 Task: Look for space in Magomeni, Tanzania from 10th July, 2023 to 15th July, 2023 for 7 adults in price range Rs.10000 to Rs.15000. Place can be entire place or shared room with 4 bedrooms having 7 beds and 4 bathrooms. Property type can be house, flat, guest house. Amenities needed are: wifi, TV, free parkinig on premises, gym, breakfast. Booking option can be shelf check-in. Required host language is English.
Action: Mouse moved to (277, 97)
Screenshot: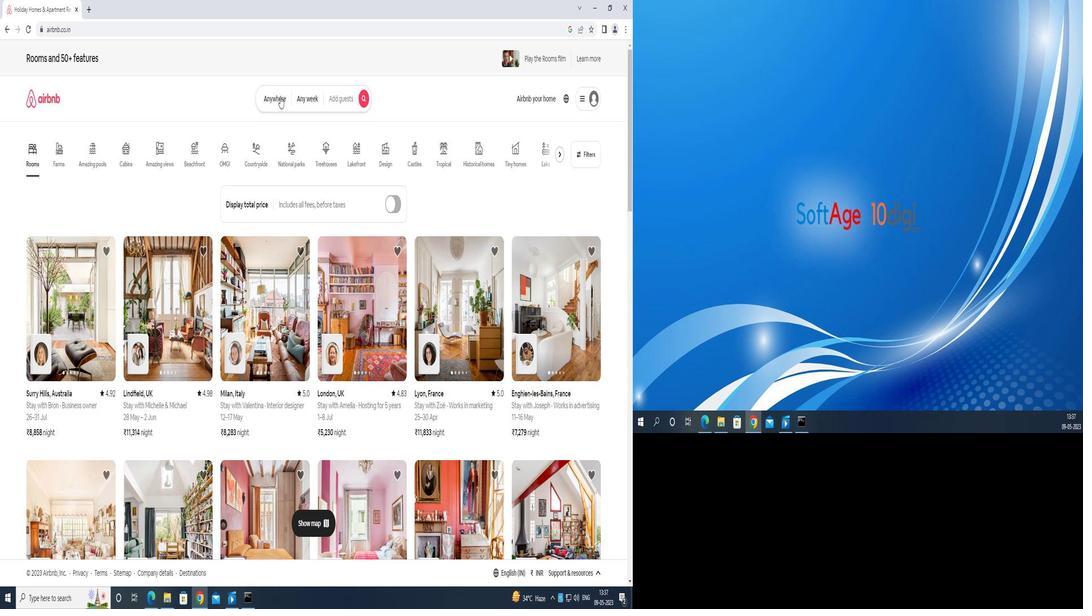 
Action: Mouse pressed left at (277, 97)
Screenshot: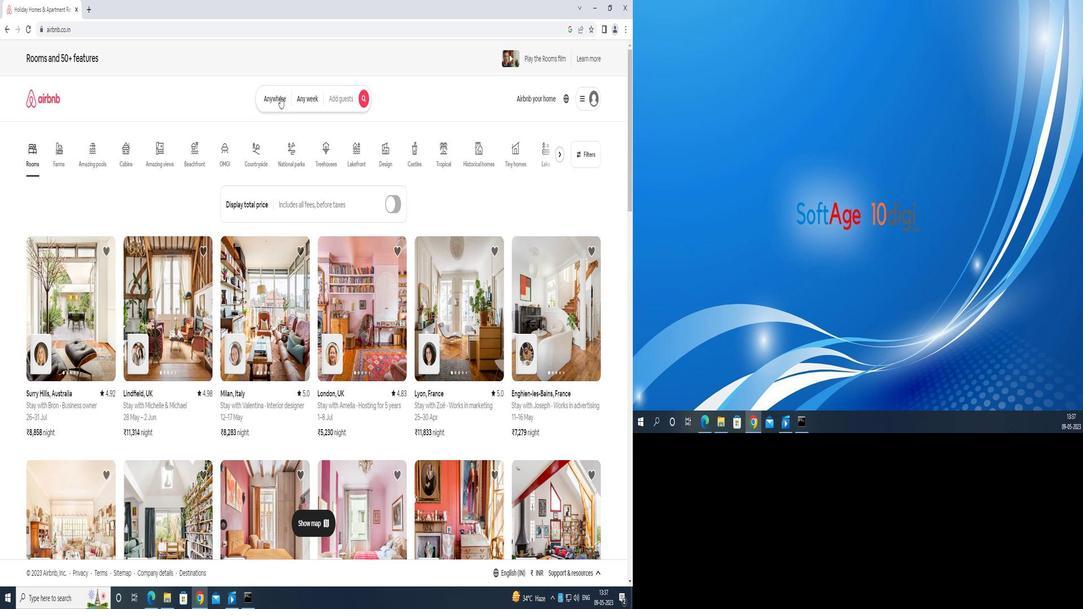 
Action: Mouse moved to (248, 147)
Screenshot: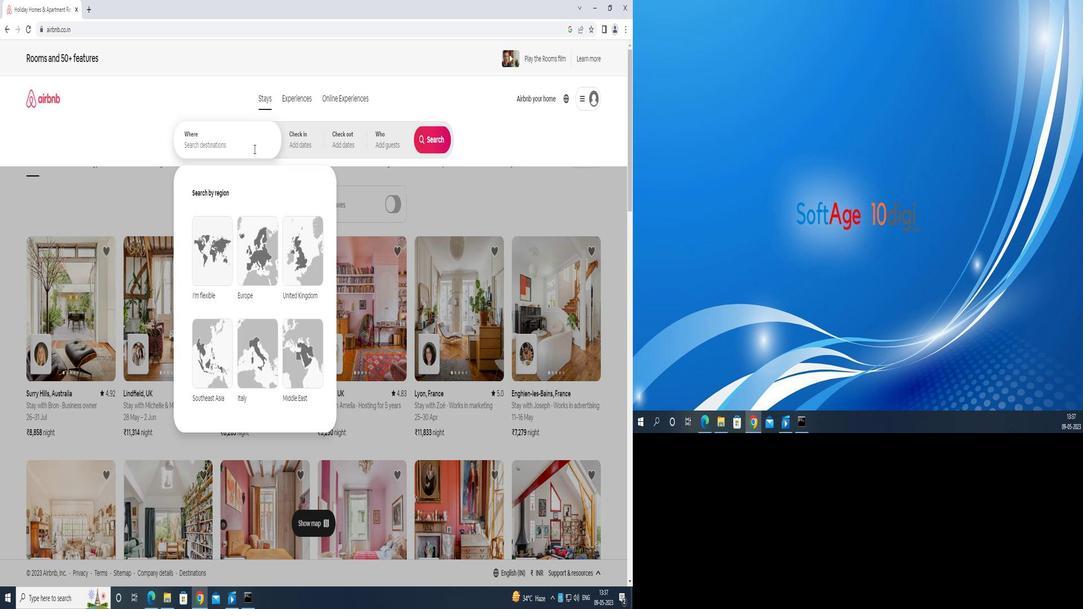 
Action: Mouse pressed left at (248, 147)
Screenshot: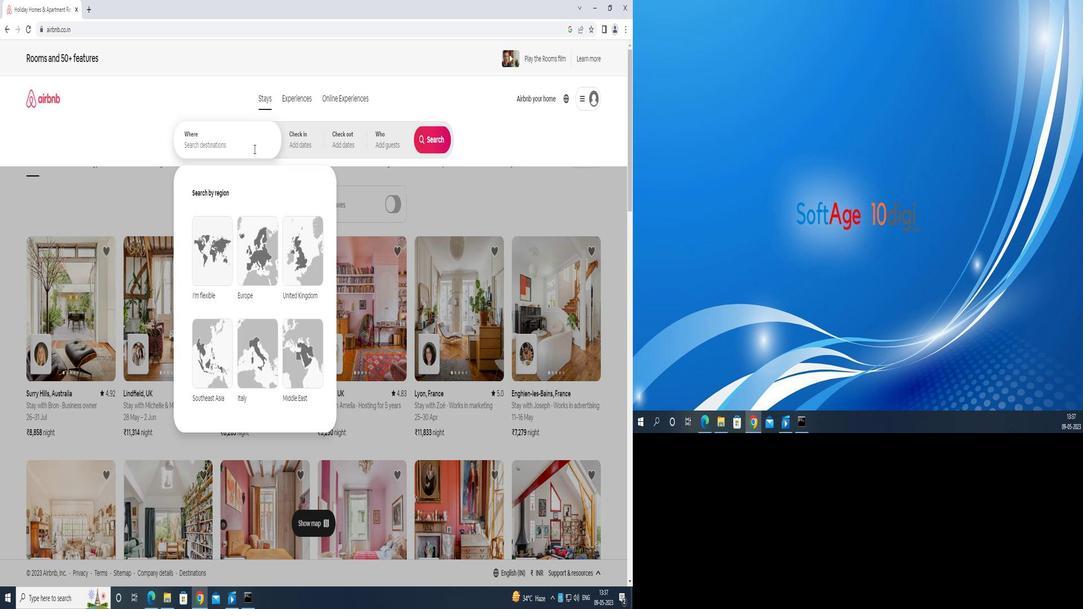 
Action: Mouse moved to (248, 147)
Screenshot: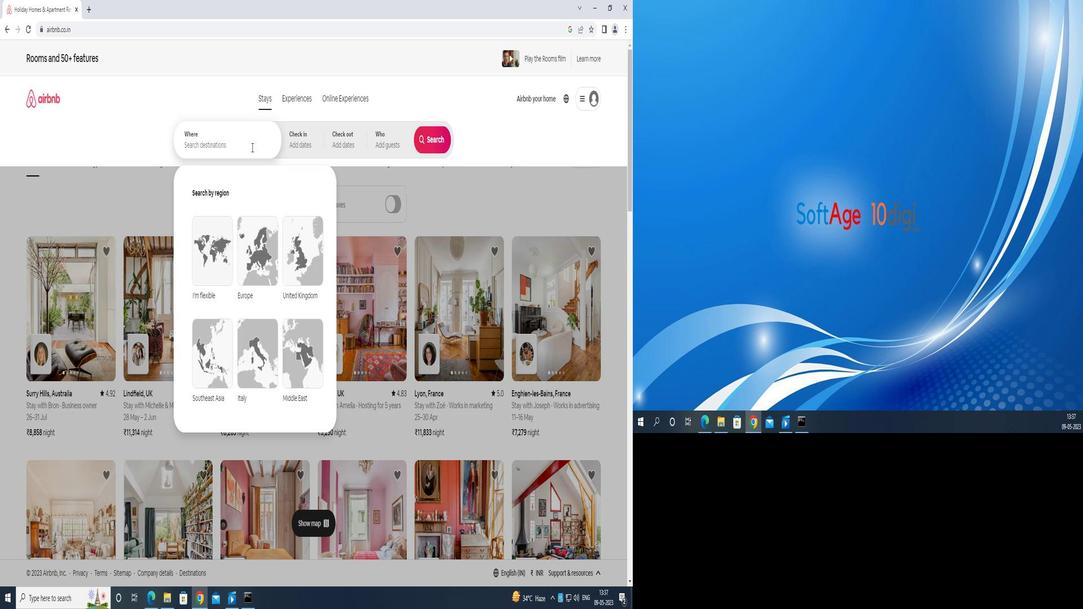 
Action: Key pressed <Key.shift>MAGOMENI<Key.space>TANZANIA<Key.enter>
Screenshot: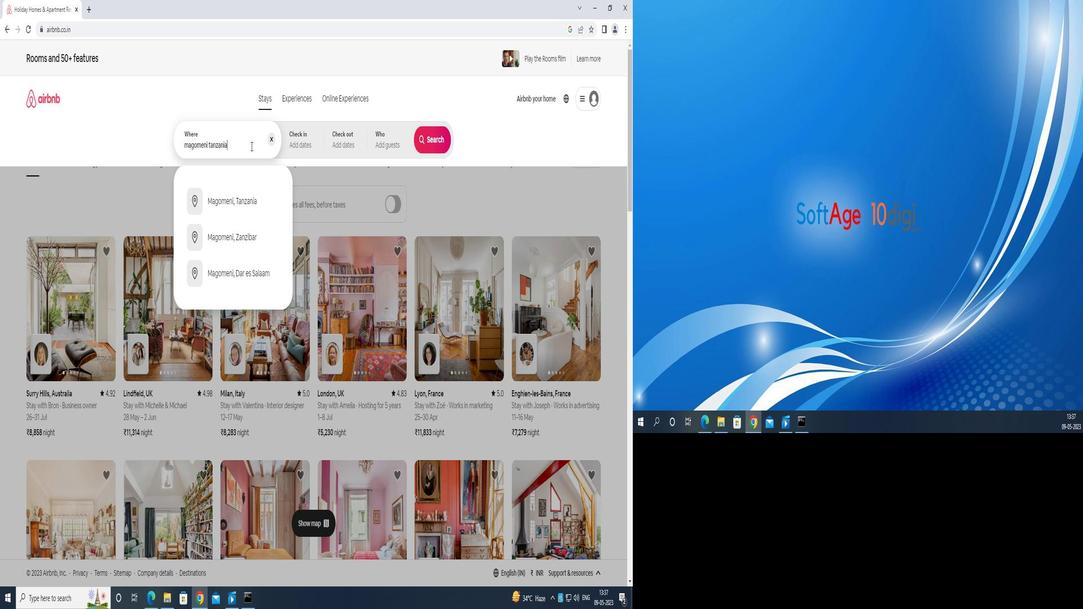 
Action: Mouse moved to (423, 233)
Screenshot: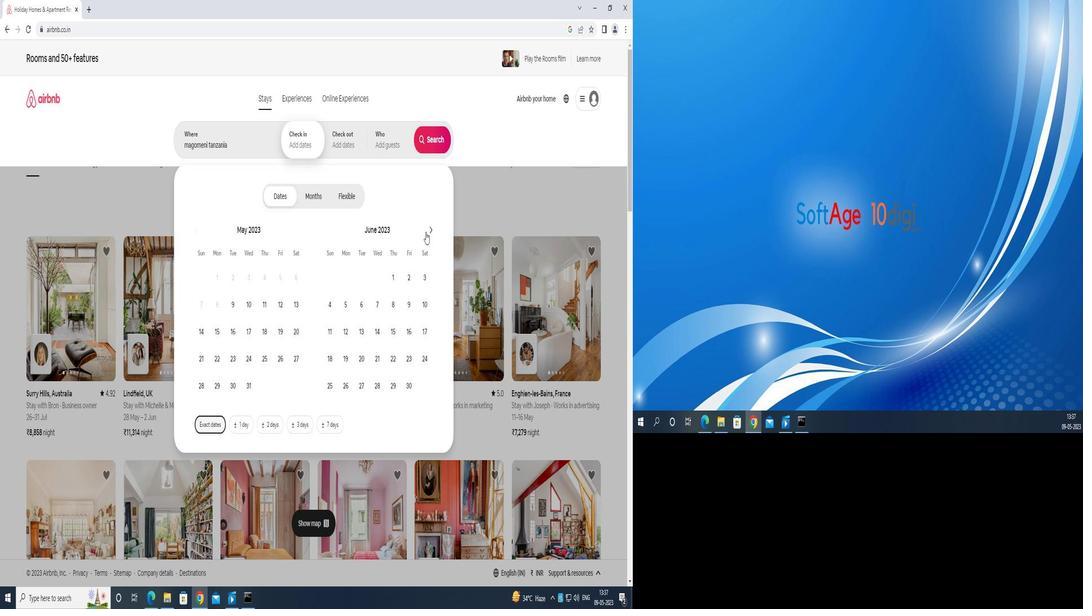 
Action: Mouse pressed left at (423, 233)
Screenshot: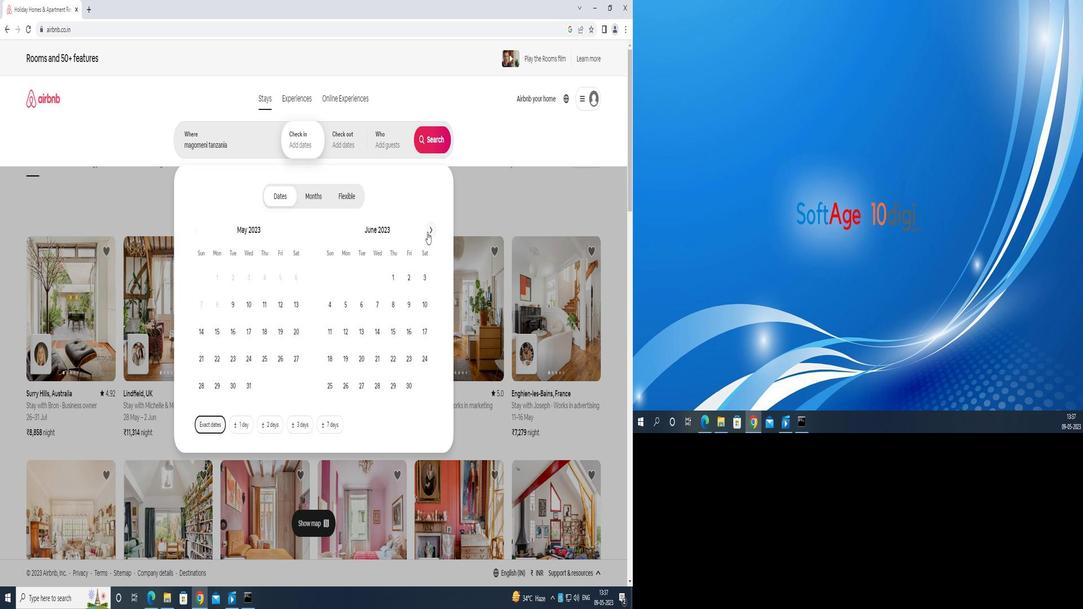 
Action: Mouse moved to (338, 331)
Screenshot: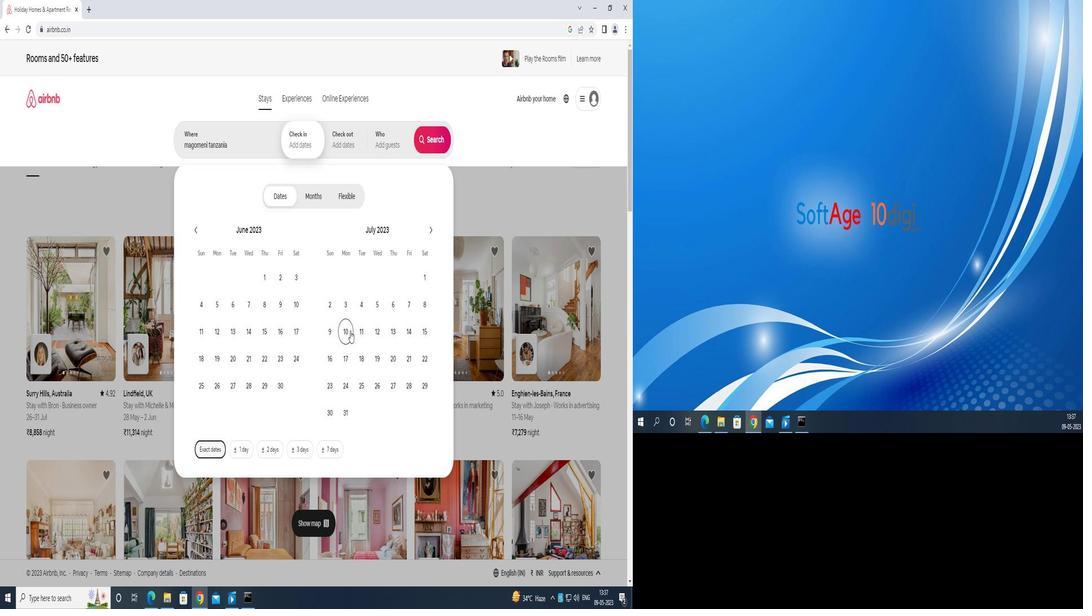 
Action: Mouse pressed left at (338, 331)
Screenshot: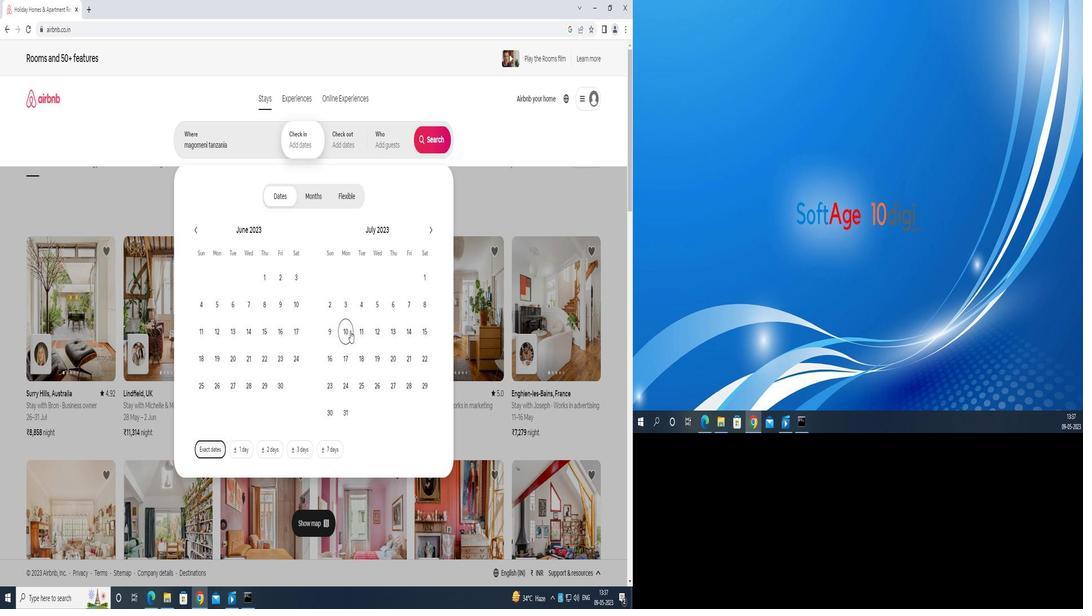 
Action: Mouse moved to (423, 334)
Screenshot: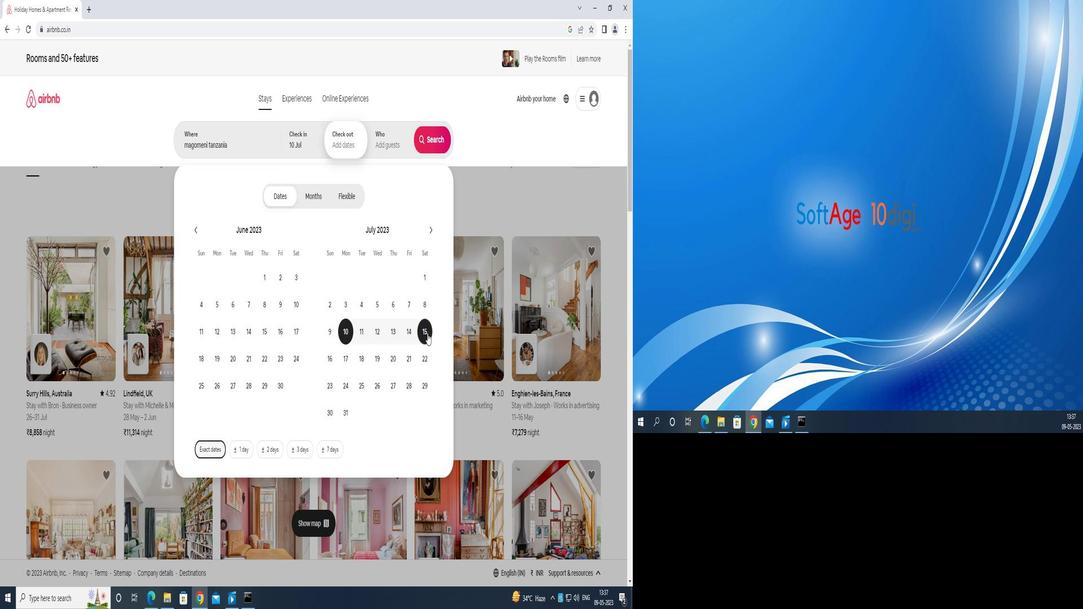 
Action: Mouse pressed left at (423, 334)
Screenshot: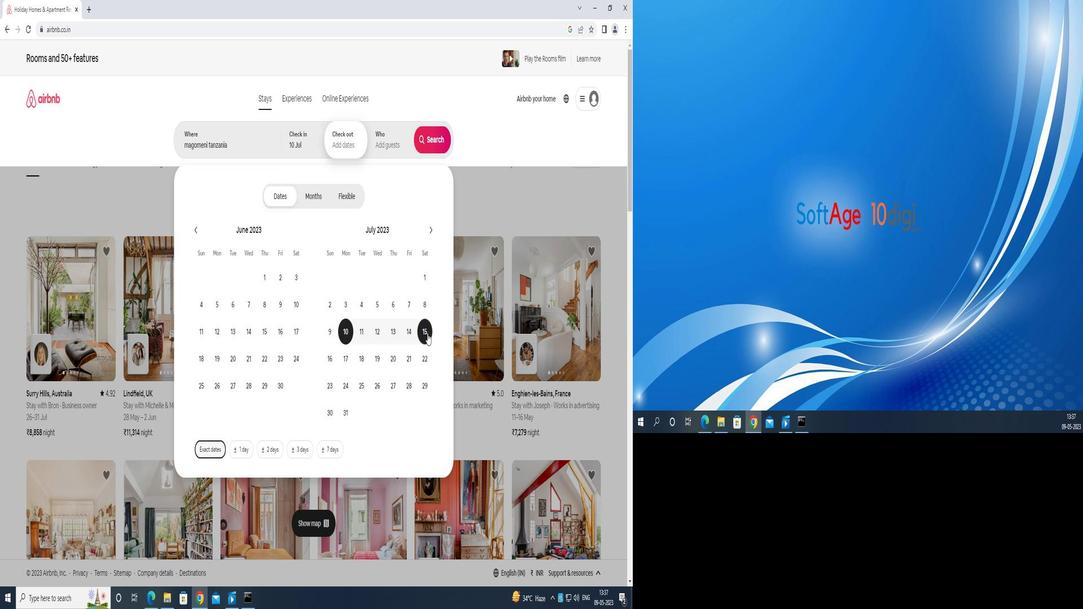 
Action: Mouse moved to (383, 147)
Screenshot: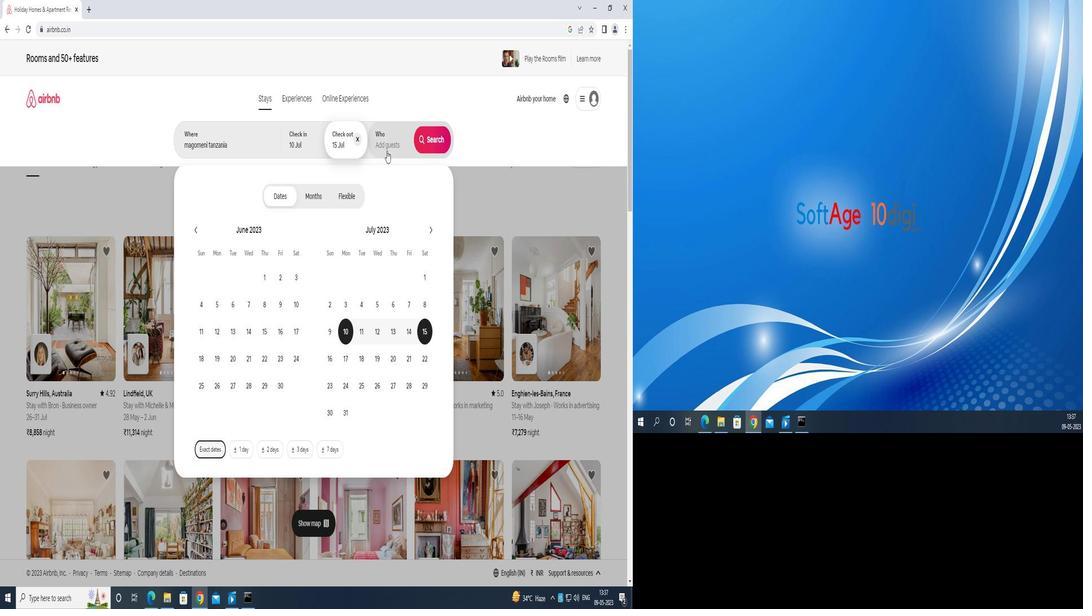 
Action: Mouse pressed left at (383, 147)
Screenshot: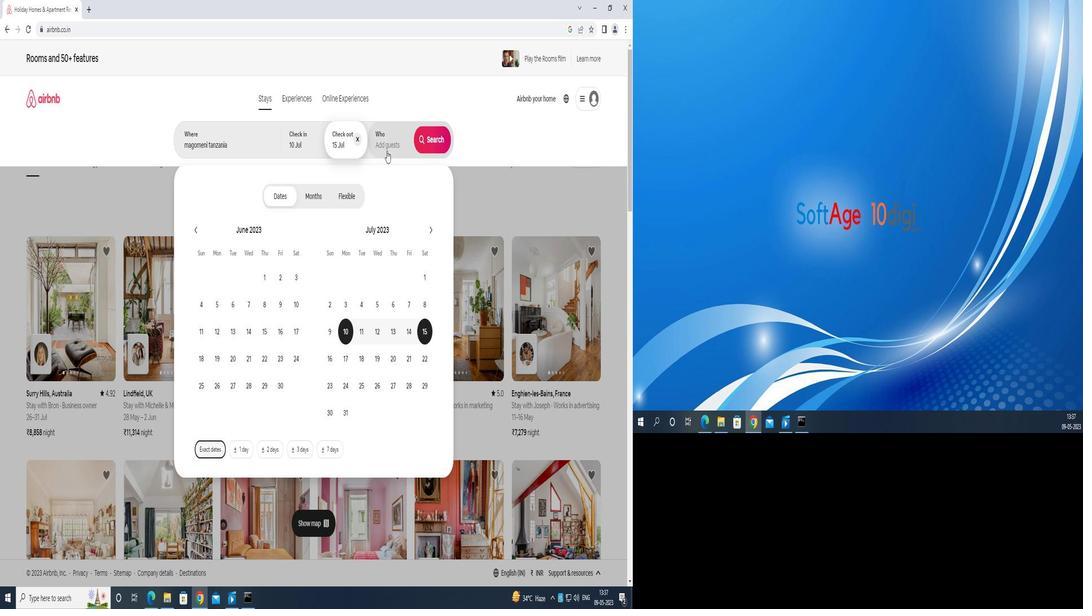 
Action: Mouse moved to (433, 199)
Screenshot: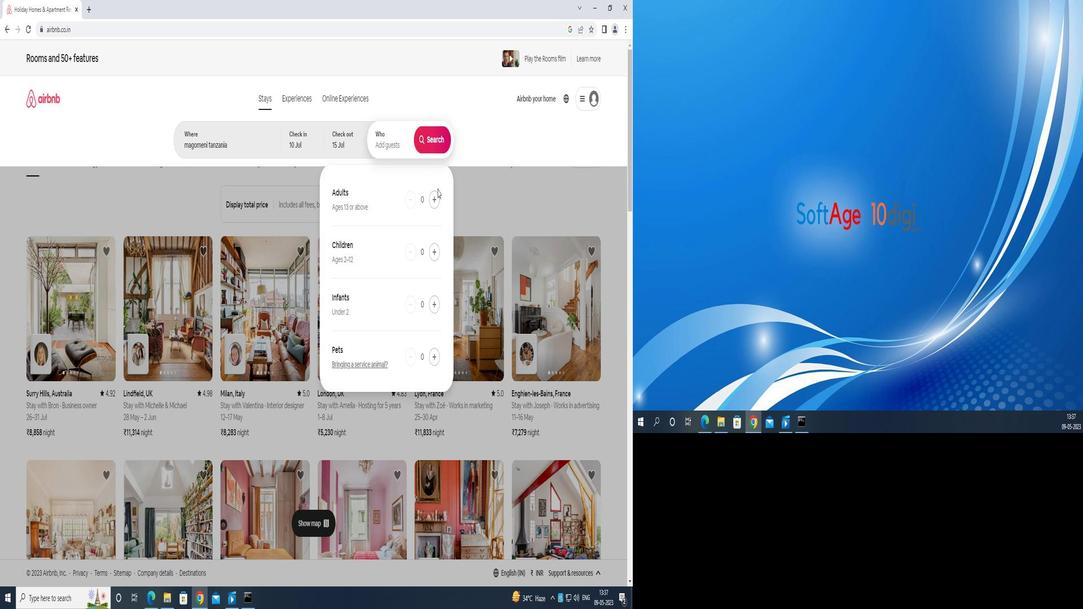 
Action: Mouse pressed left at (433, 199)
Screenshot: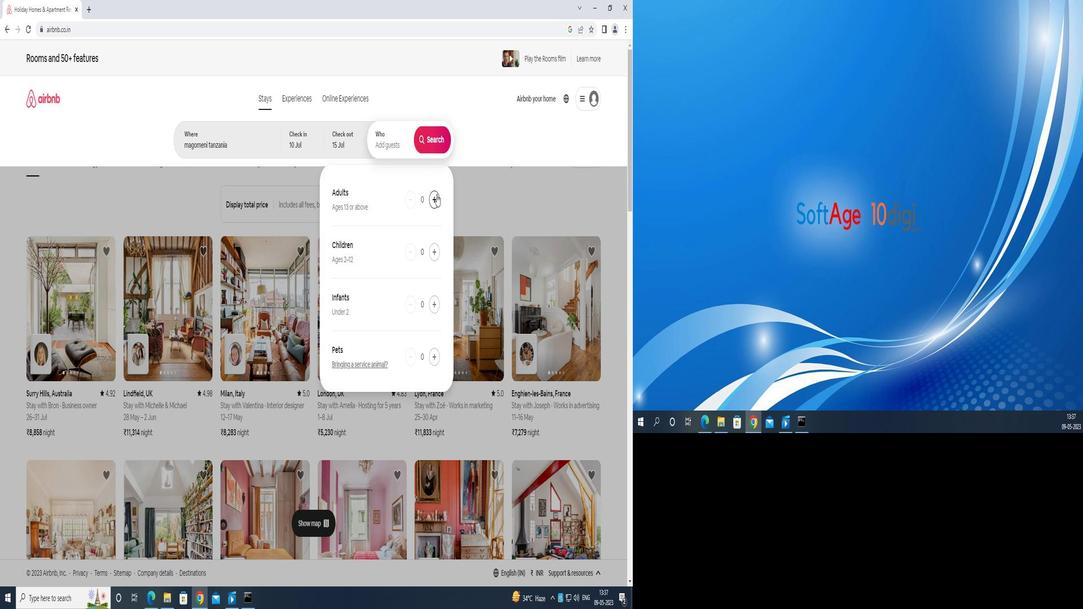 
Action: Mouse moved to (430, 199)
Screenshot: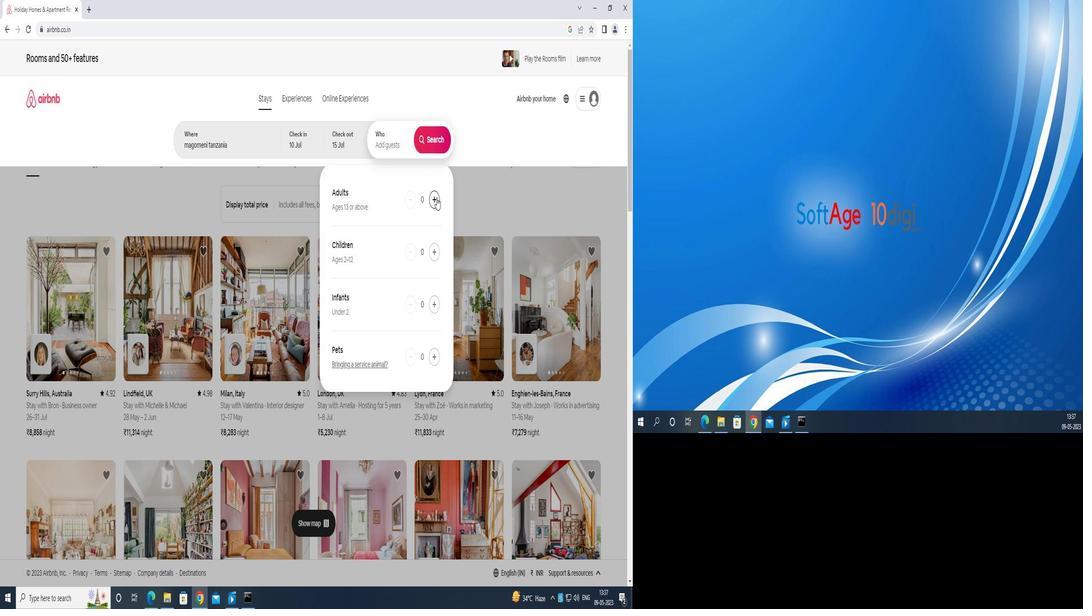 
Action: Mouse pressed left at (430, 199)
Screenshot: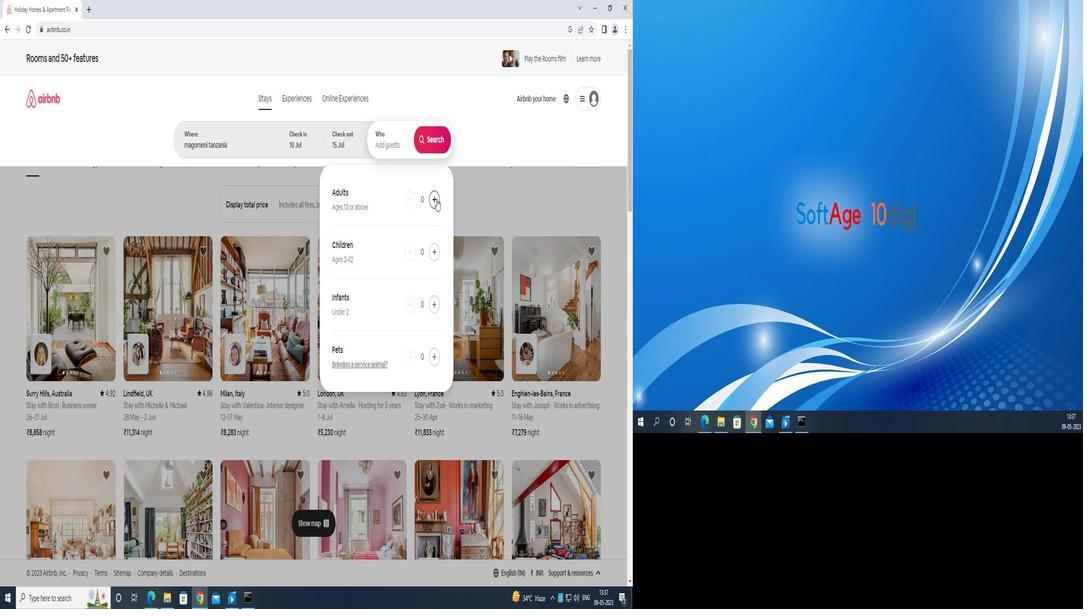 
Action: Mouse pressed left at (430, 199)
Screenshot: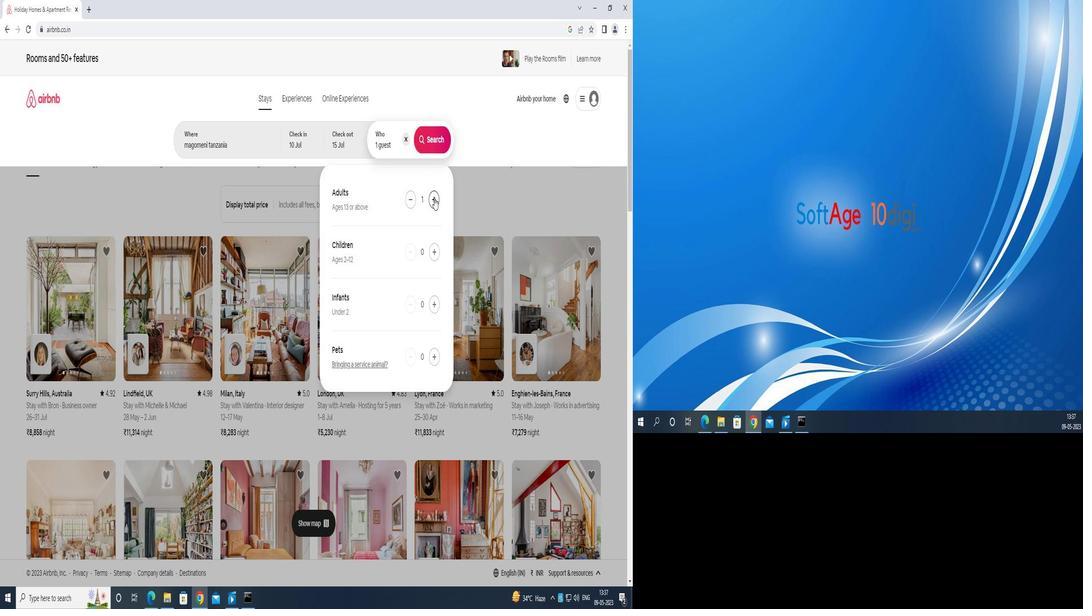 
Action: Mouse moved to (430, 199)
Screenshot: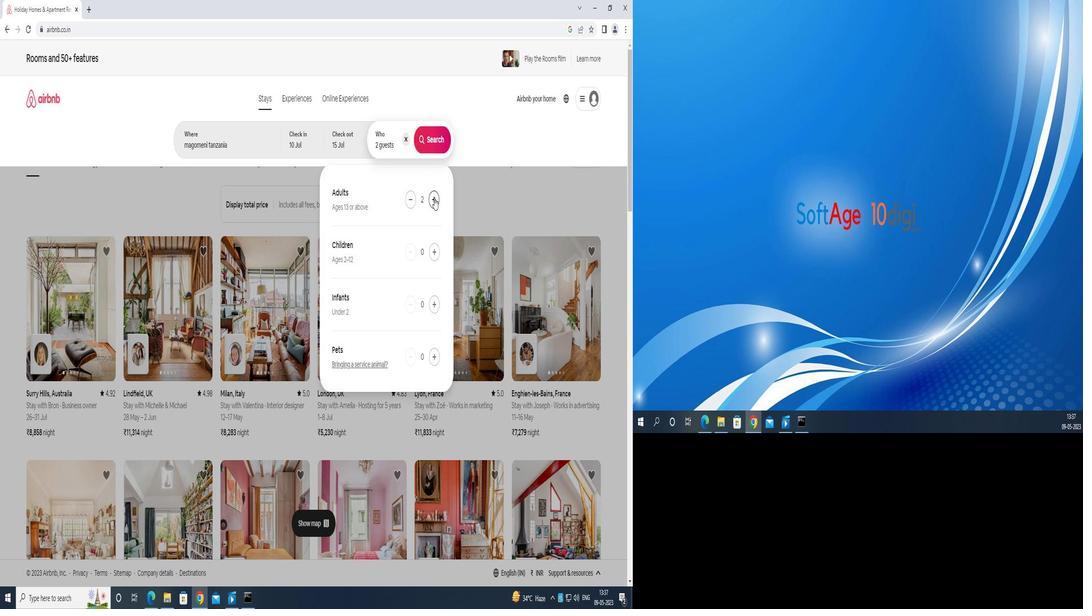 
Action: Mouse pressed left at (430, 199)
Screenshot: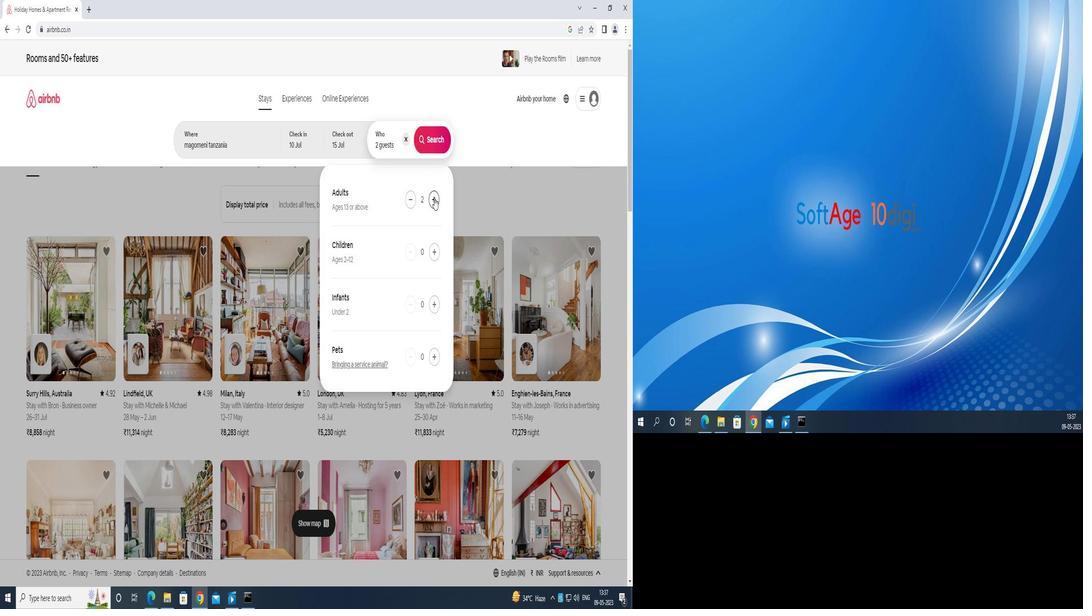 
Action: Mouse pressed left at (430, 199)
Screenshot: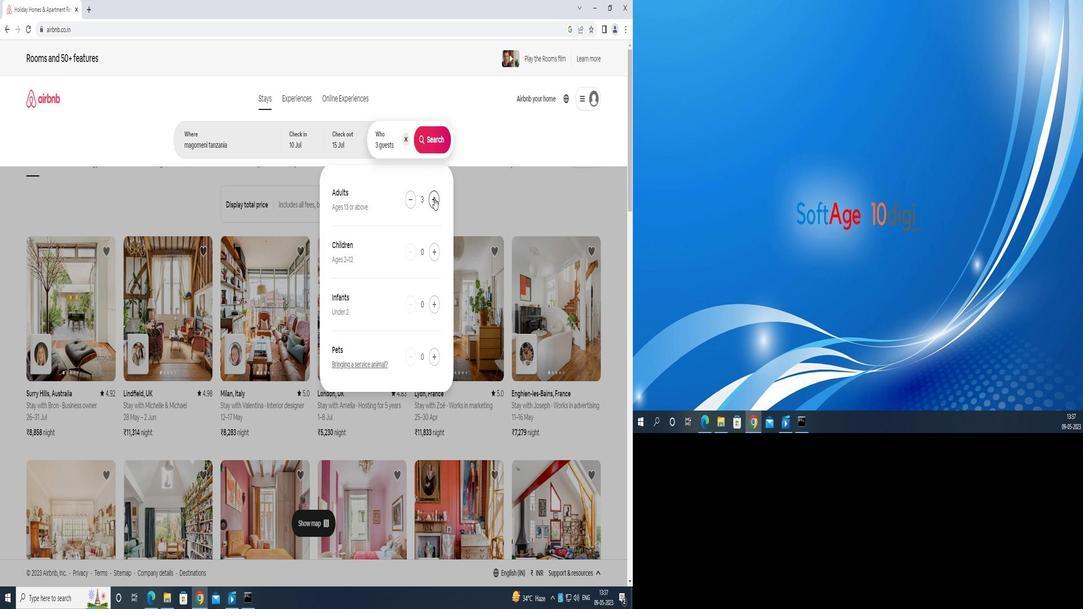 
Action: Mouse moved to (430, 198)
Screenshot: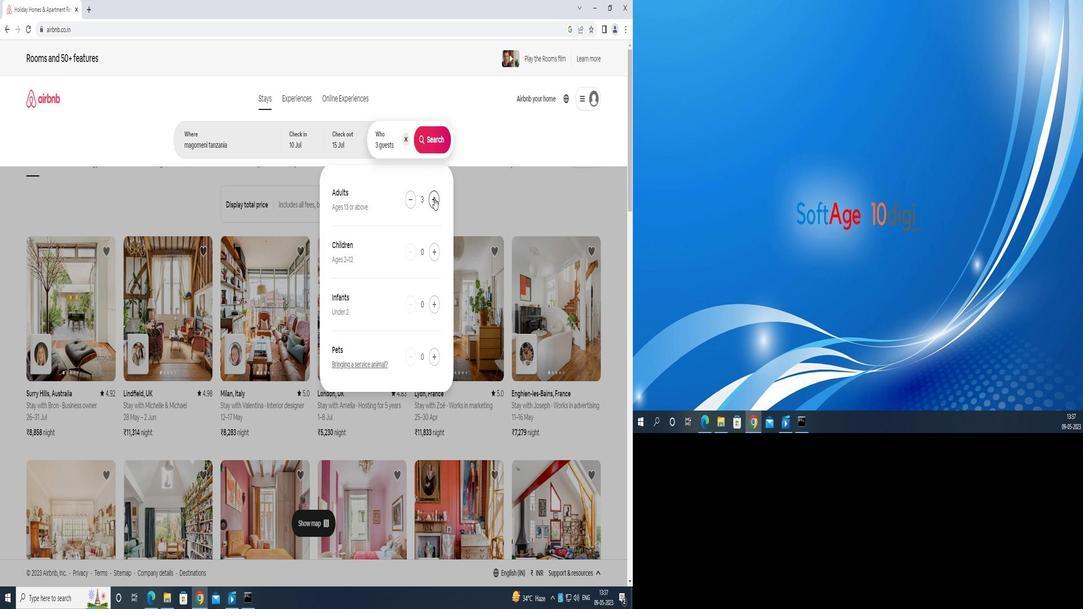 
Action: Mouse pressed left at (430, 198)
Screenshot: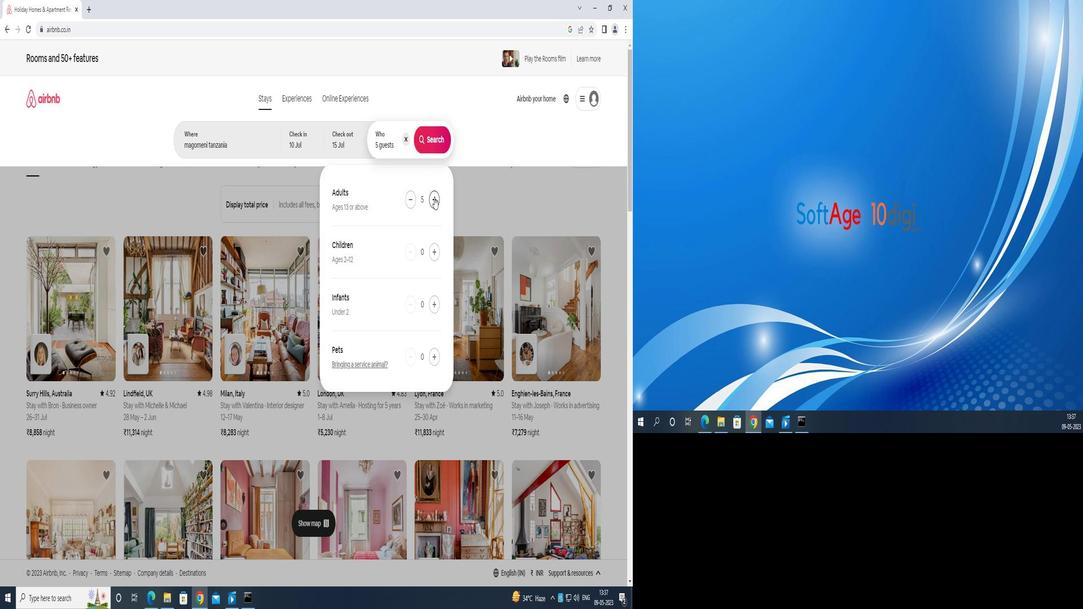 
Action: Mouse pressed left at (430, 198)
Screenshot: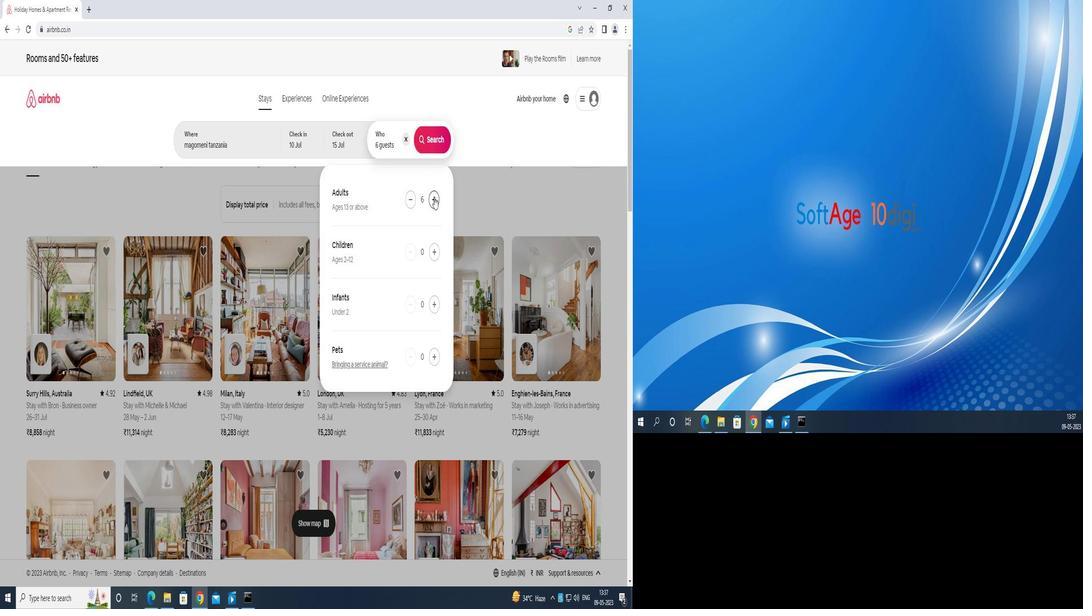 
Action: Mouse moved to (428, 142)
Screenshot: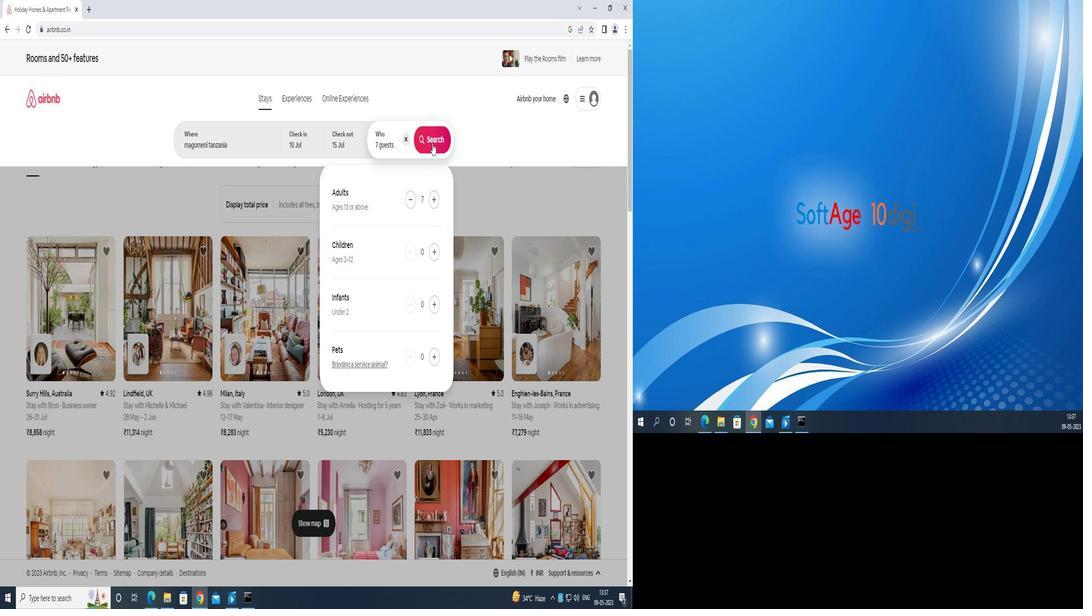 
Action: Mouse pressed left at (428, 142)
Screenshot: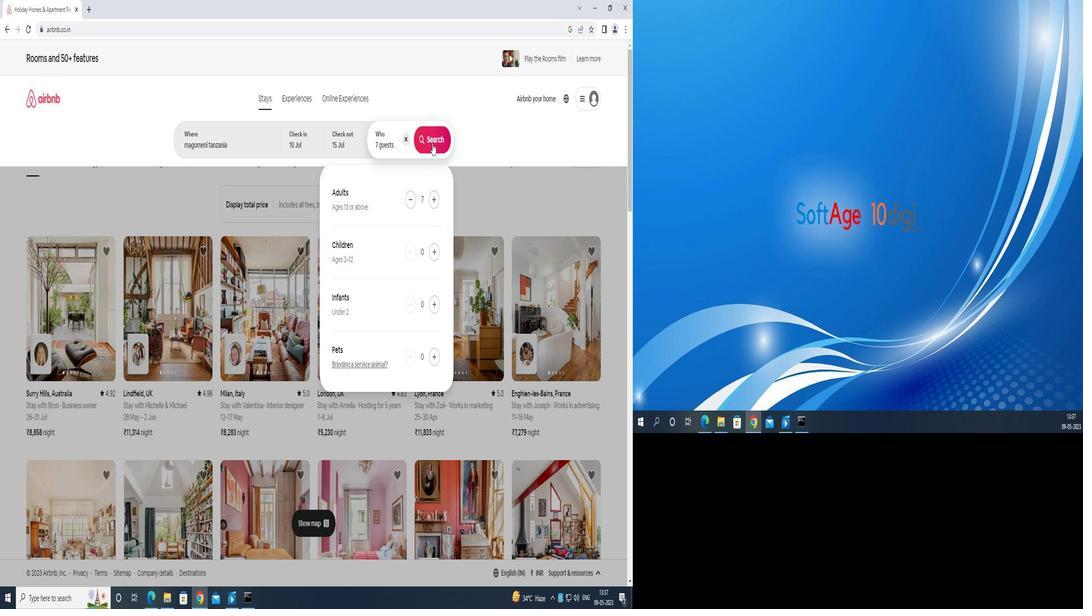 
Action: Mouse moved to (605, 106)
Screenshot: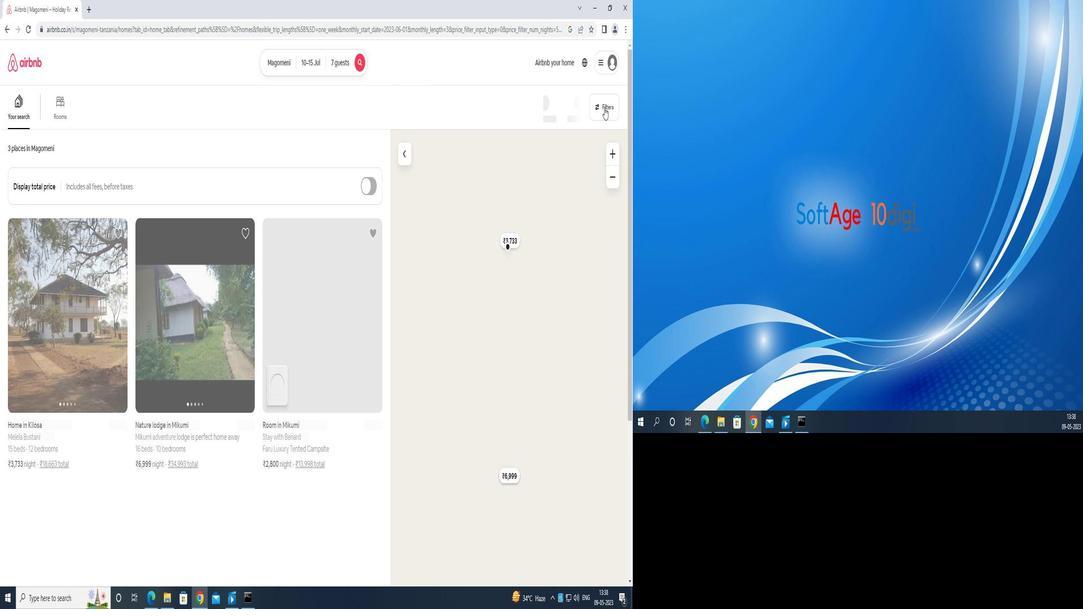 
Action: Mouse pressed left at (605, 106)
Screenshot: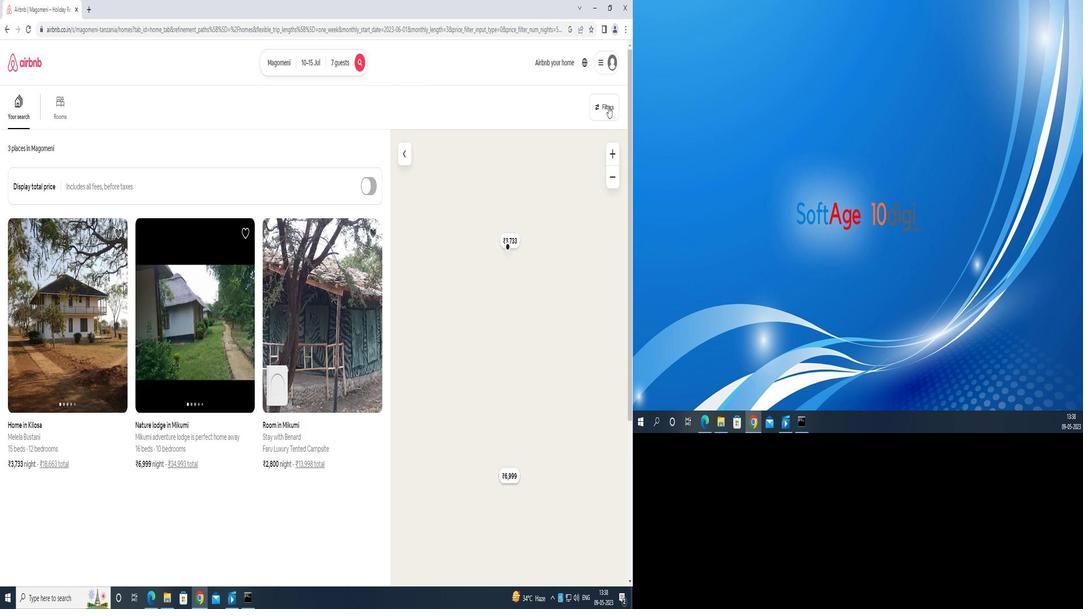 
Action: Mouse moved to (266, 382)
Screenshot: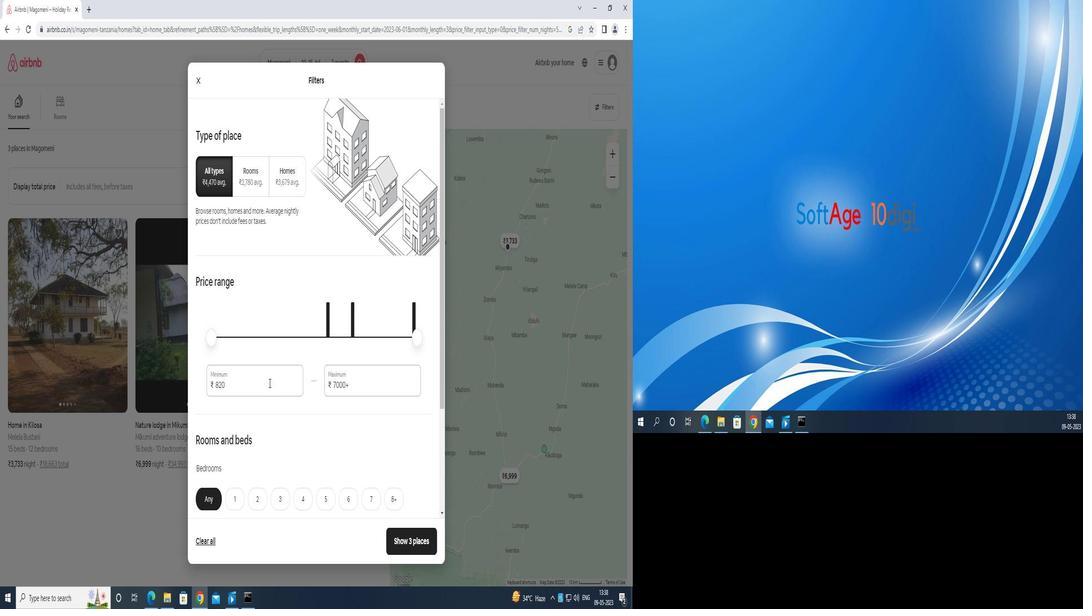 
Action: Mouse pressed left at (266, 382)
Screenshot: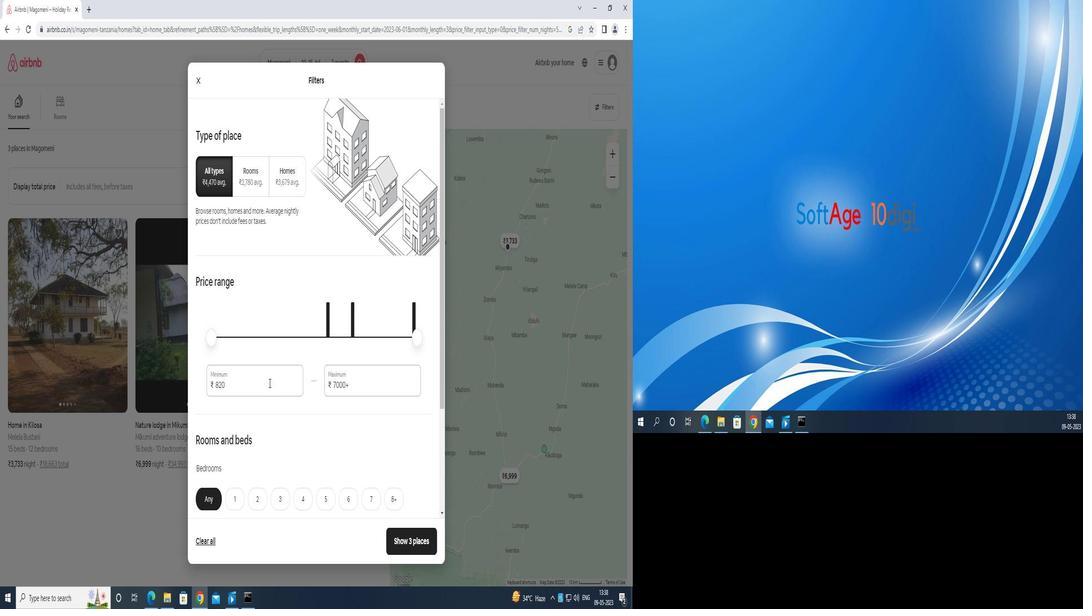 
Action: Mouse moved to (267, 381)
Screenshot: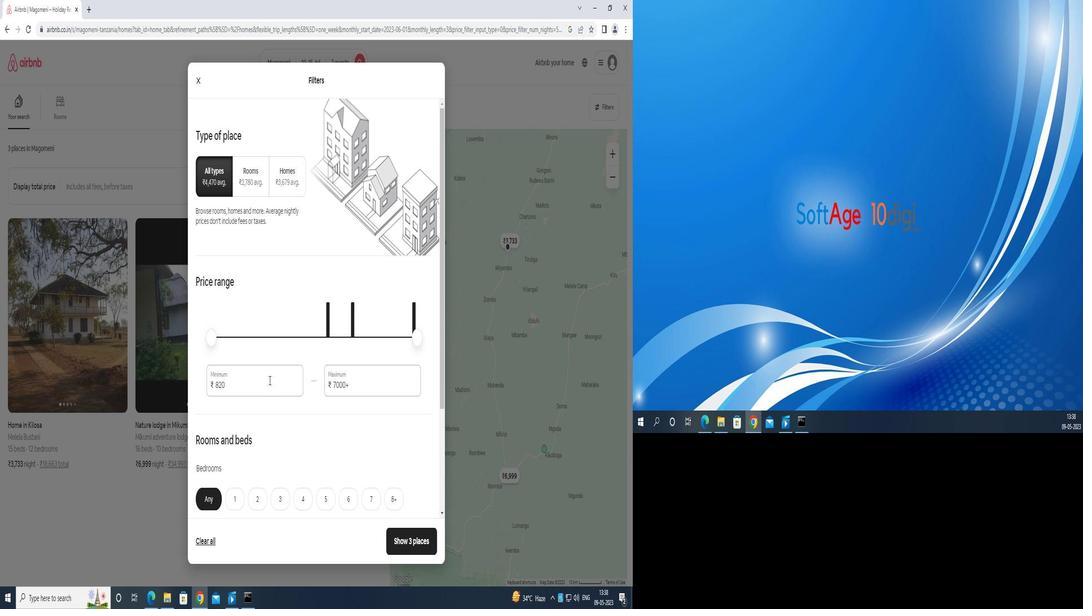 
Action: Key pressed <Key.backspace><Key.backspace><Key.backspace><Key.backspace><Key.backspace><Key.backspace><Key.backspace><Key.backspace><Key.backspace>1
Screenshot: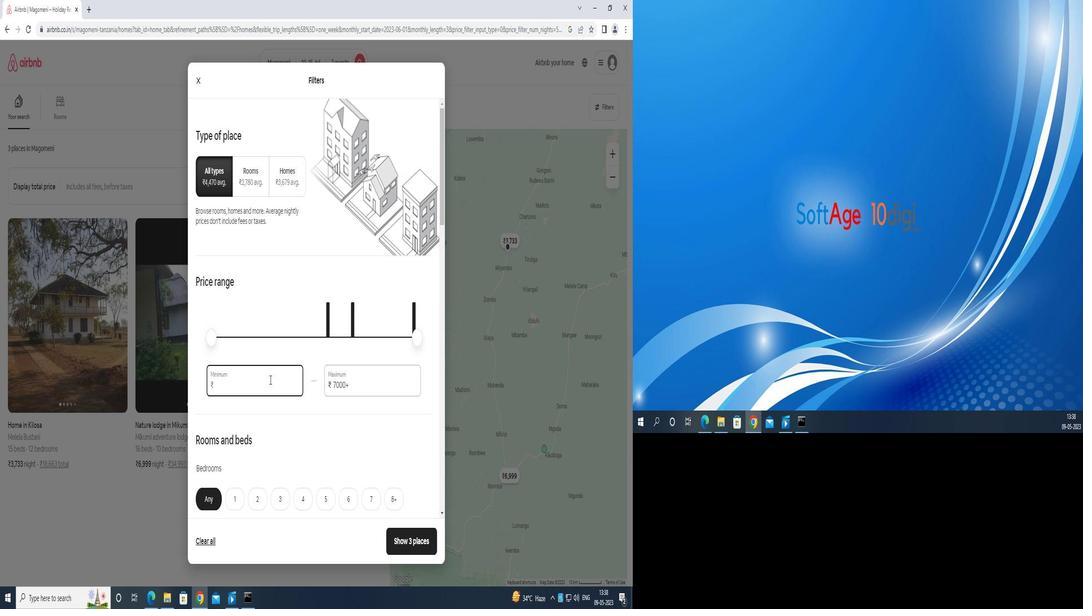
Action: Mouse moved to (267, 381)
Screenshot: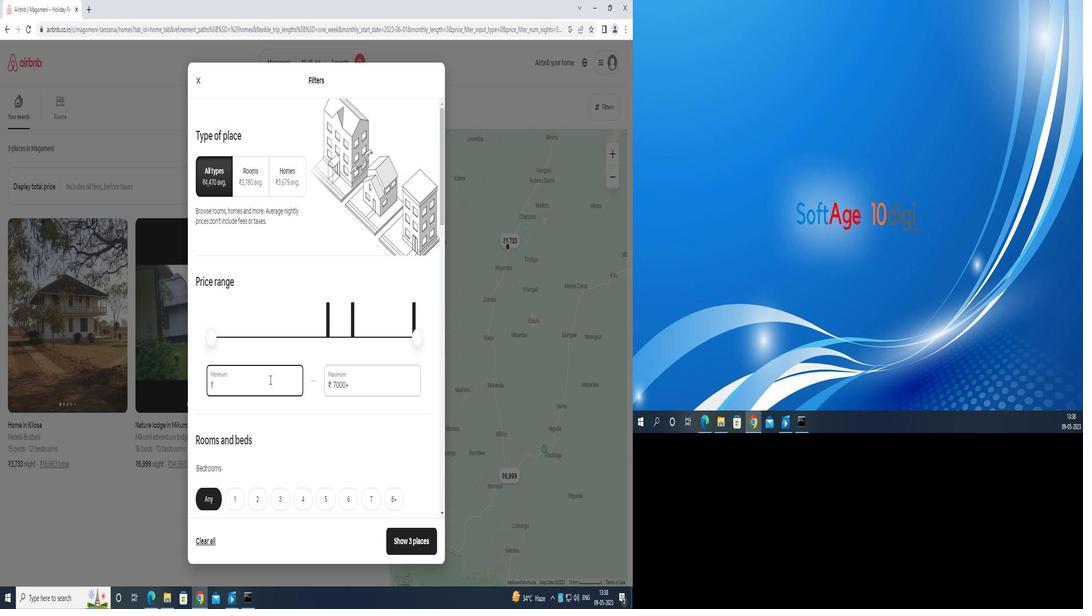 
Action: Key pressed 0000
Screenshot: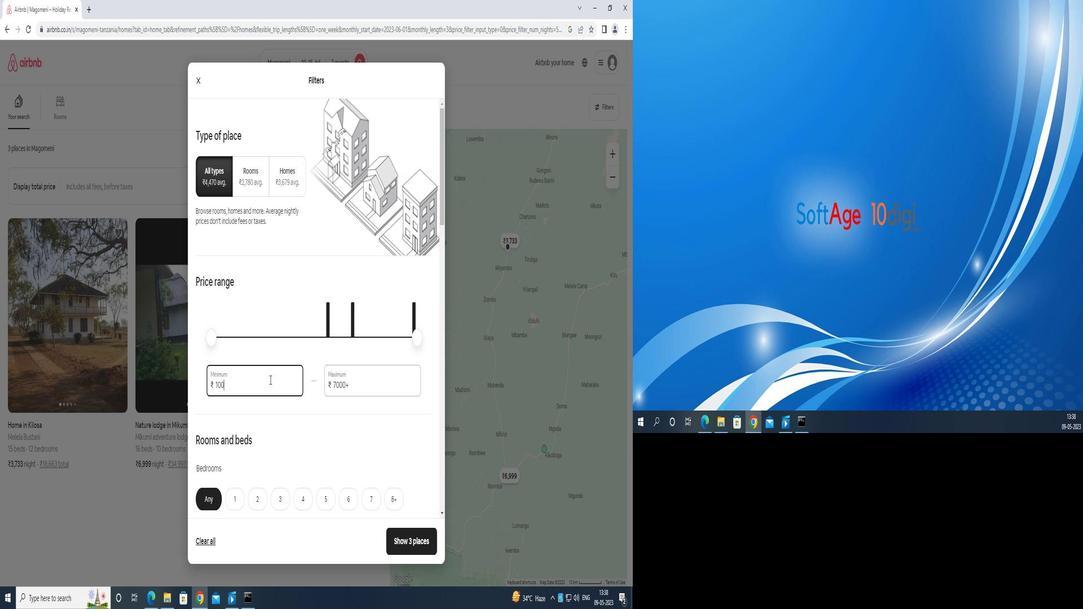 
Action: Mouse moved to (361, 380)
Screenshot: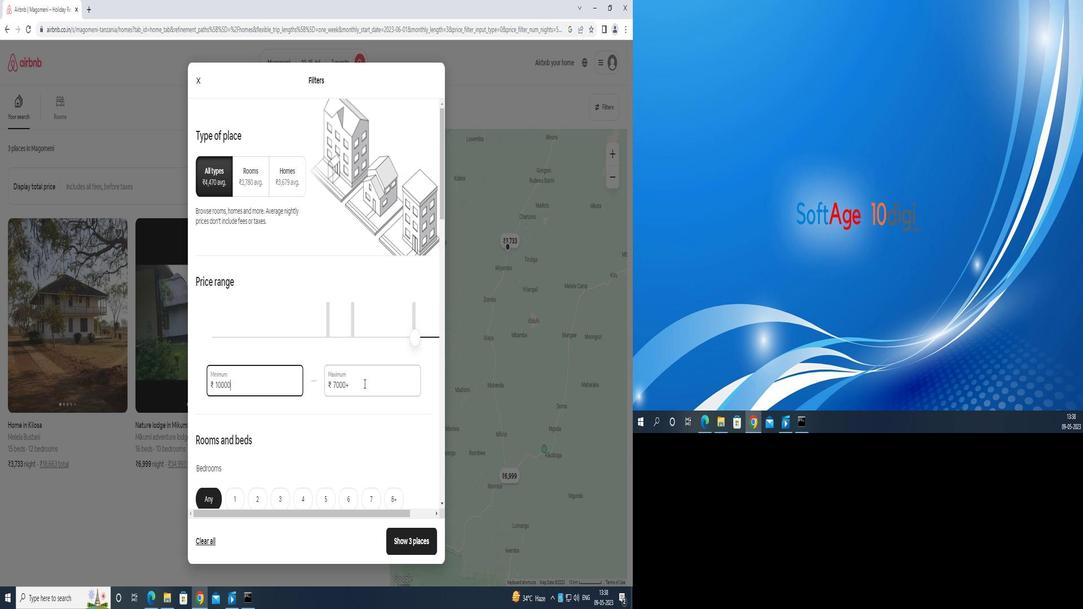 
Action: Mouse pressed left at (361, 380)
Screenshot: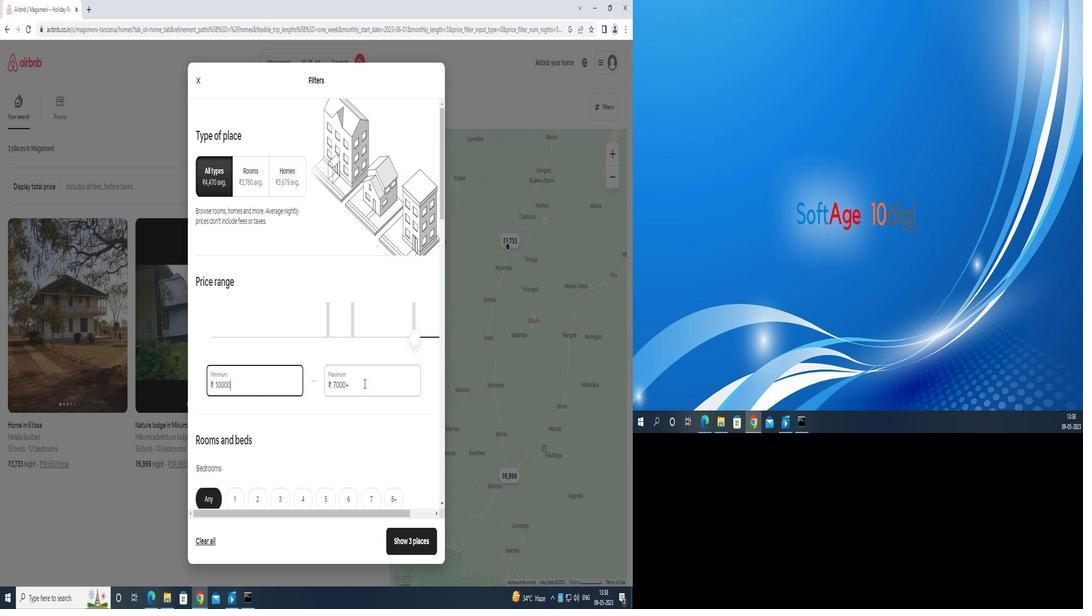 
Action: Mouse moved to (365, 380)
Screenshot: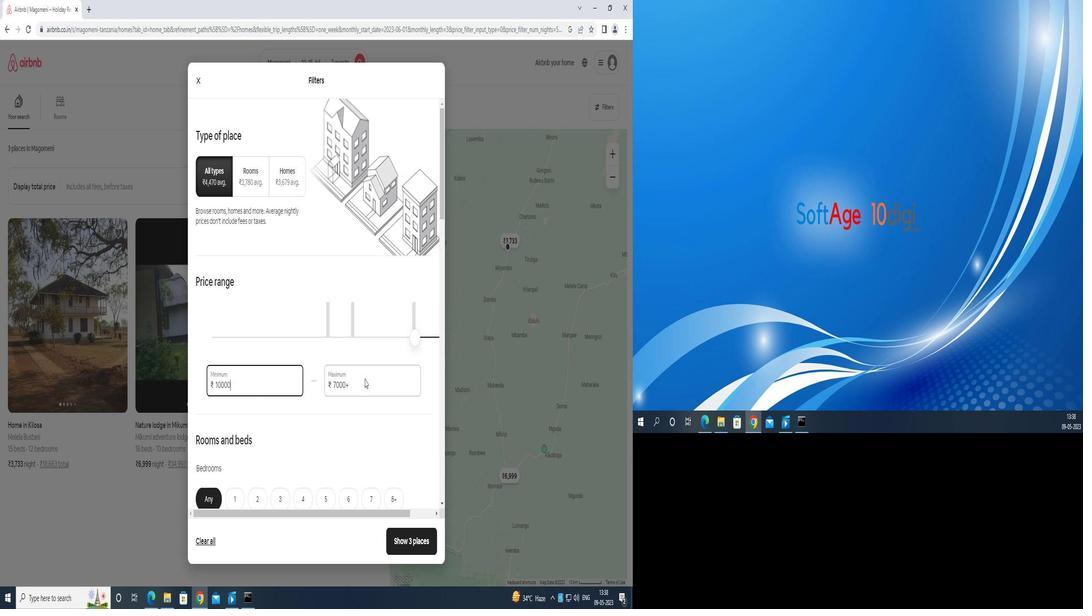 
Action: Key pressed <Key.backspace><Key.backspace><Key.backspace><Key.backspace><Key.backspace><Key.backspace><Key.backspace><Key.backspace>15000
Screenshot: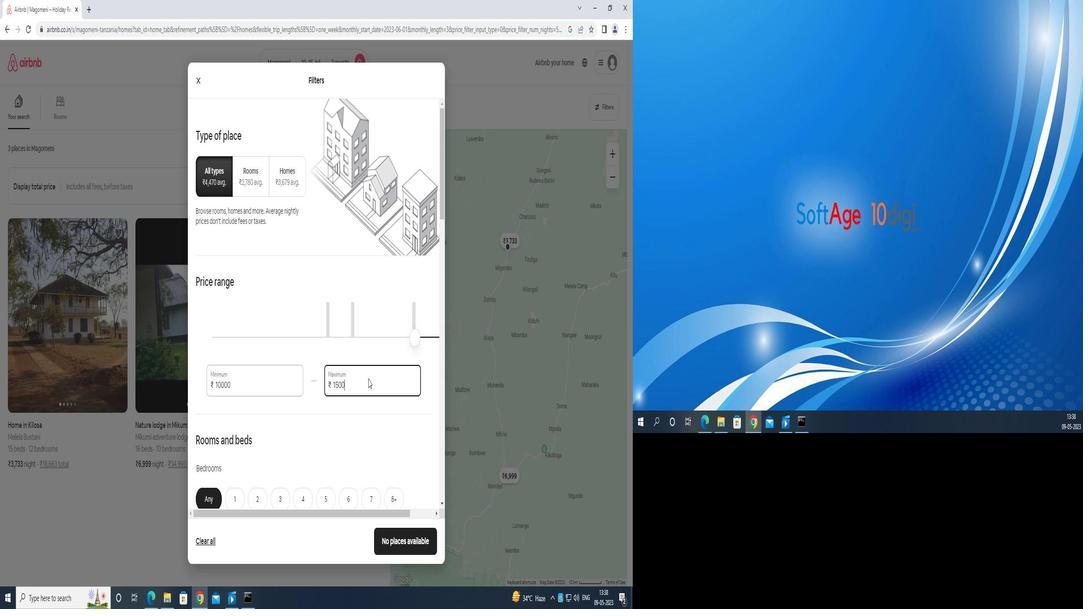 
Action: Mouse moved to (351, 355)
Screenshot: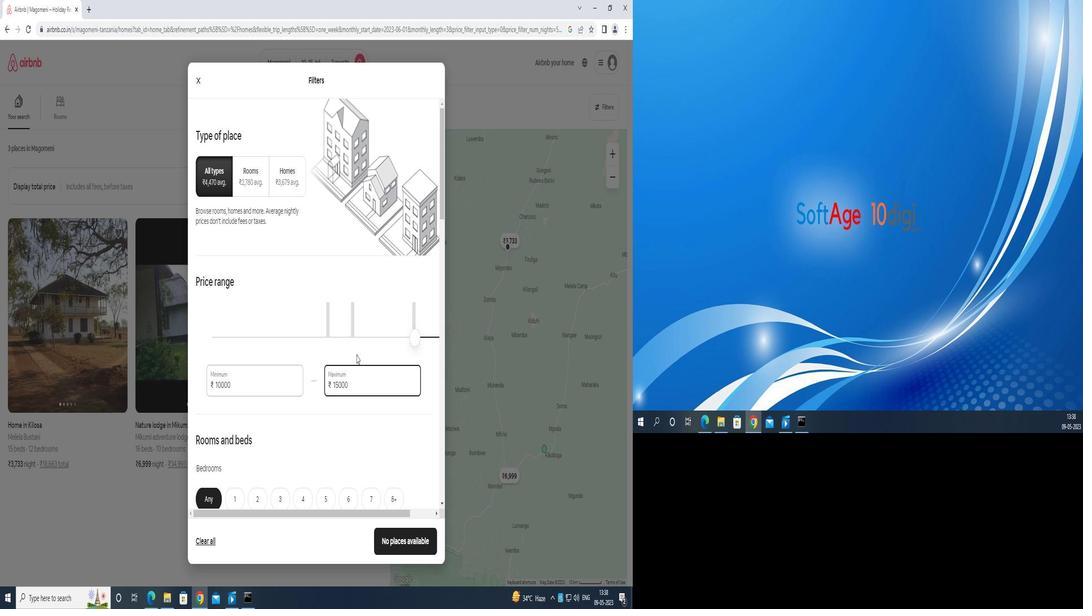 
Action: Mouse scrolled (351, 354) with delta (0, 0)
Screenshot: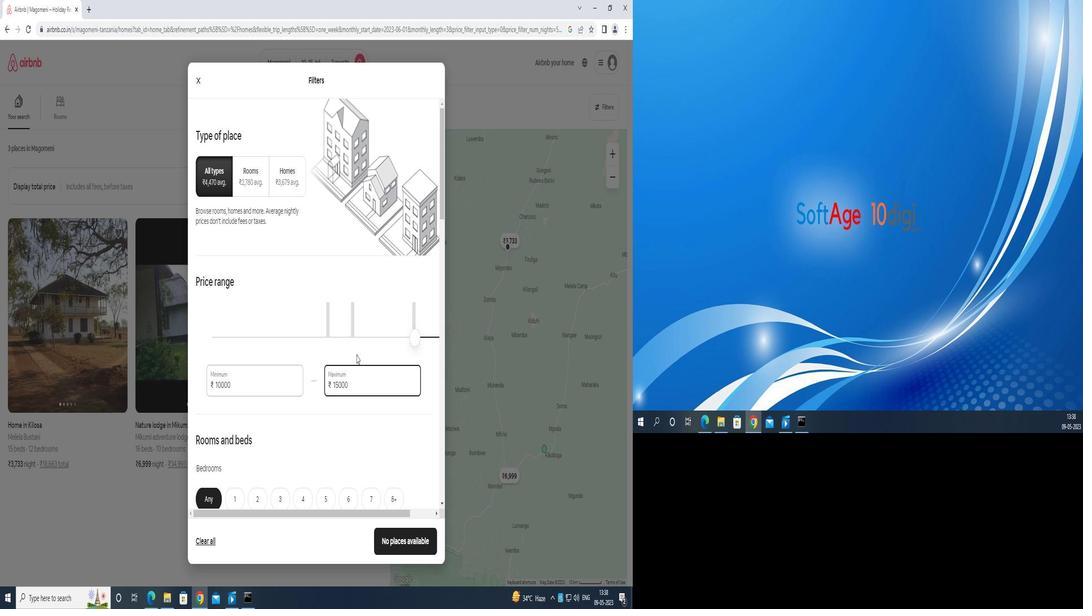 
Action: Mouse moved to (351, 358)
Screenshot: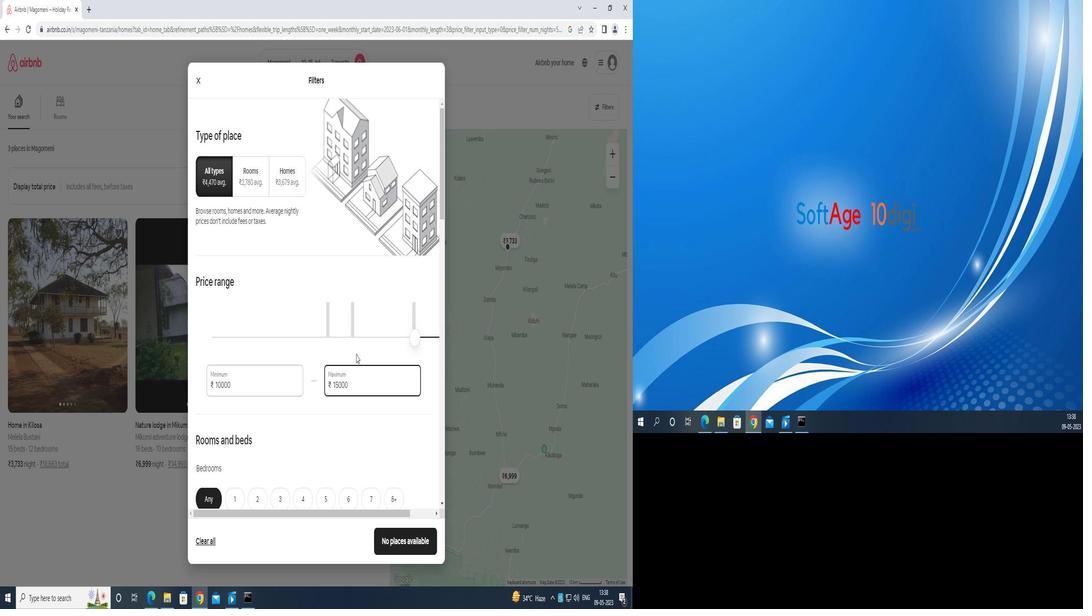 
Action: Mouse scrolled (351, 357) with delta (0, 0)
Screenshot: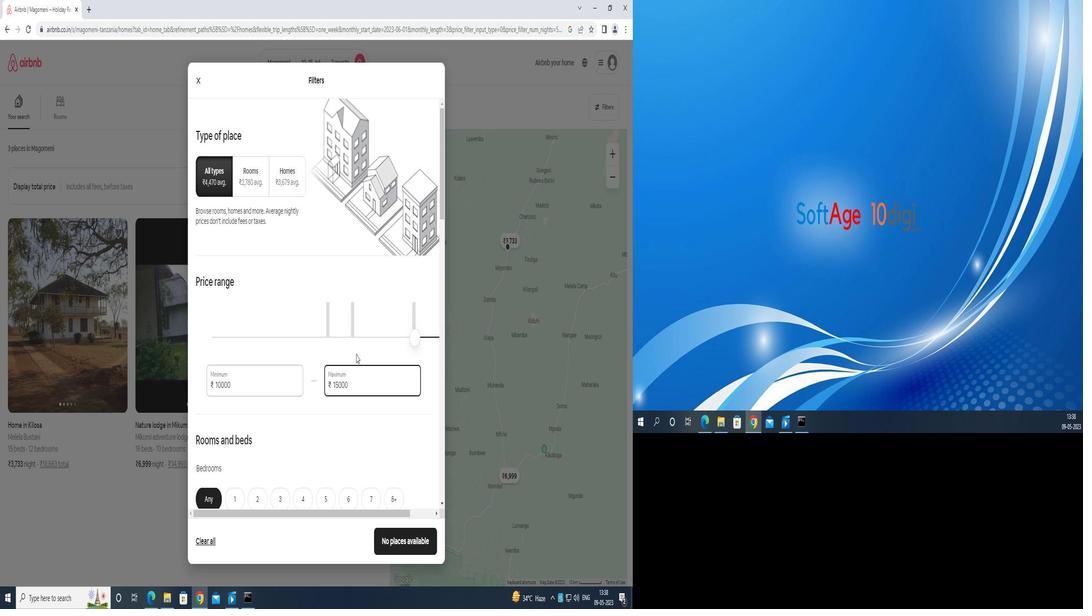
Action: Mouse moved to (351, 360)
Screenshot: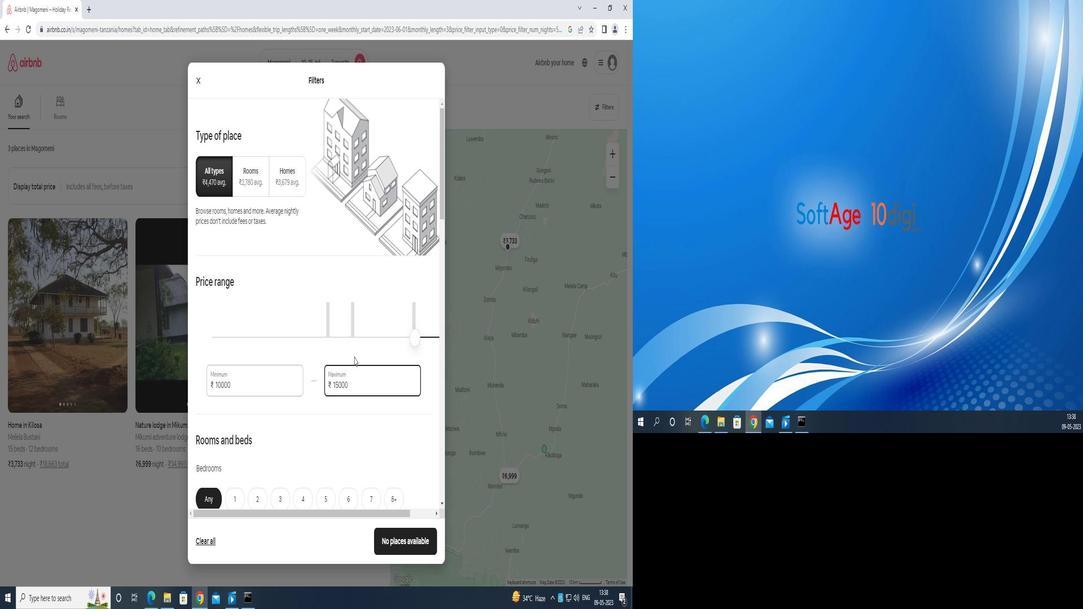 
Action: Mouse scrolled (351, 359) with delta (0, 0)
Screenshot: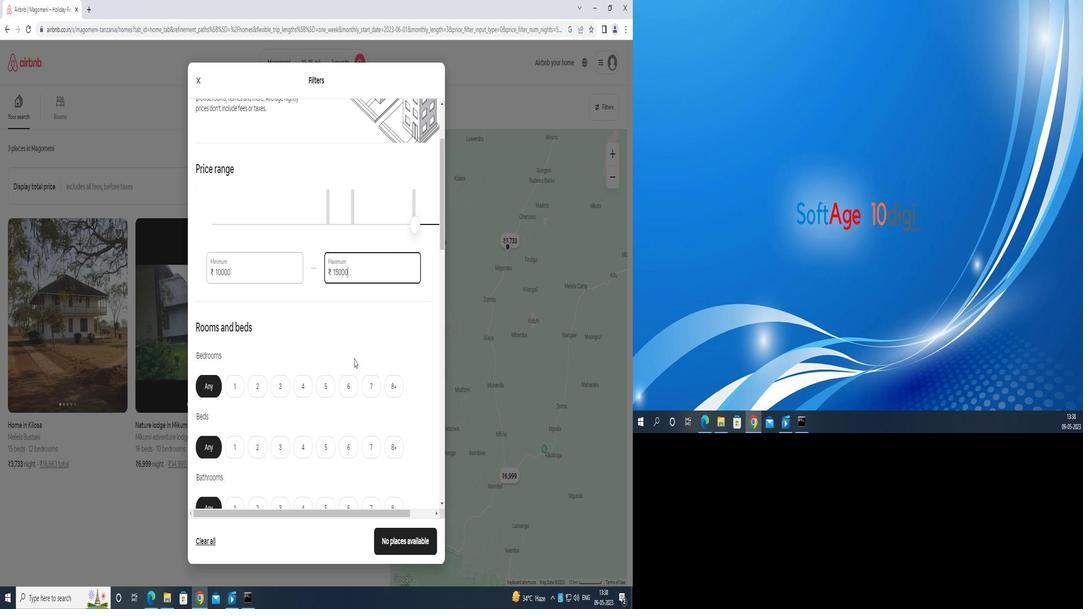 
Action: Mouse moved to (300, 335)
Screenshot: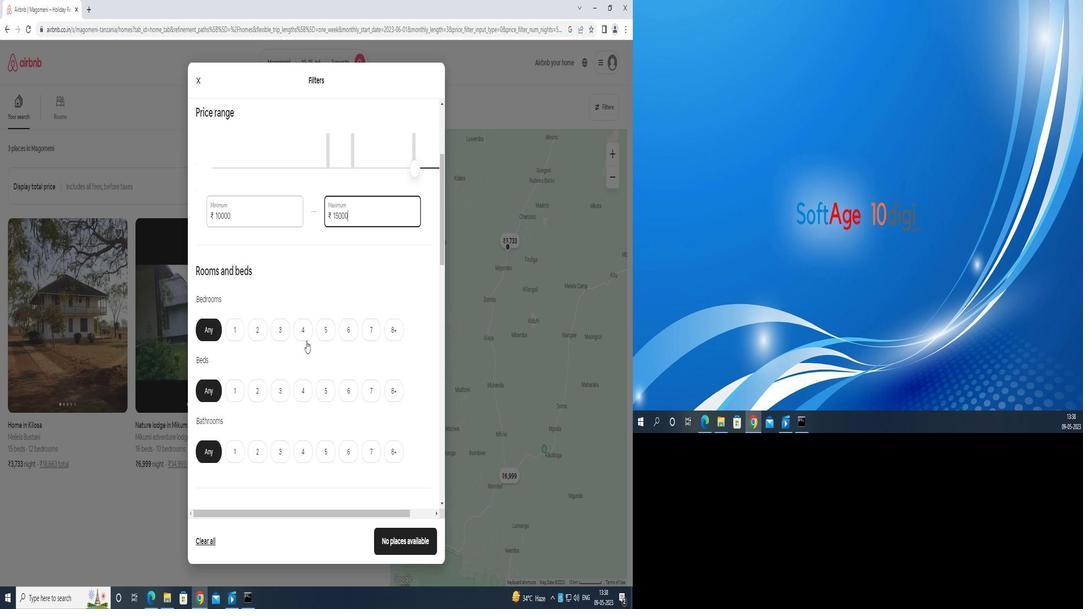 
Action: Mouse pressed left at (300, 335)
Screenshot: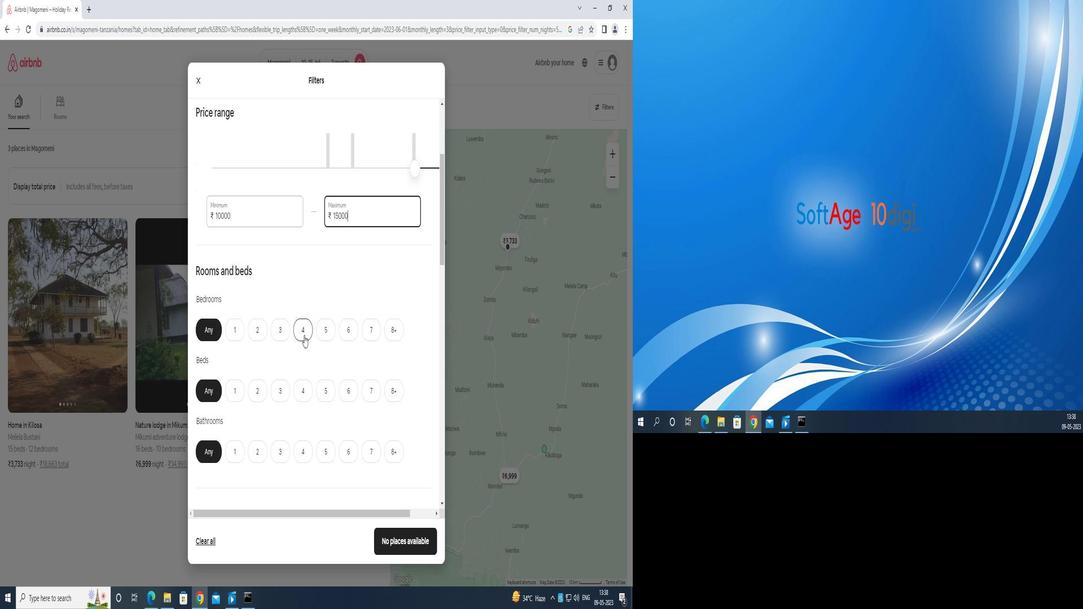 
Action: Mouse moved to (370, 391)
Screenshot: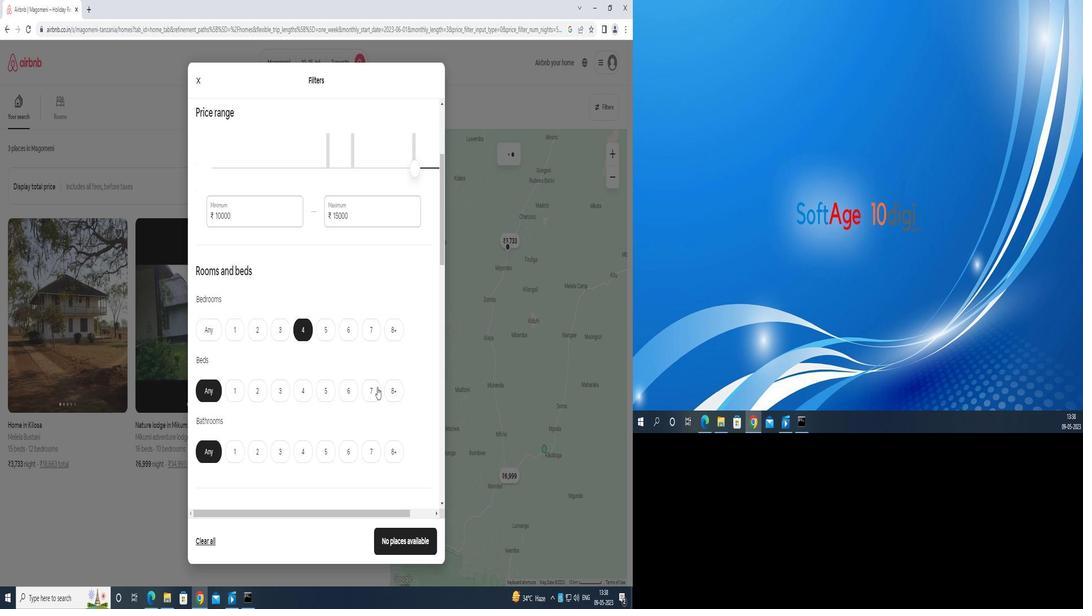 
Action: Mouse pressed left at (370, 391)
Screenshot: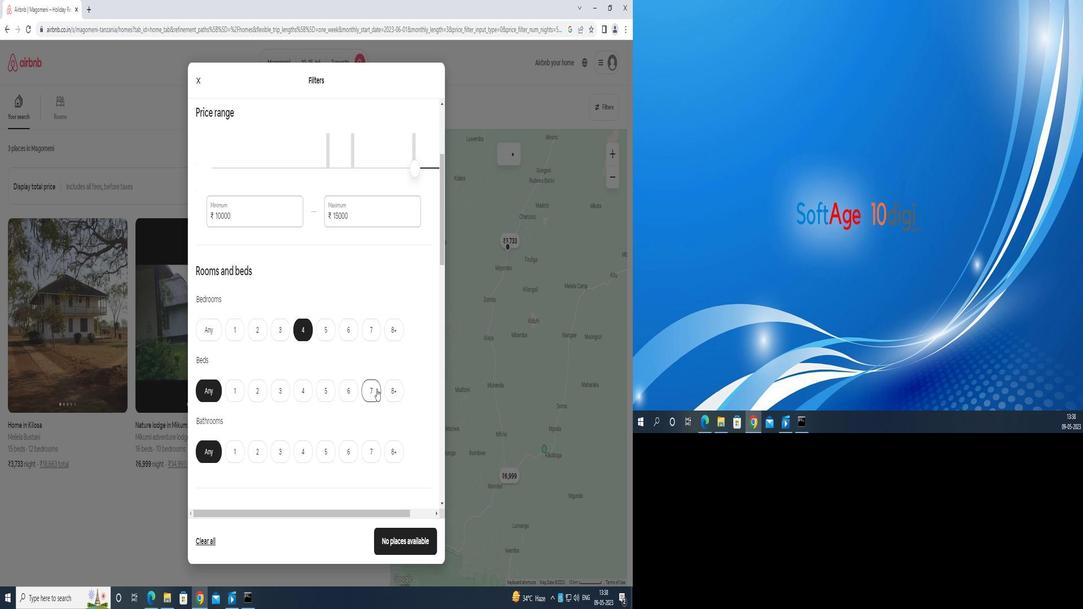 
Action: Mouse moved to (298, 455)
Screenshot: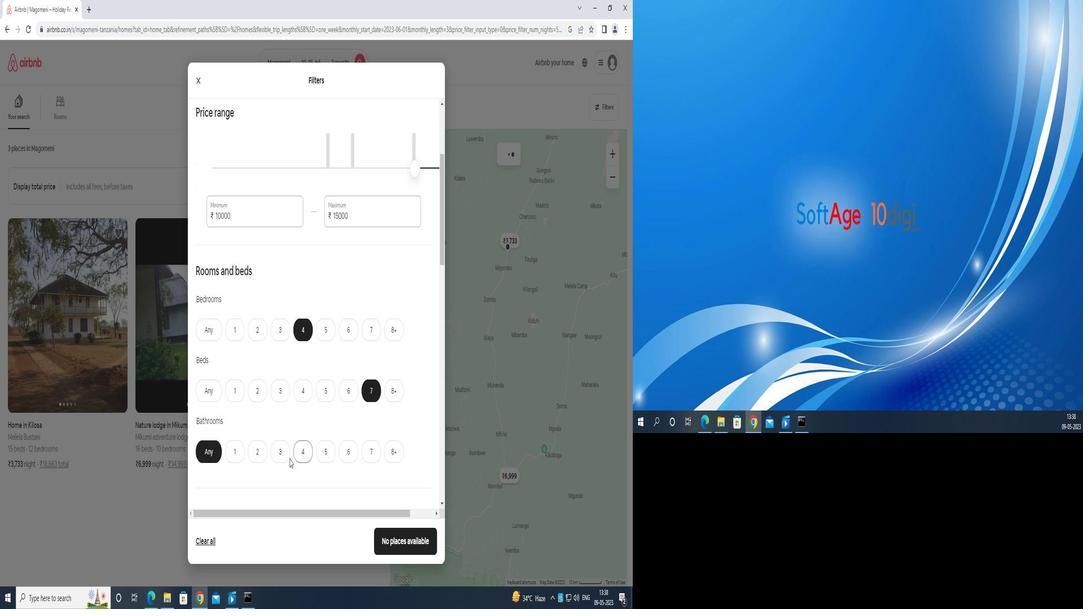 
Action: Mouse pressed left at (298, 455)
Screenshot: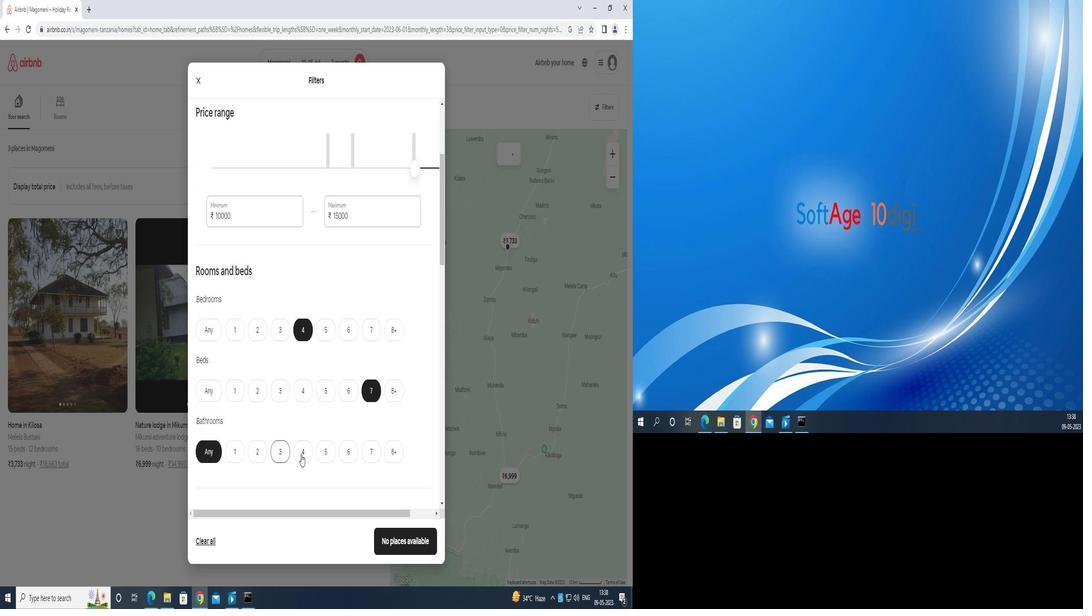 
Action: Mouse moved to (299, 443)
Screenshot: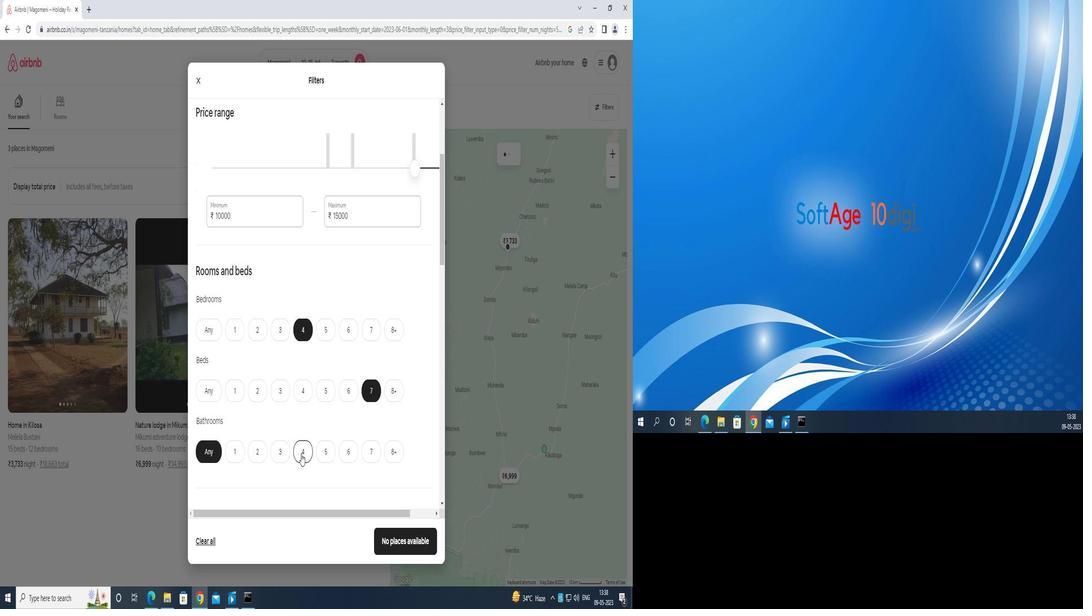 
Action: Mouse scrolled (299, 442) with delta (0, 0)
Screenshot: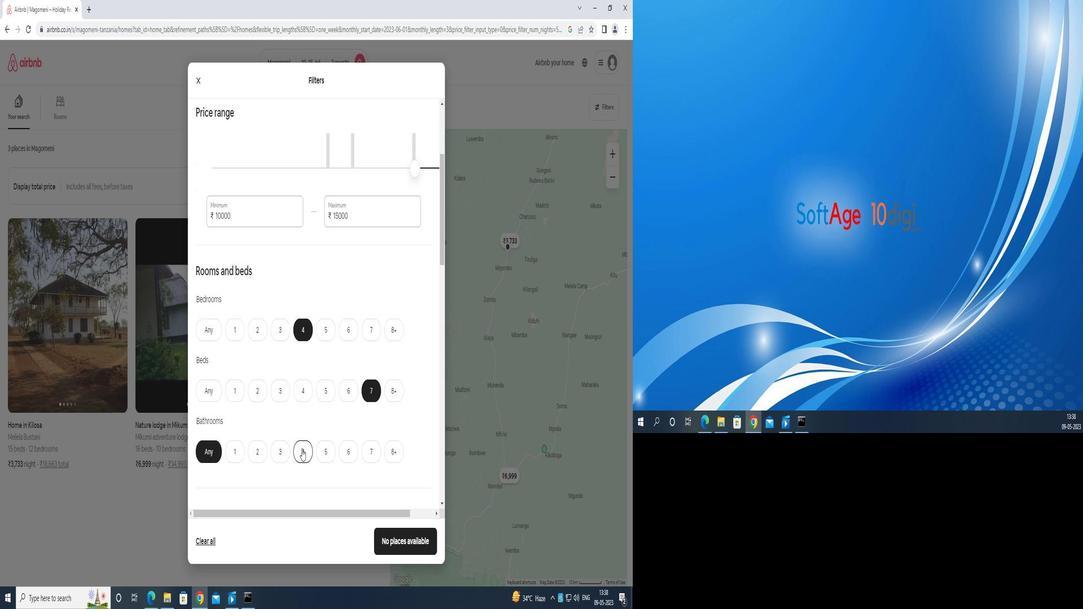 
Action: Mouse scrolled (299, 442) with delta (0, 0)
Screenshot: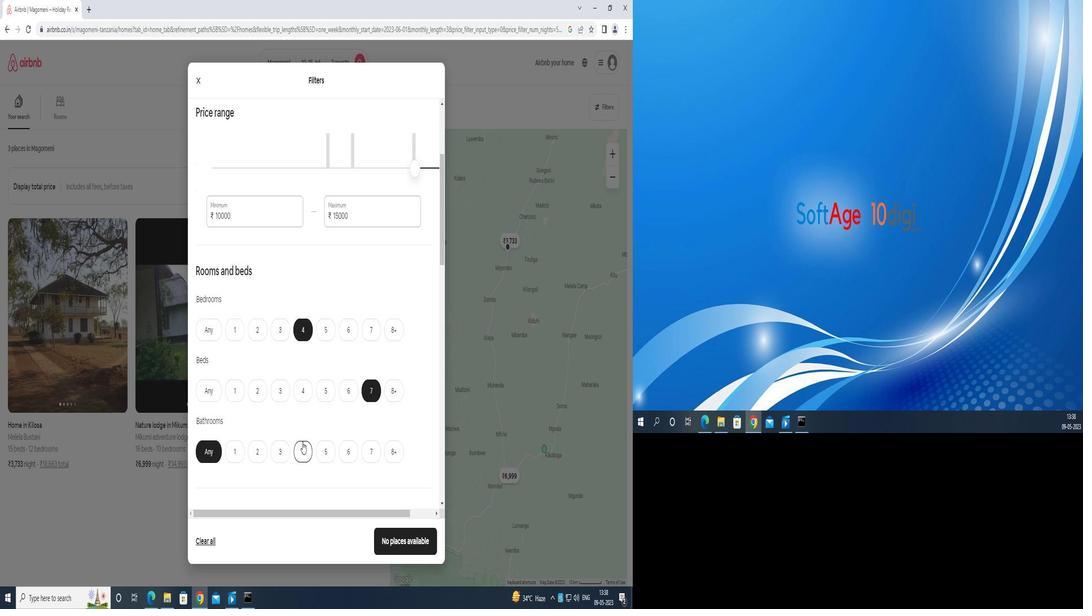 
Action: Mouse scrolled (299, 442) with delta (0, 0)
Screenshot: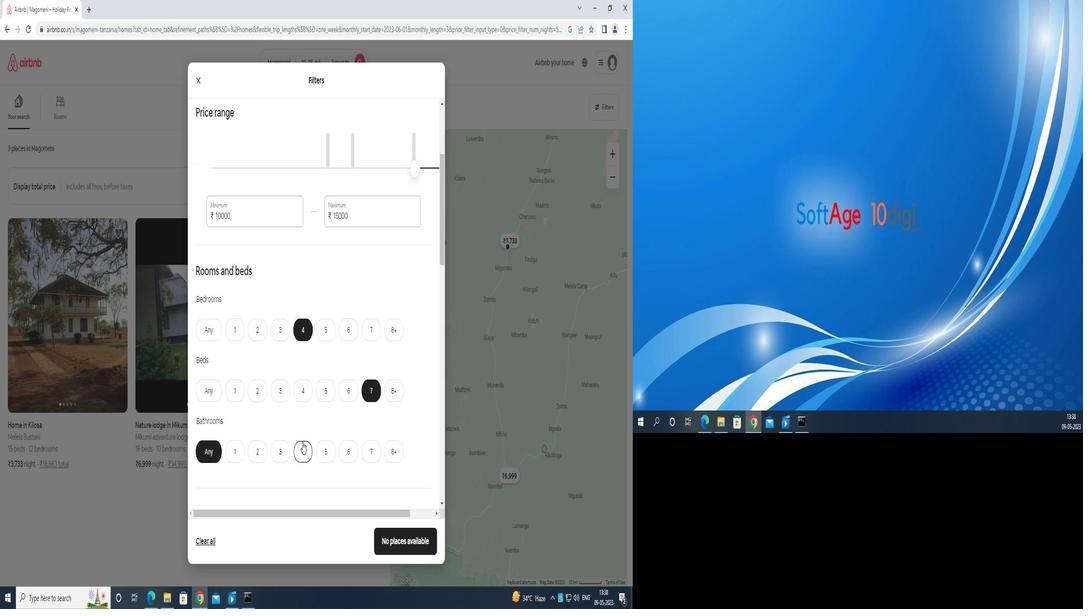 
Action: Mouse scrolled (299, 442) with delta (0, 0)
Screenshot: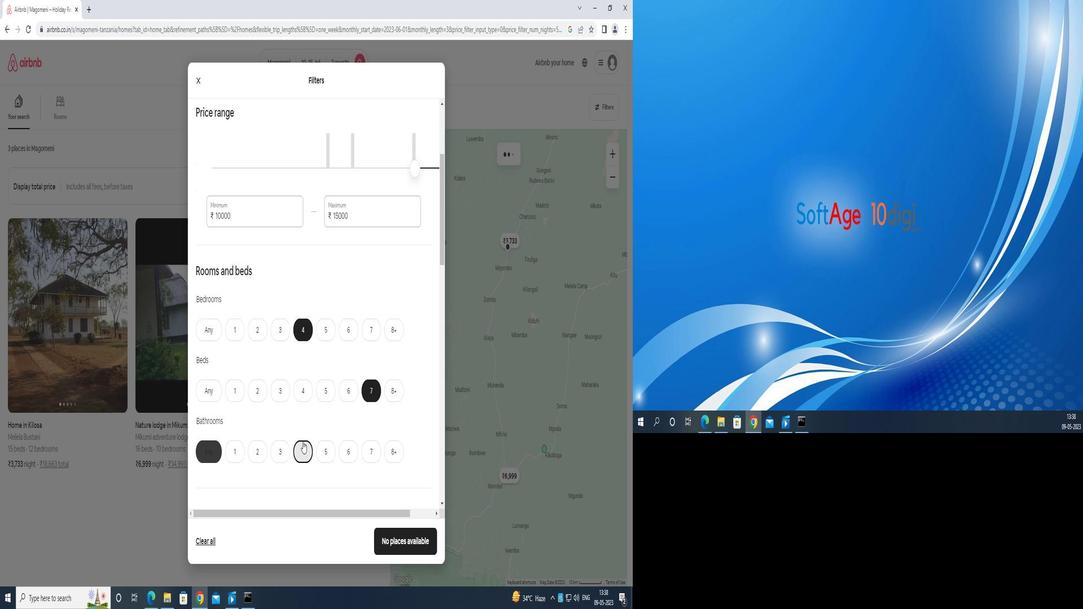 
Action: Mouse moved to (300, 442)
Screenshot: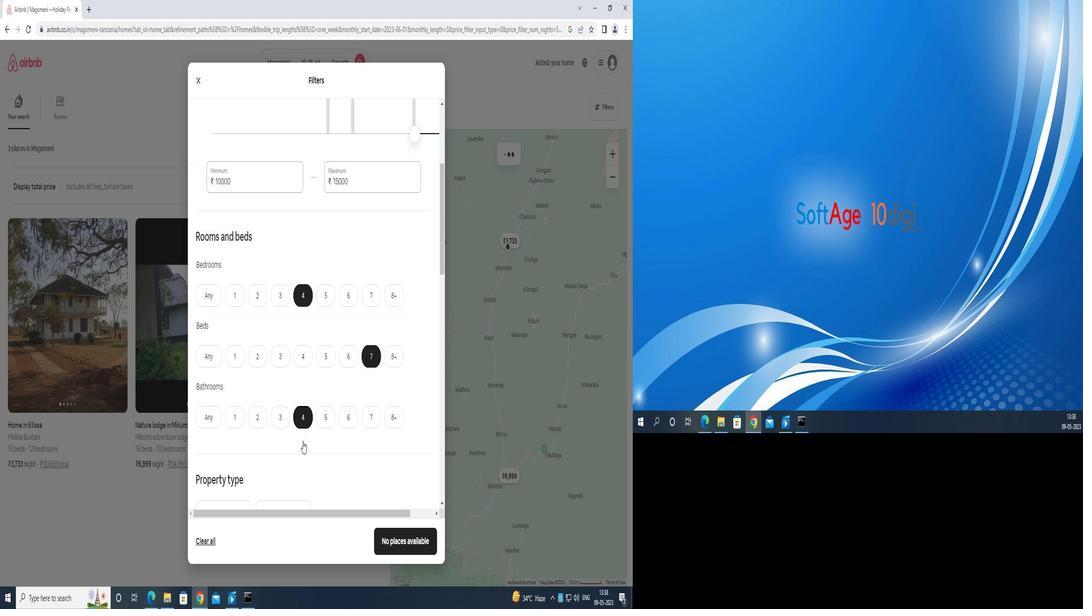 
Action: Mouse scrolled (300, 442) with delta (0, 0)
Screenshot: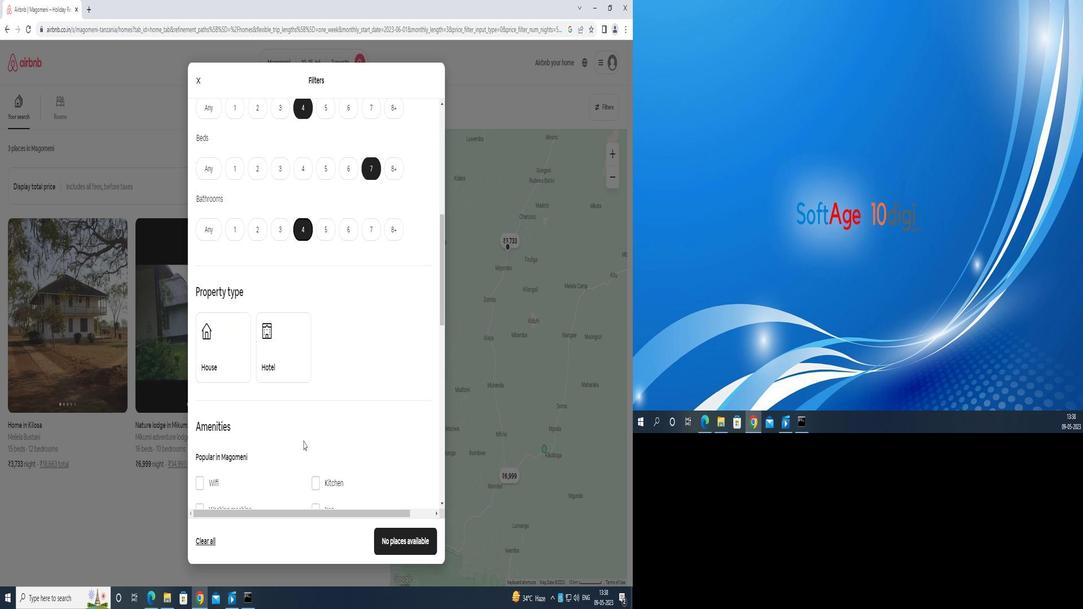 
Action: Mouse moved to (213, 297)
Screenshot: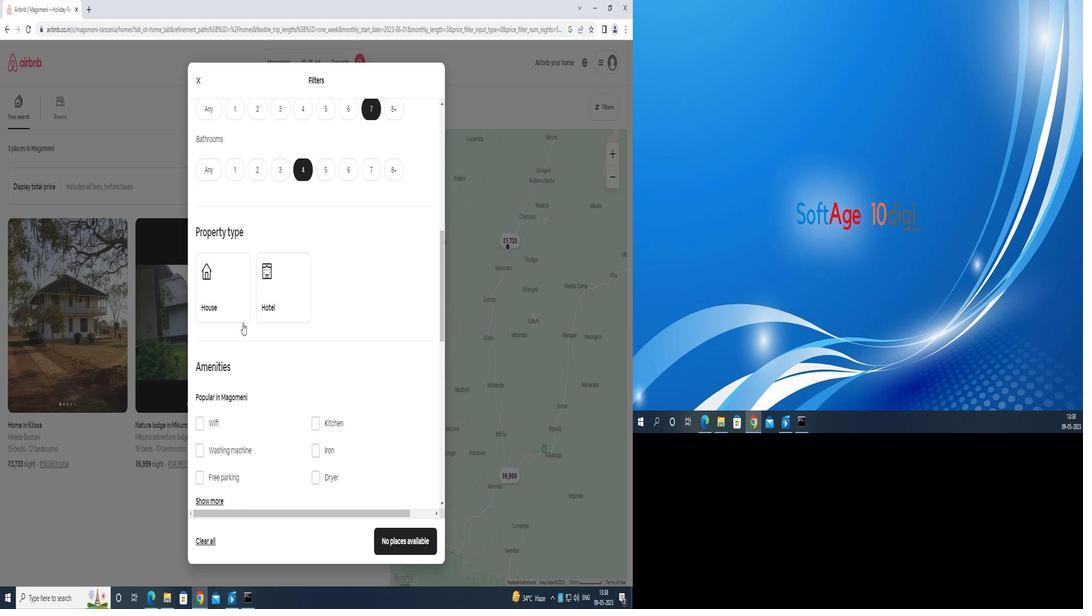 
Action: Mouse pressed left at (213, 297)
Screenshot: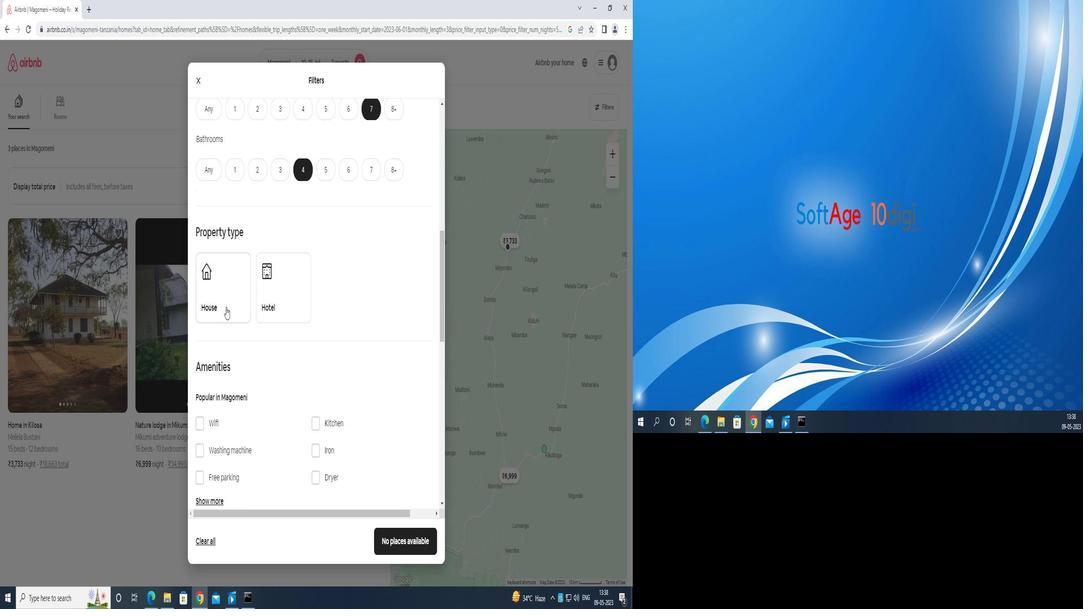 
Action: Mouse moved to (339, 461)
Screenshot: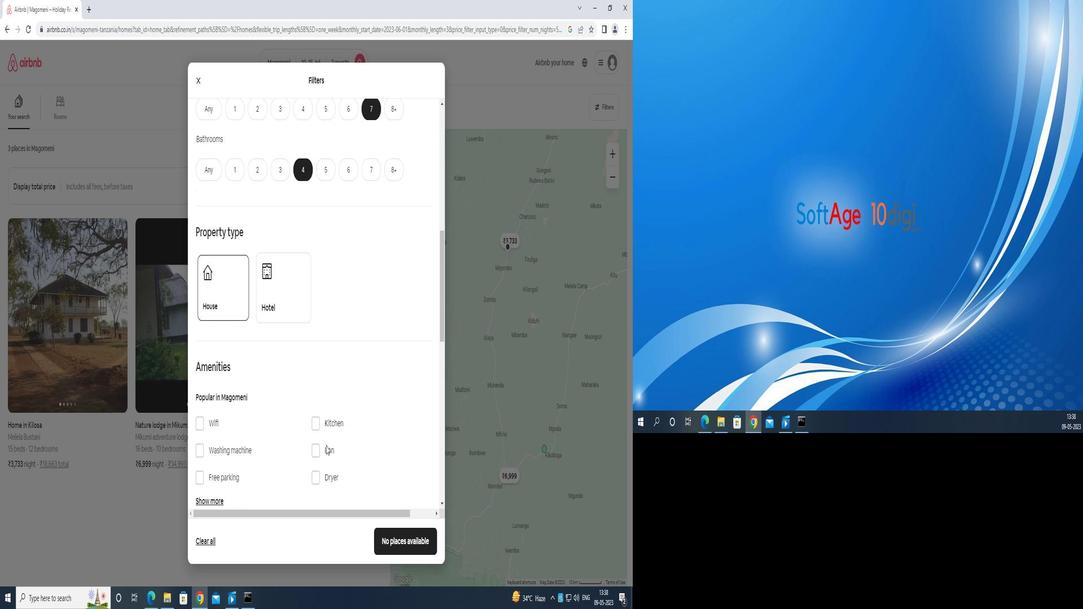 
Action: Mouse scrolled (339, 460) with delta (0, 0)
Screenshot: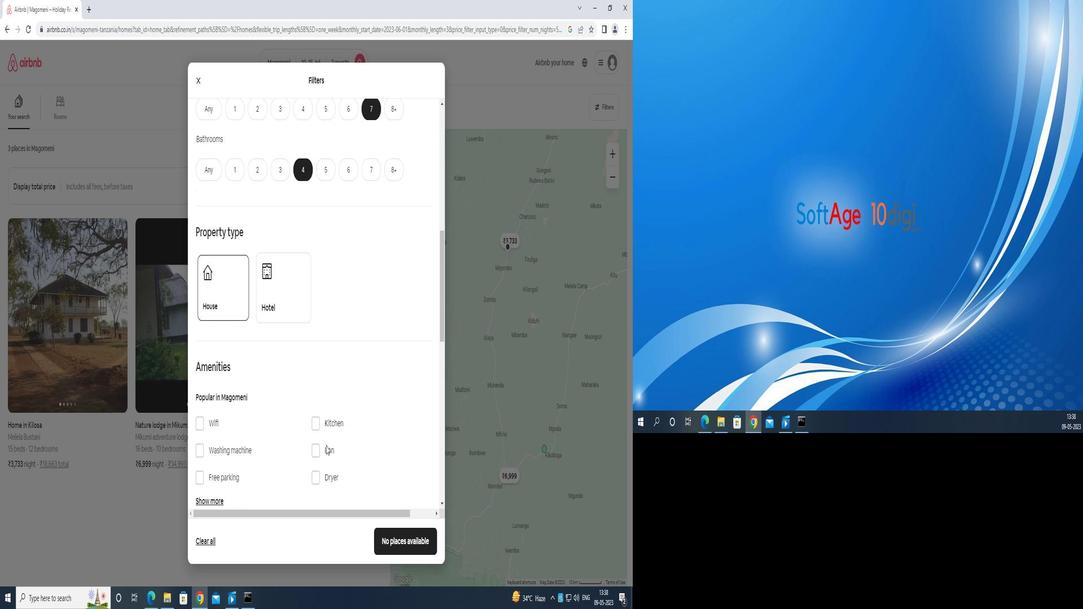 
Action: Mouse scrolled (339, 460) with delta (0, 0)
Screenshot: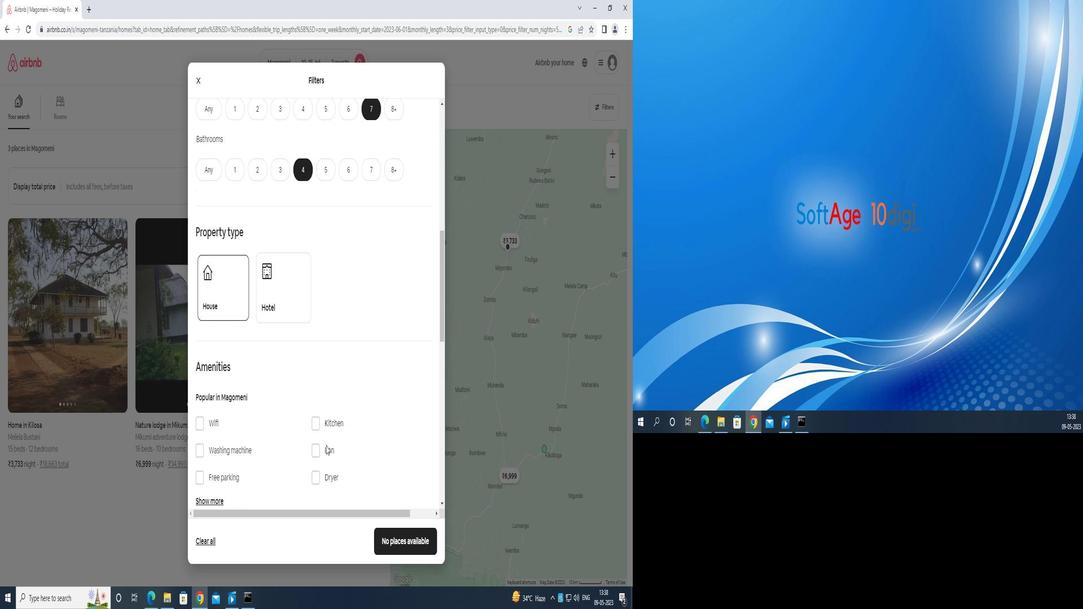 
Action: Mouse moved to (197, 308)
Screenshot: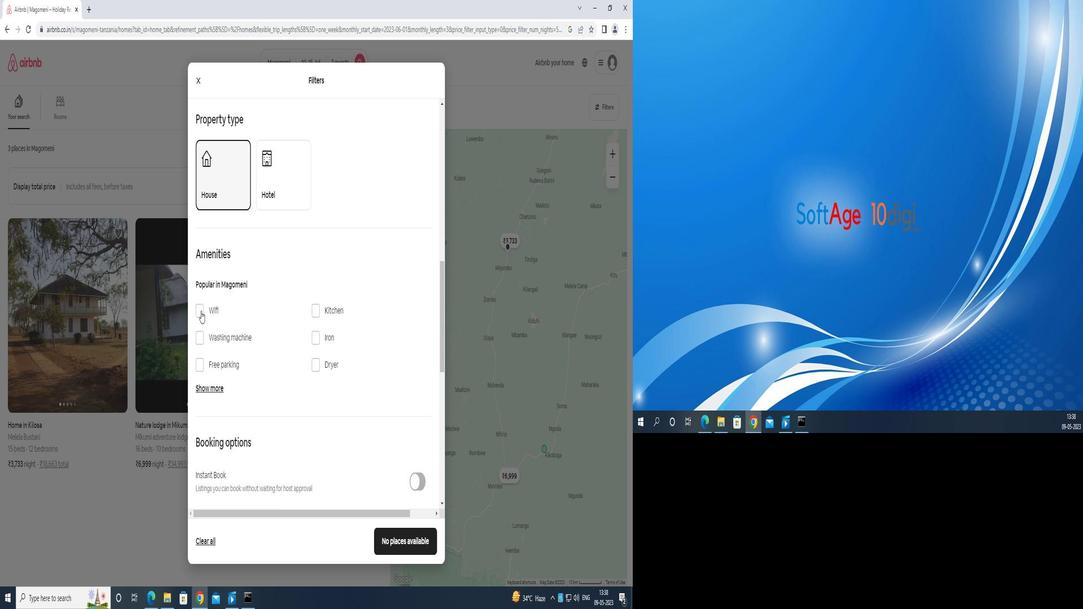 
Action: Mouse pressed left at (197, 308)
Screenshot: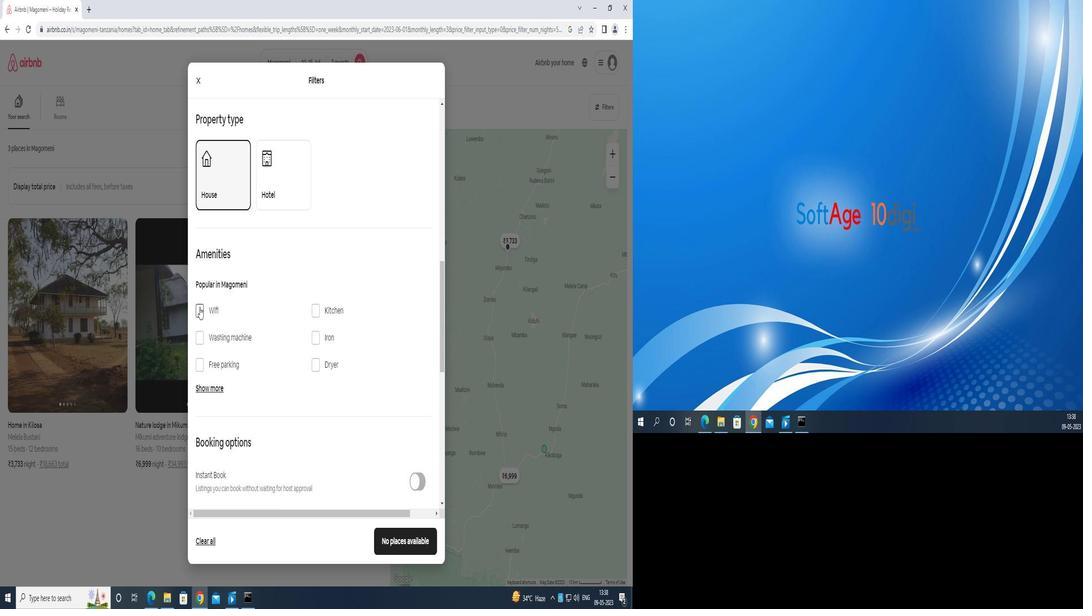 
Action: Mouse moved to (196, 373)
Screenshot: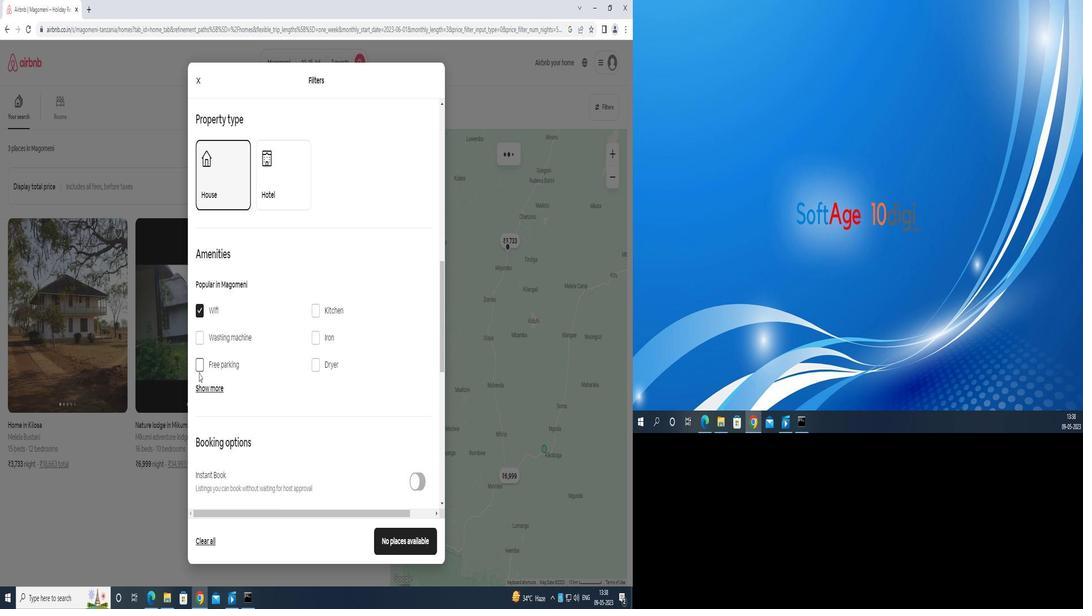 
Action: Mouse pressed left at (196, 373)
Screenshot: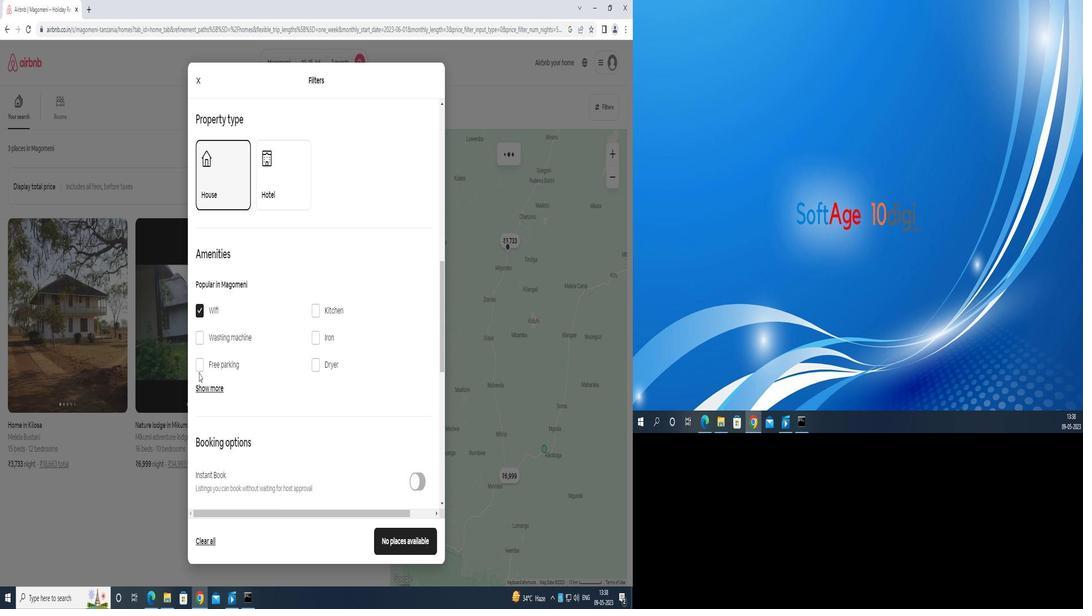 
Action: Mouse moved to (200, 385)
Screenshot: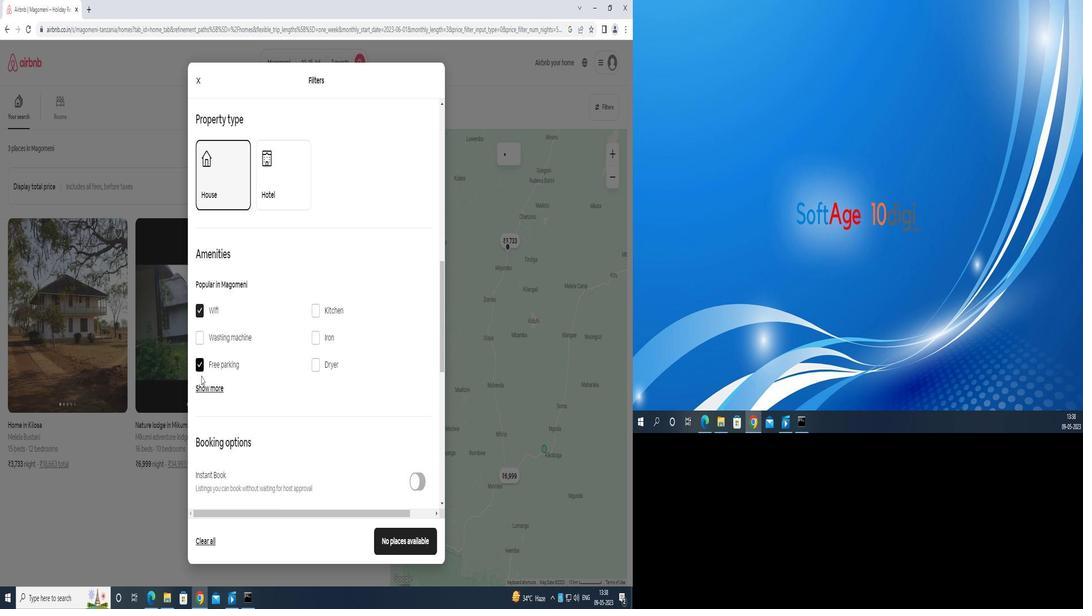 
Action: Mouse pressed left at (200, 385)
Screenshot: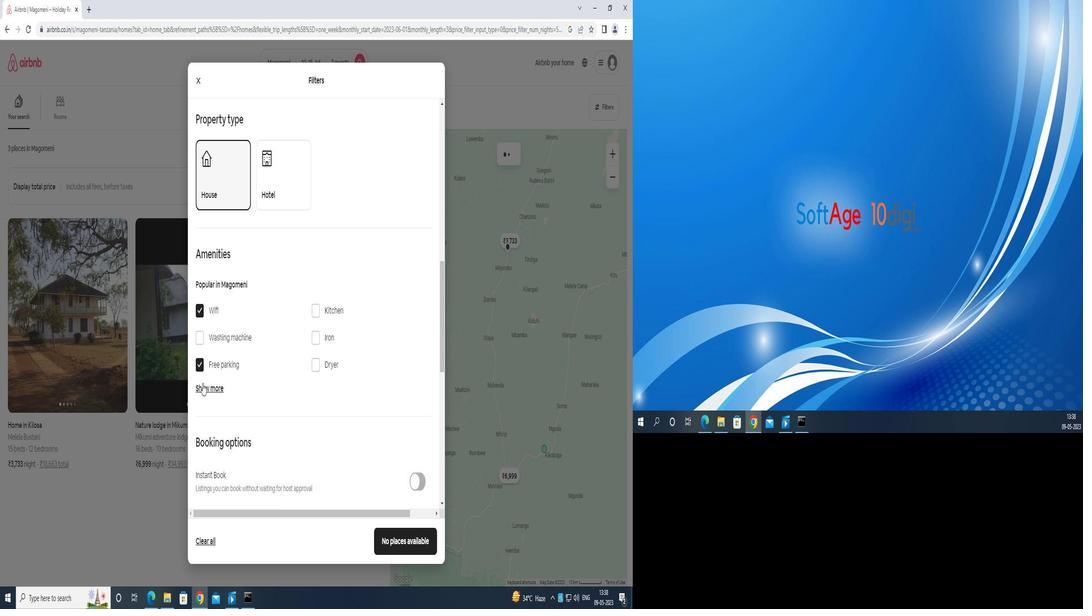 
Action: Mouse moved to (205, 408)
Screenshot: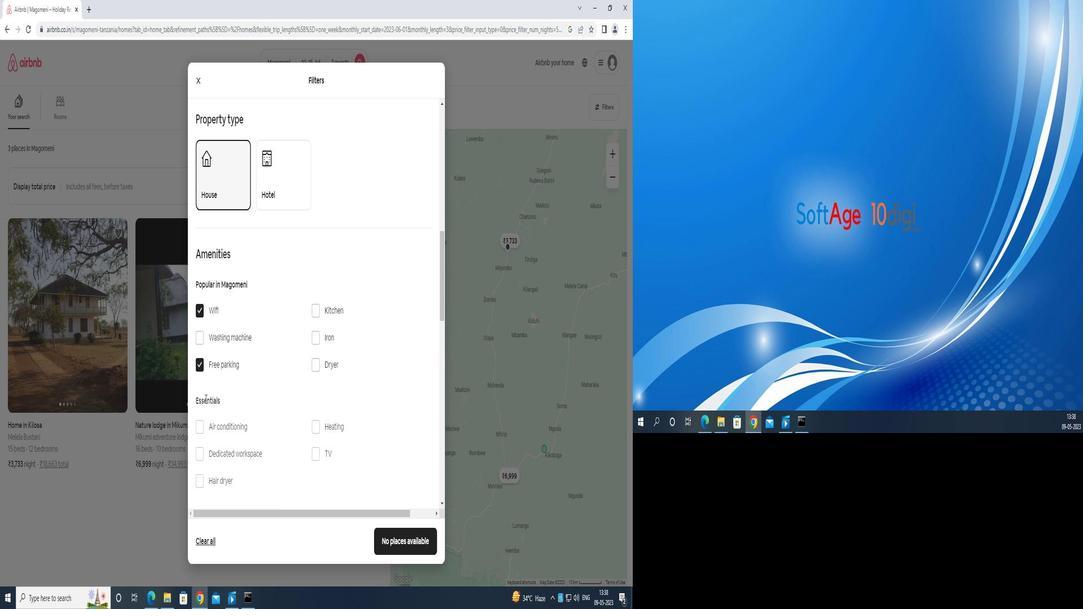 
Action: Mouse scrolled (205, 407) with delta (0, 0)
Screenshot: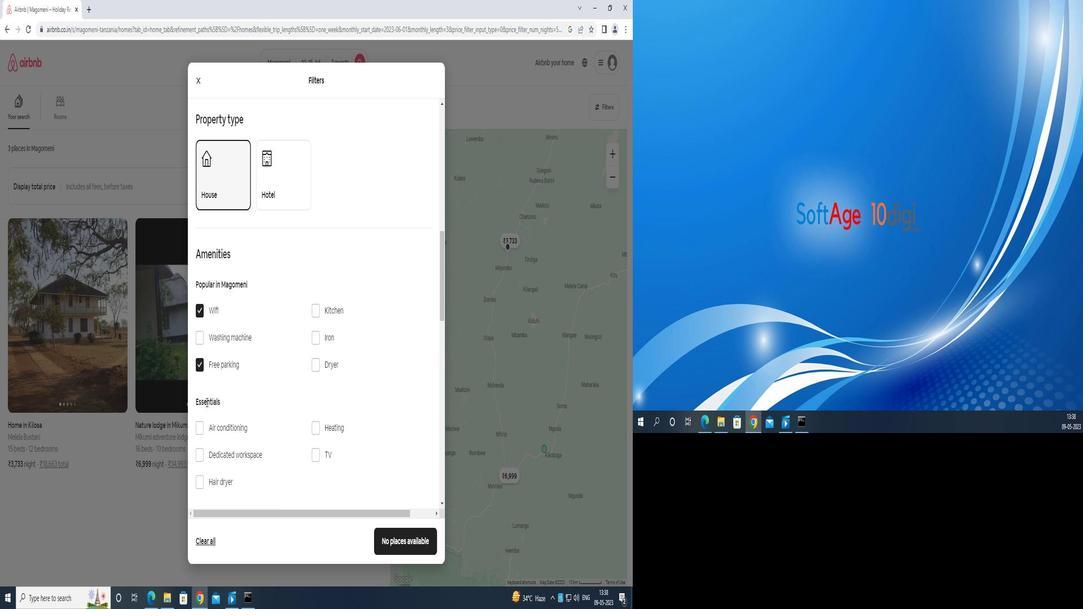 
Action: Mouse moved to (314, 396)
Screenshot: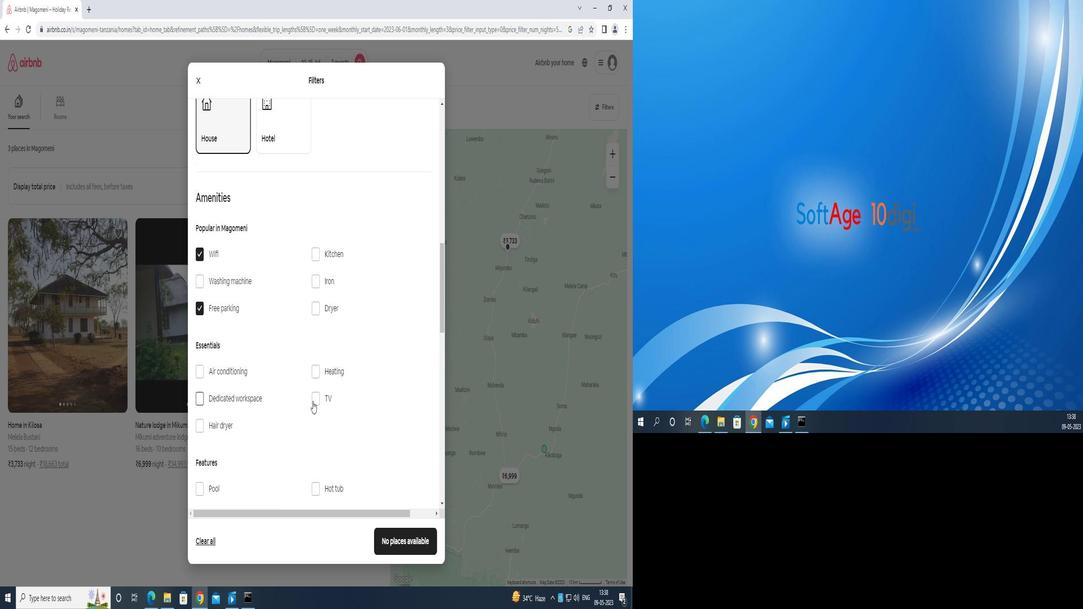 
Action: Mouse pressed left at (314, 396)
Screenshot: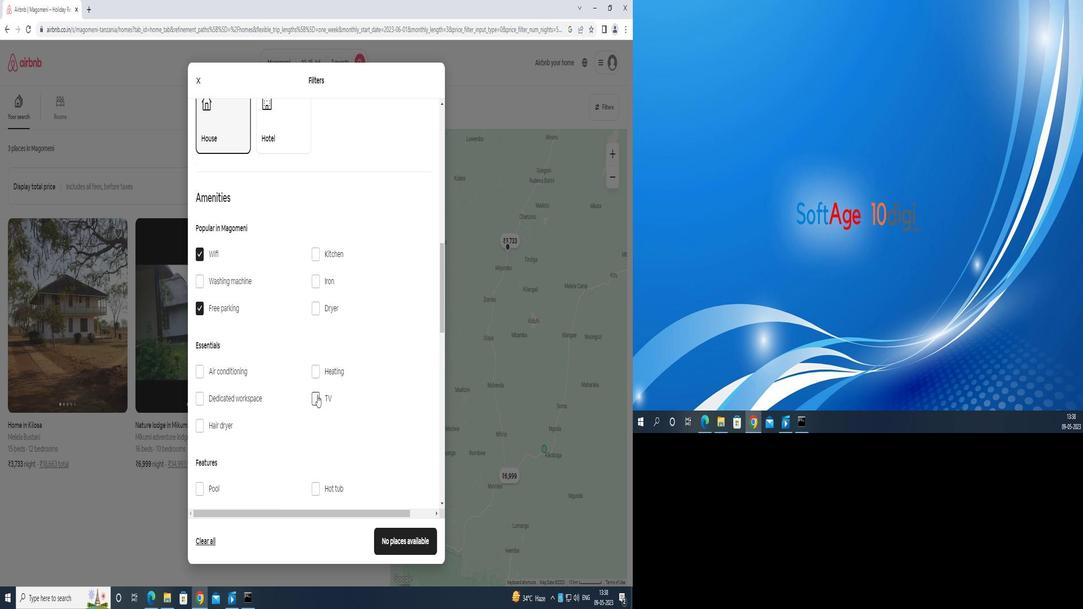 
Action: Mouse moved to (313, 399)
Screenshot: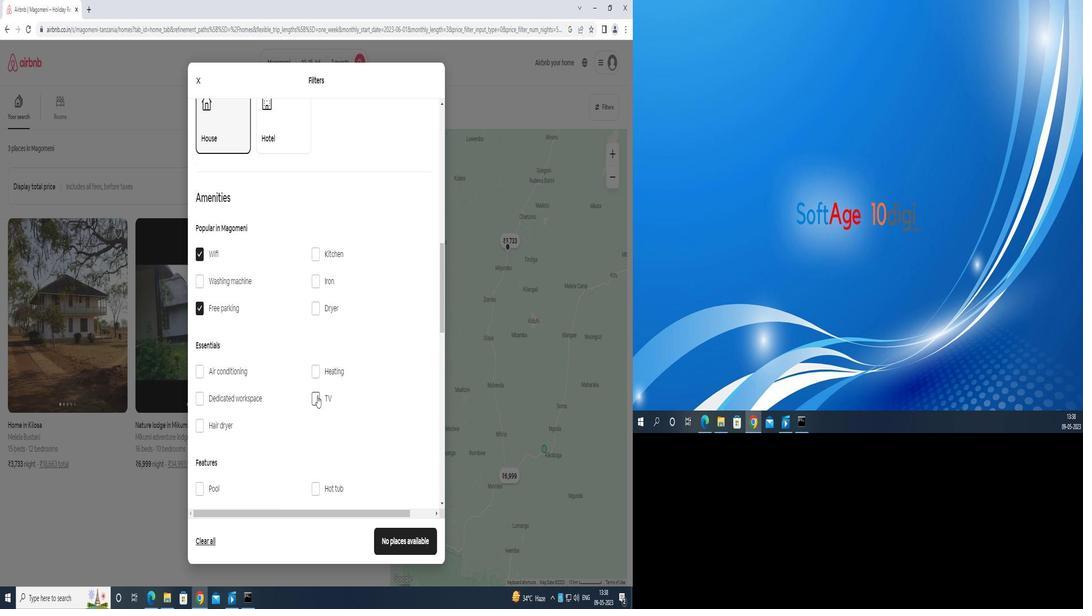 
Action: Mouse scrolled (313, 398) with delta (0, 0)
Screenshot: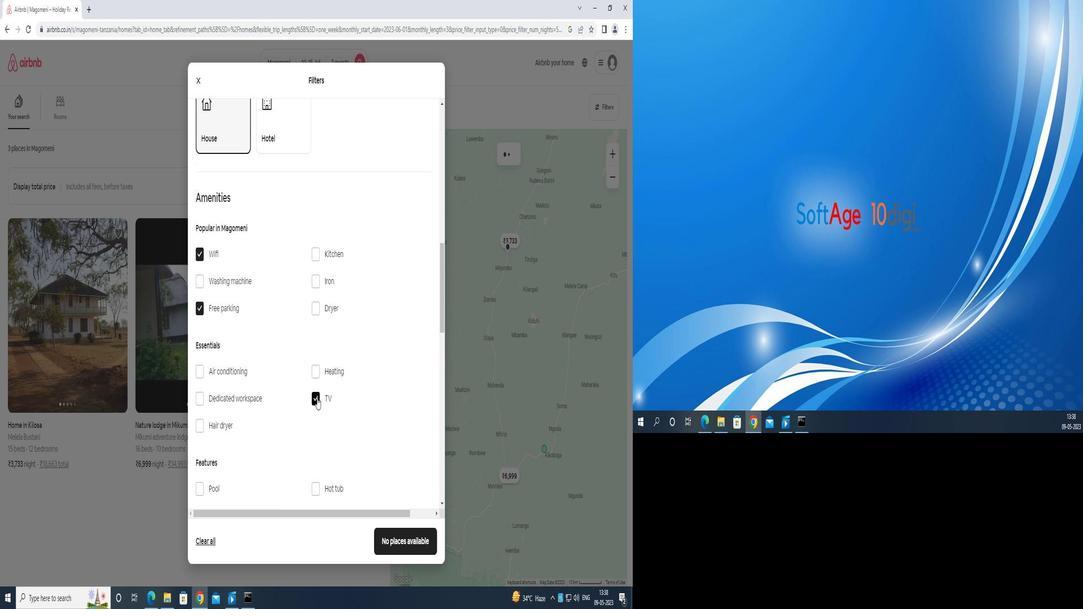 
Action: Mouse scrolled (313, 398) with delta (0, 0)
Screenshot: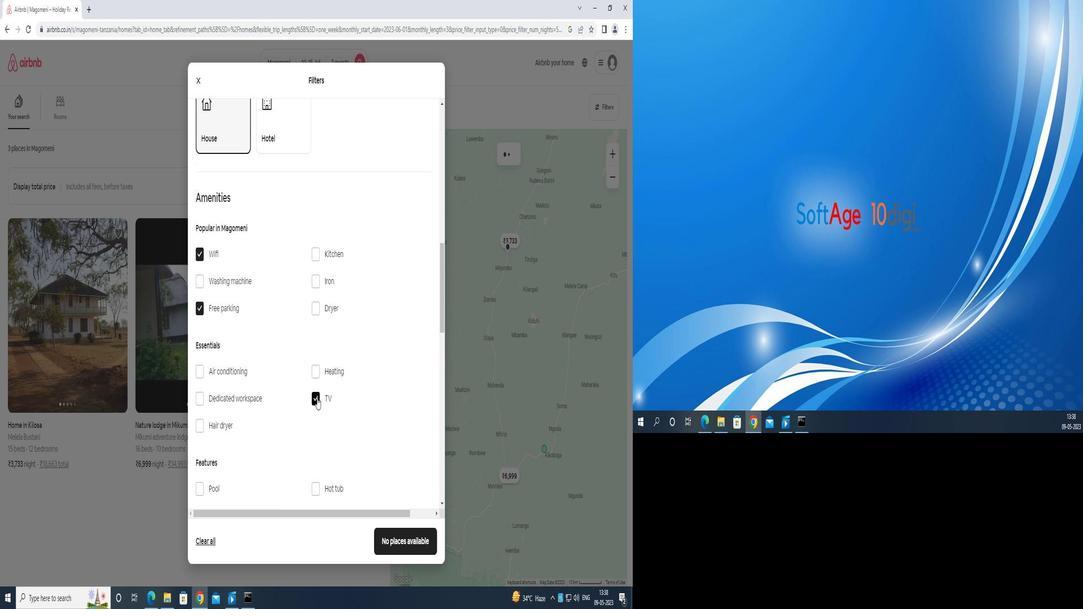 
Action: Mouse scrolled (313, 398) with delta (0, 0)
Screenshot: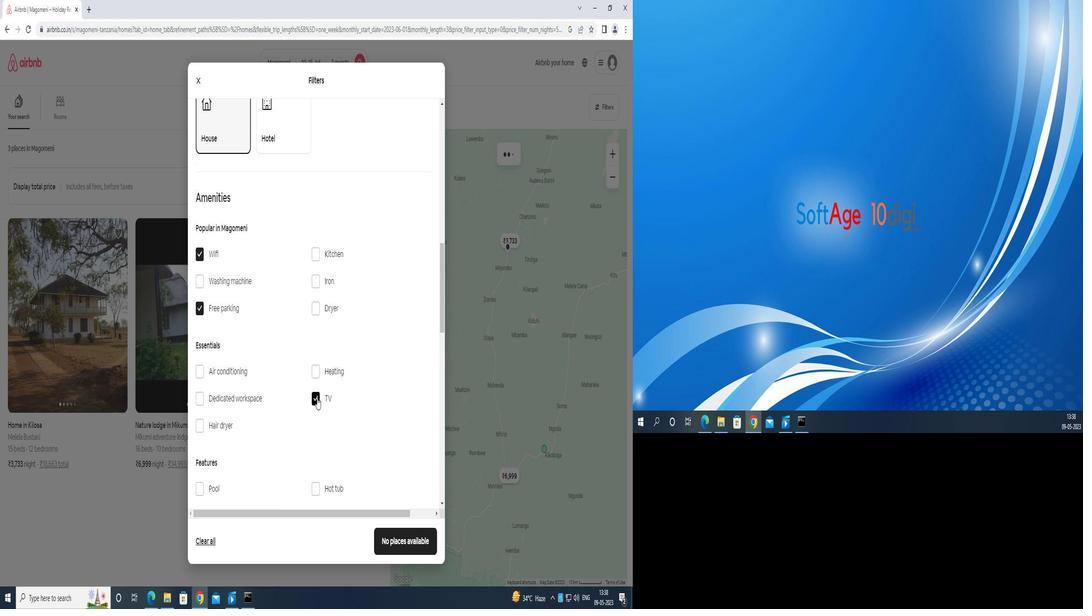 
Action: Mouse moved to (197, 374)
Screenshot: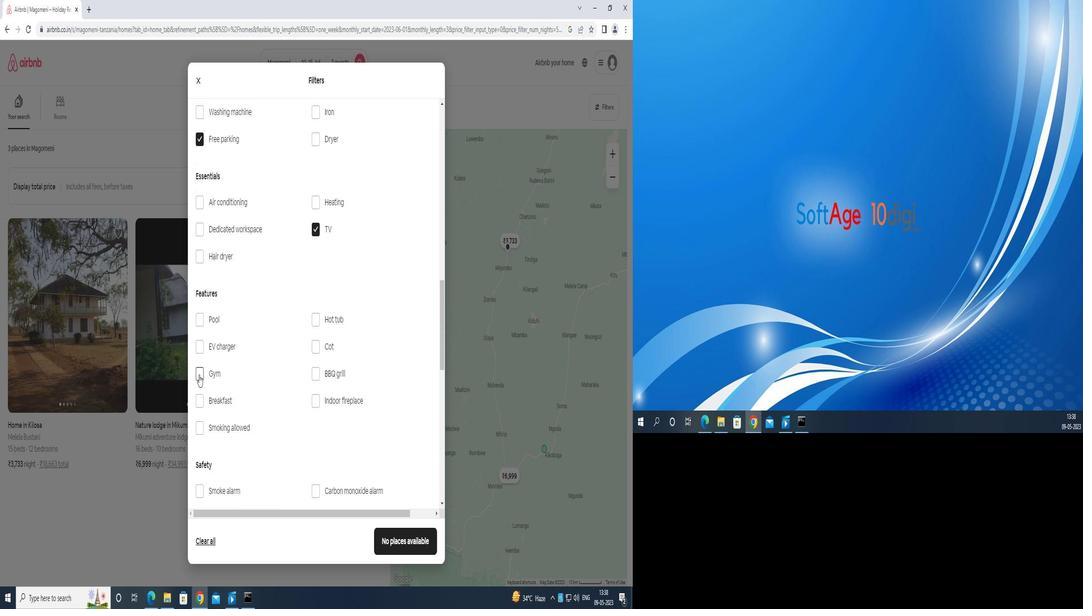 
Action: Mouse pressed left at (197, 374)
Screenshot: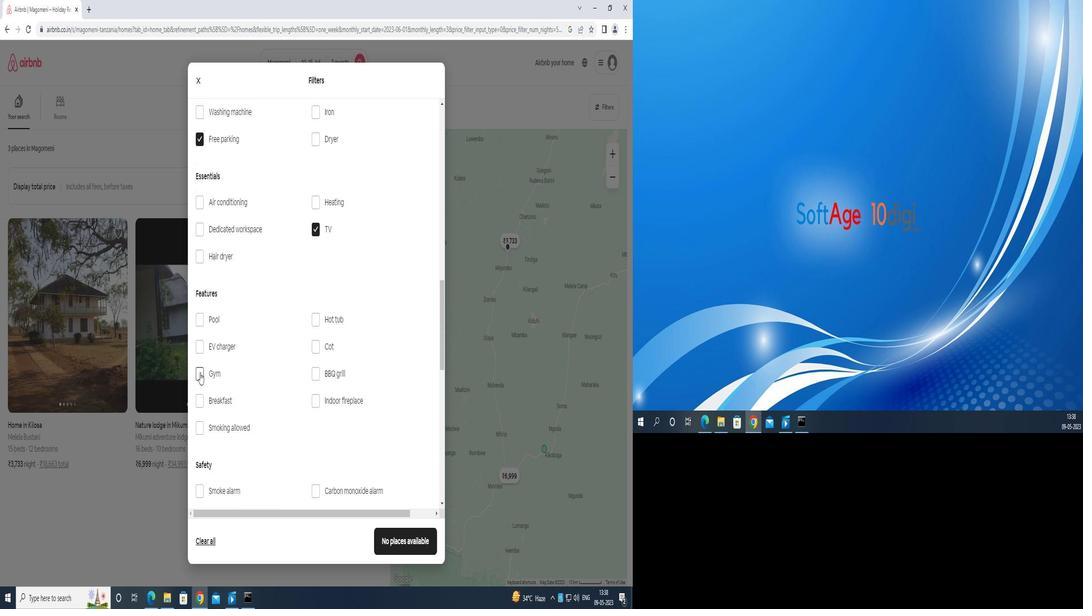 
Action: Mouse moved to (195, 403)
Screenshot: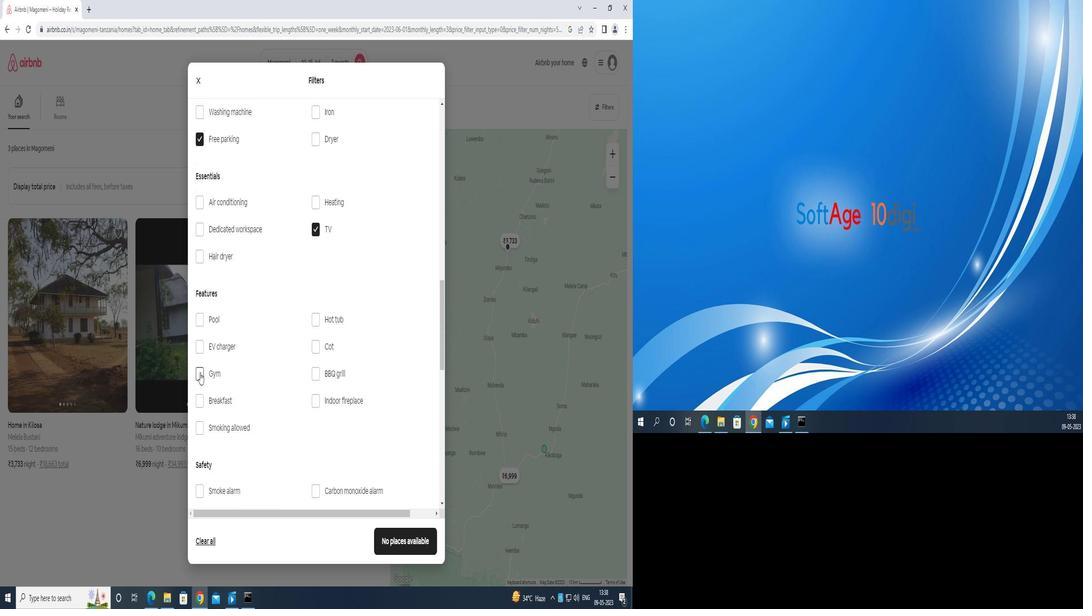 
Action: Mouse pressed left at (195, 403)
Screenshot: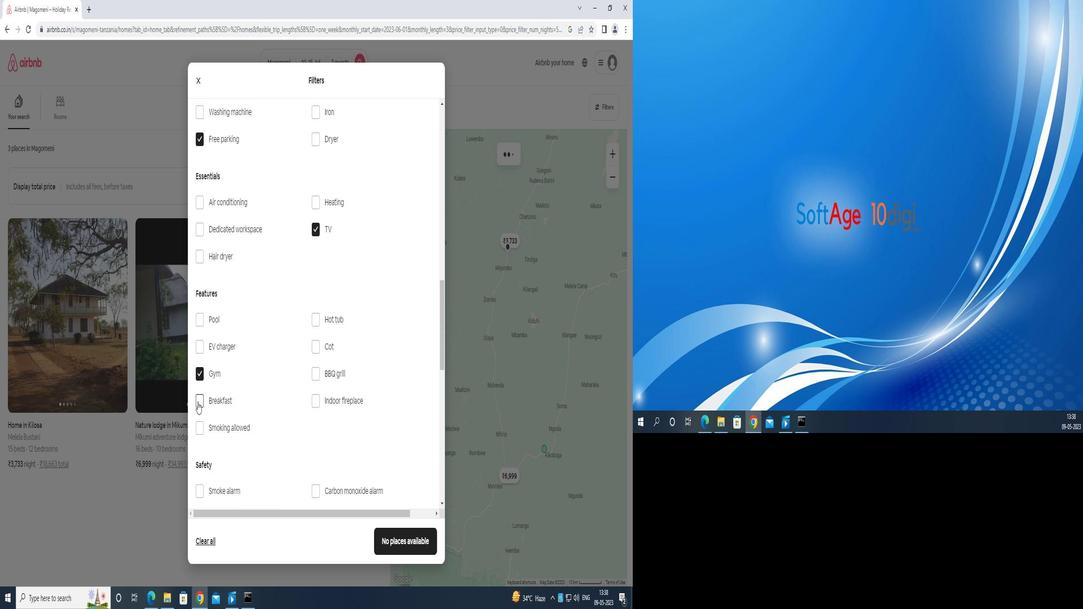 
Action: Mouse moved to (240, 409)
Screenshot: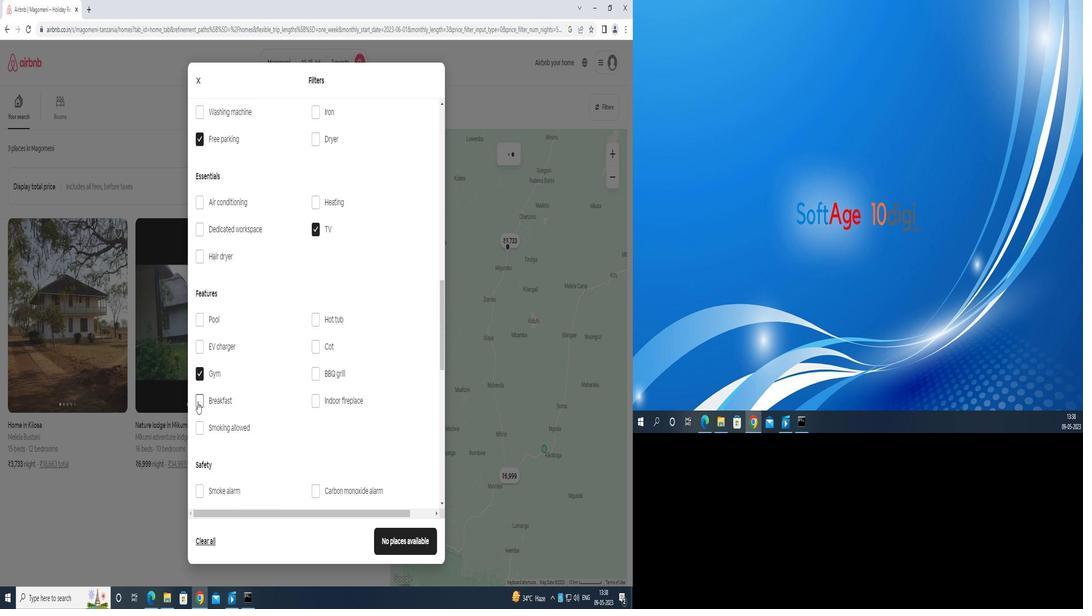 
Action: Mouse scrolled (240, 409) with delta (0, 0)
Screenshot: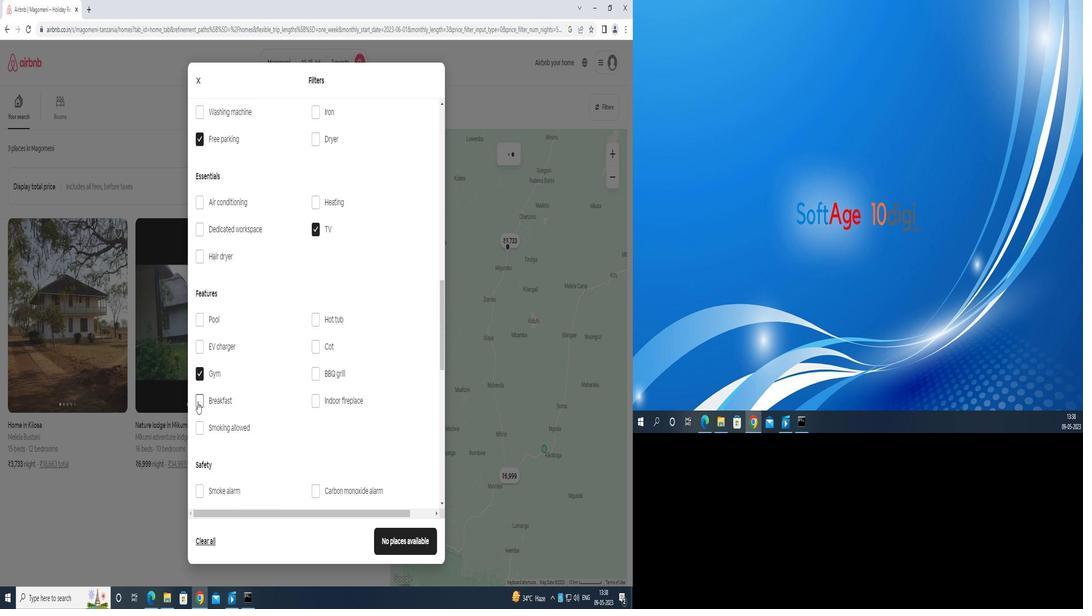 
Action: Mouse moved to (296, 426)
Screenshot: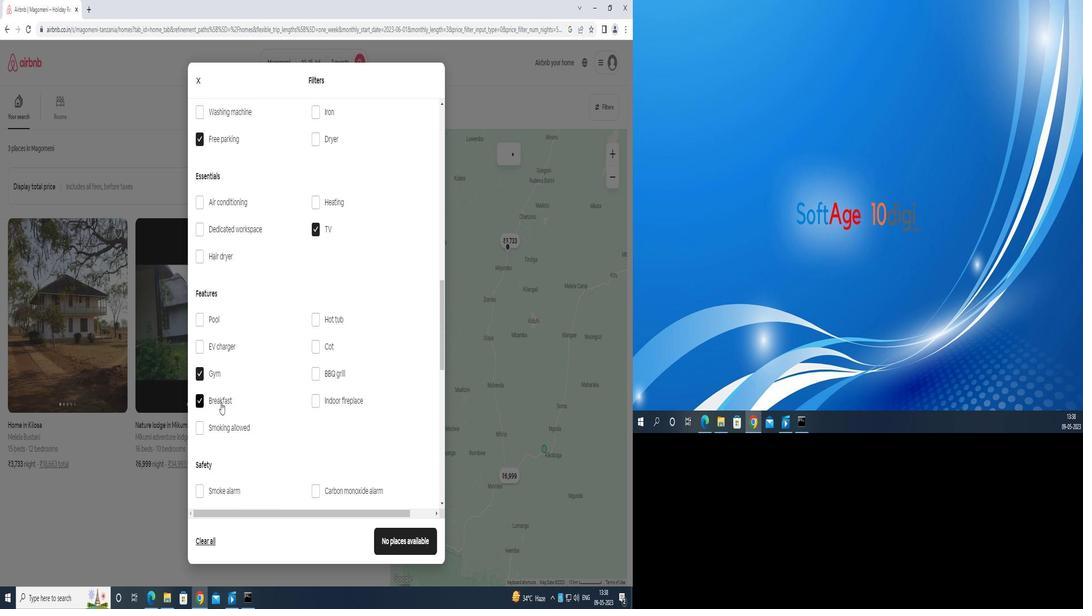
Action: Mouse scrolled (296, 425) with delta (0, 0)
Screenshot: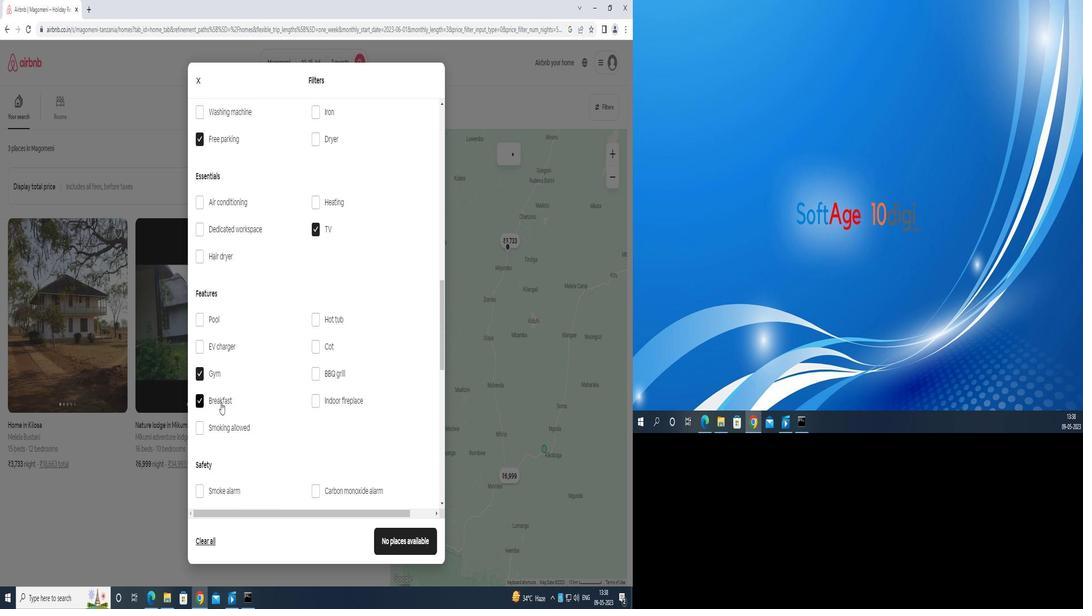 
Action: Mouse moved to (307, 428)
Screenshot: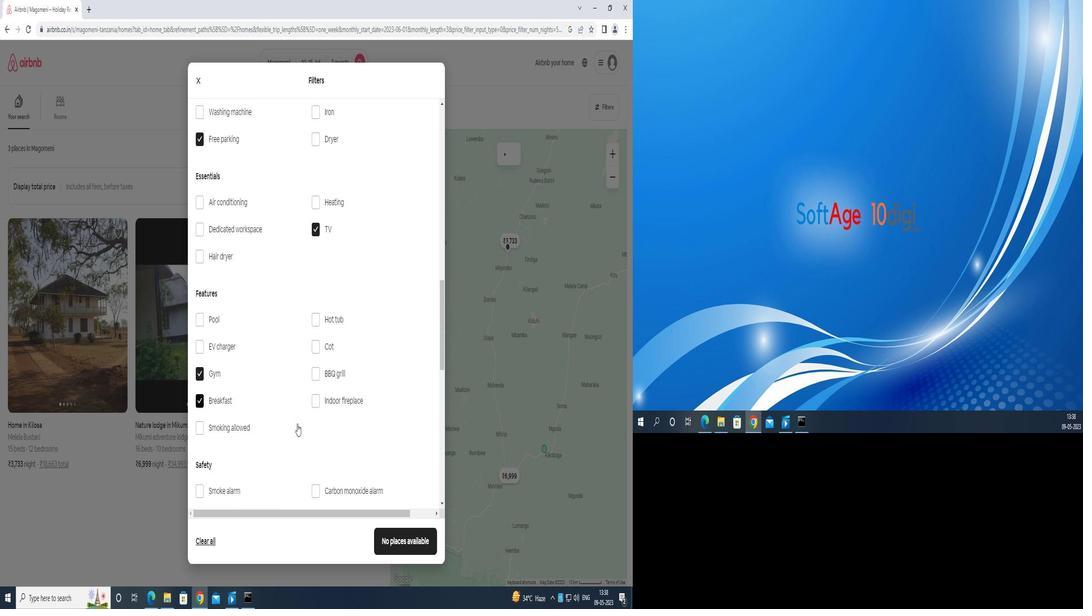 
Action: Mouse scrolled (307, 427) with delta (0, 0)
Screenshot: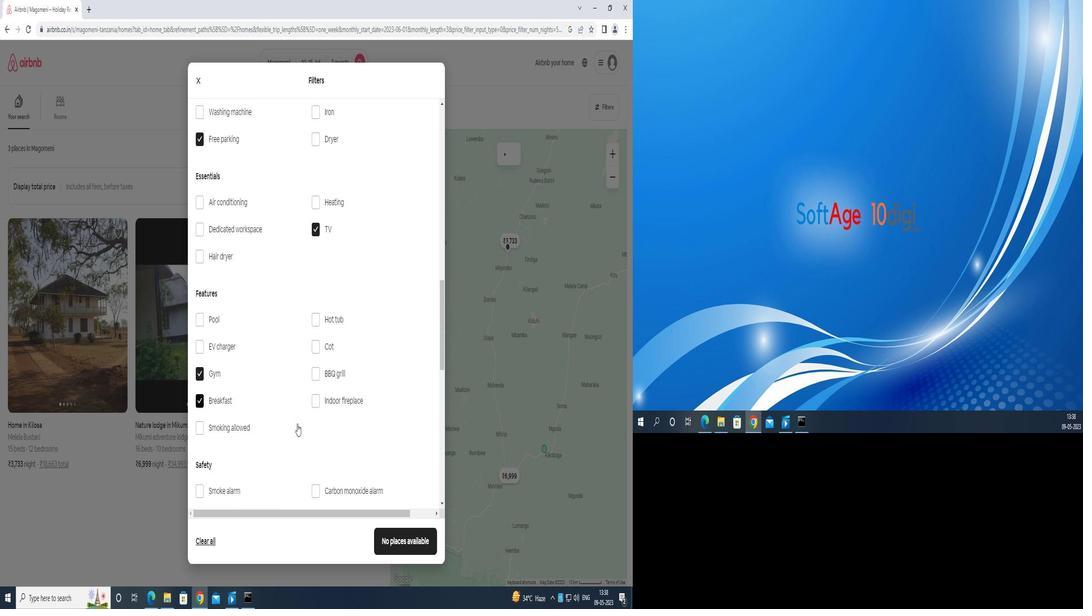 
Action: Mouse moved to (317, 428)
Screenshot: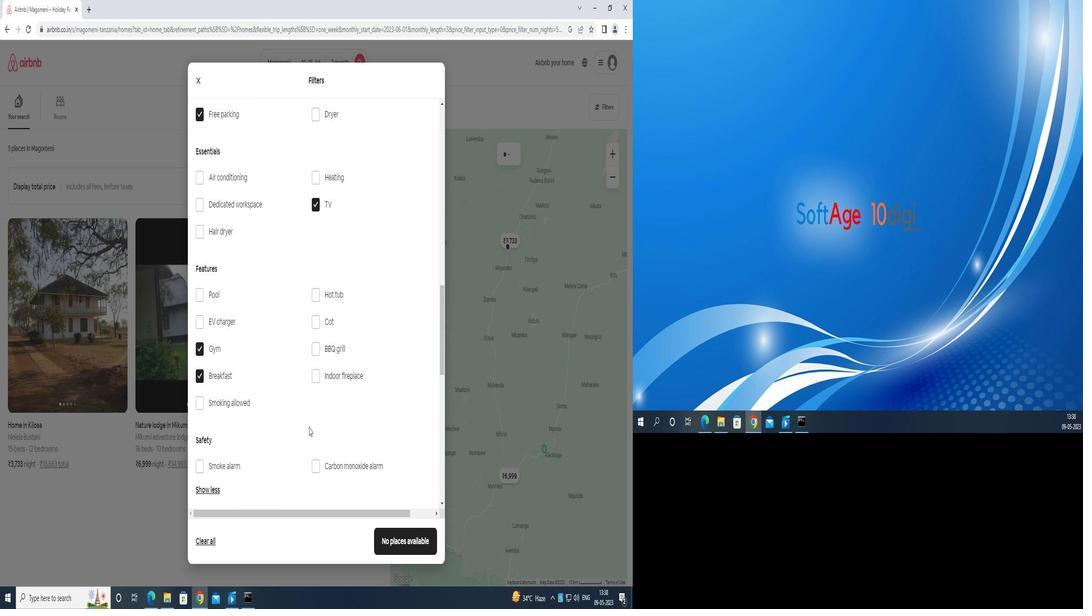 
Action: Mouse scrolled (317, 427) with delta (0, 0)
Screenshot: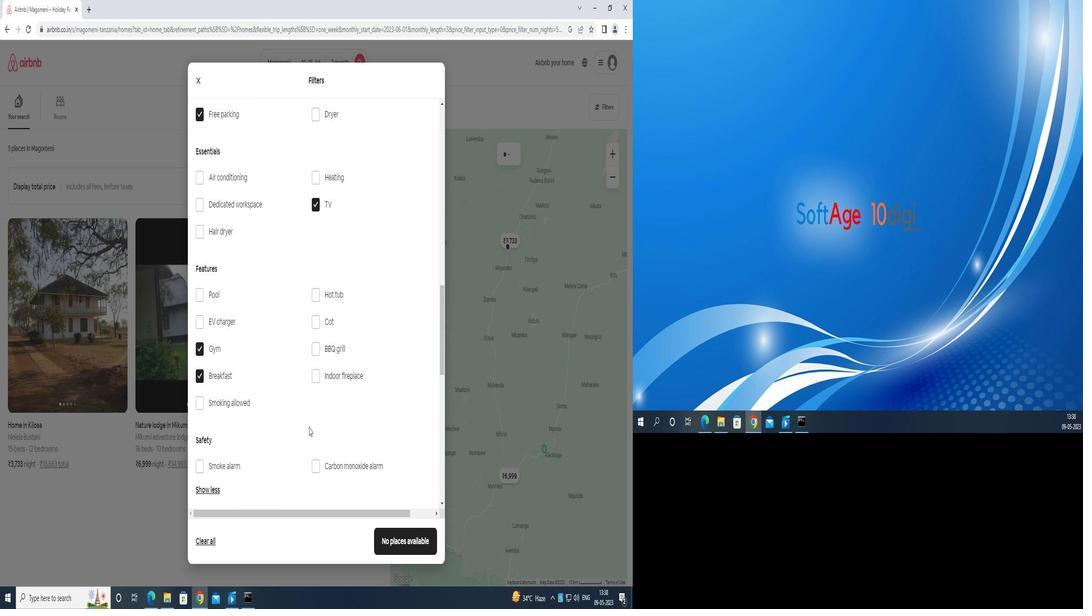 
Action: Mouse moved to (415, 426)
Screenshot: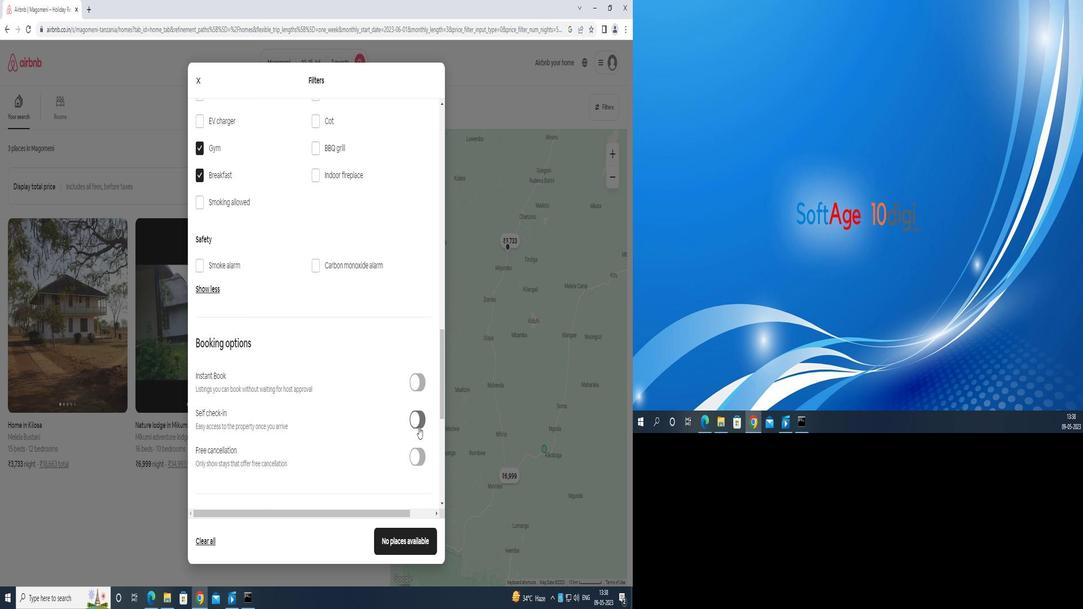 
Action: Mouse pressed left at (415, 426)
Screenshot: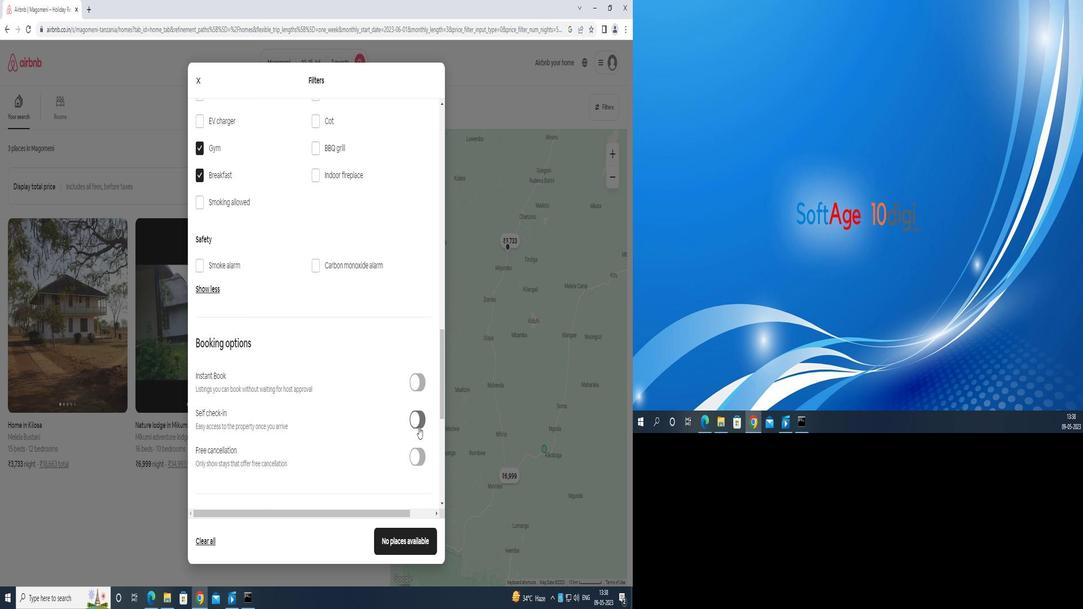 
Action: Mouse moved to (414, 423)
Screenshot: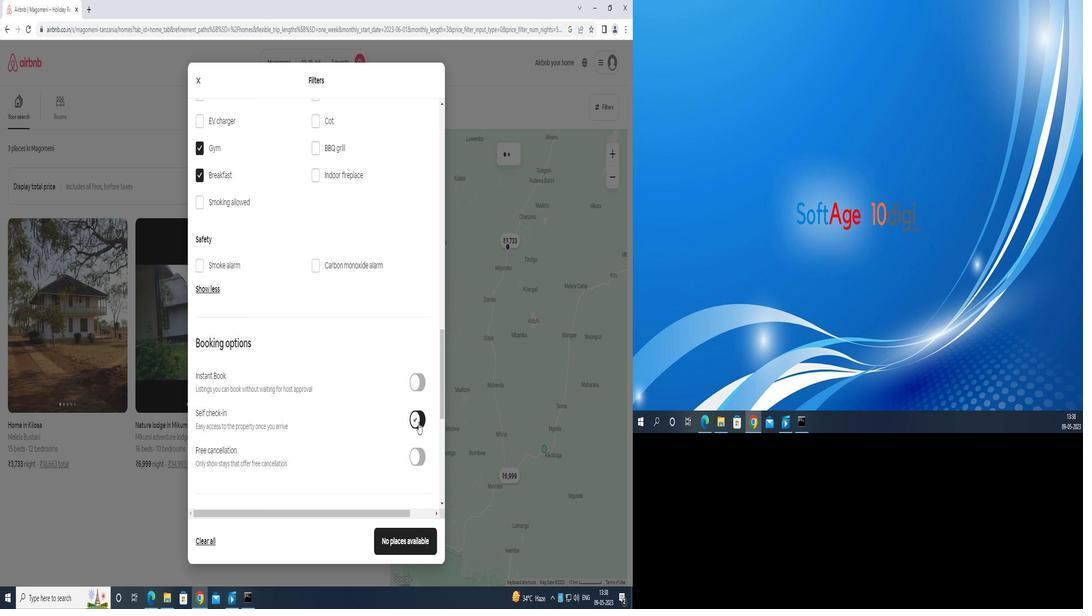 
Action: Mouse scrolled (414, 422) with delta (0, 0)
Screenshot: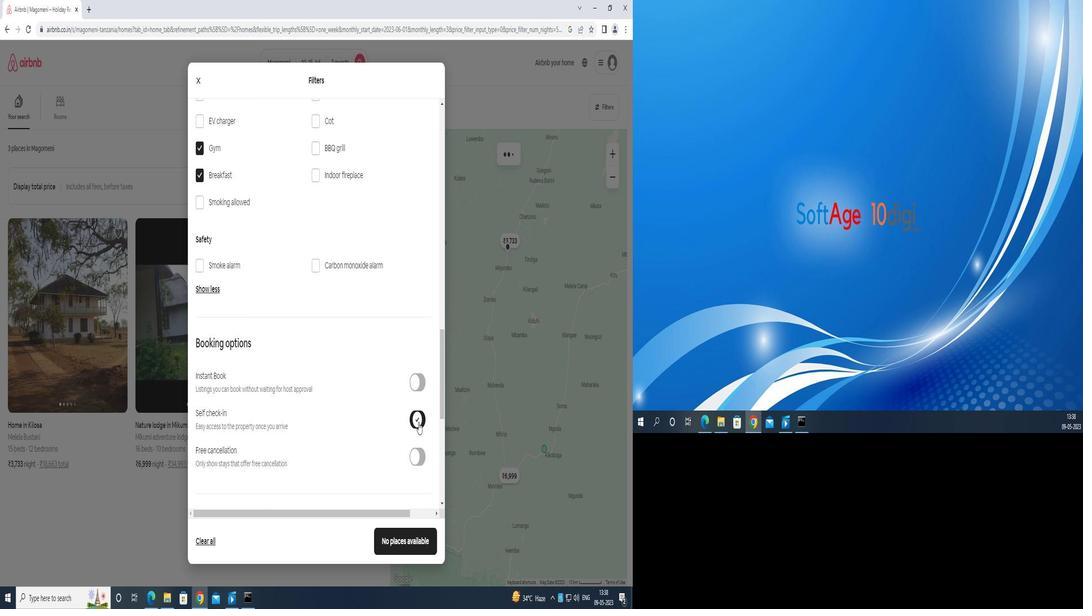 
Action: Mouse scrolled (414, 422) with delta (0, 0)
Screenshot: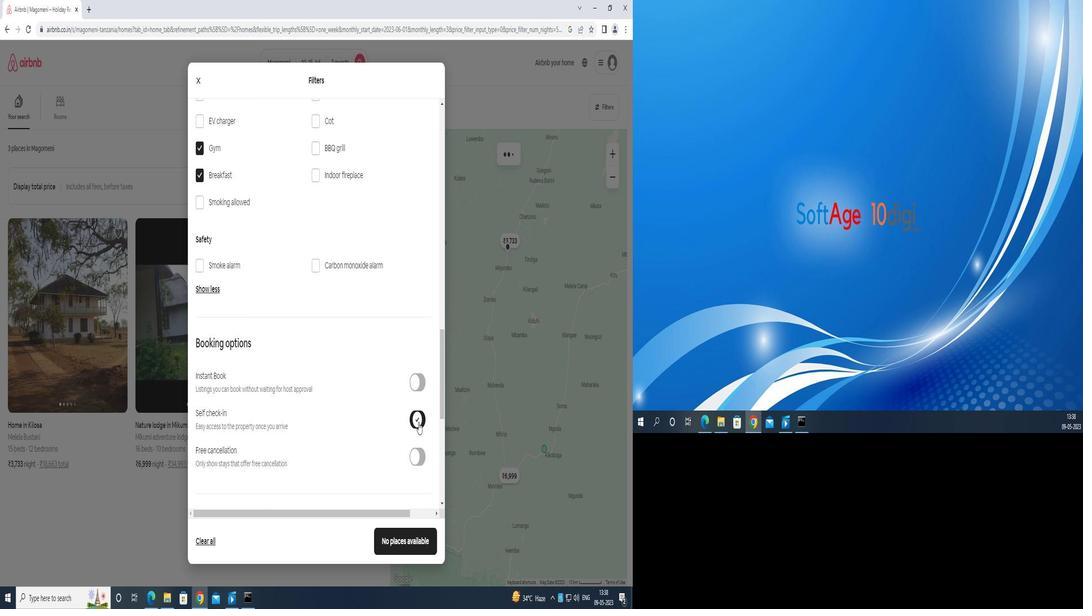 
Action: Mouse scrolled (414, 422) with delta (0, 0)
Screenshot: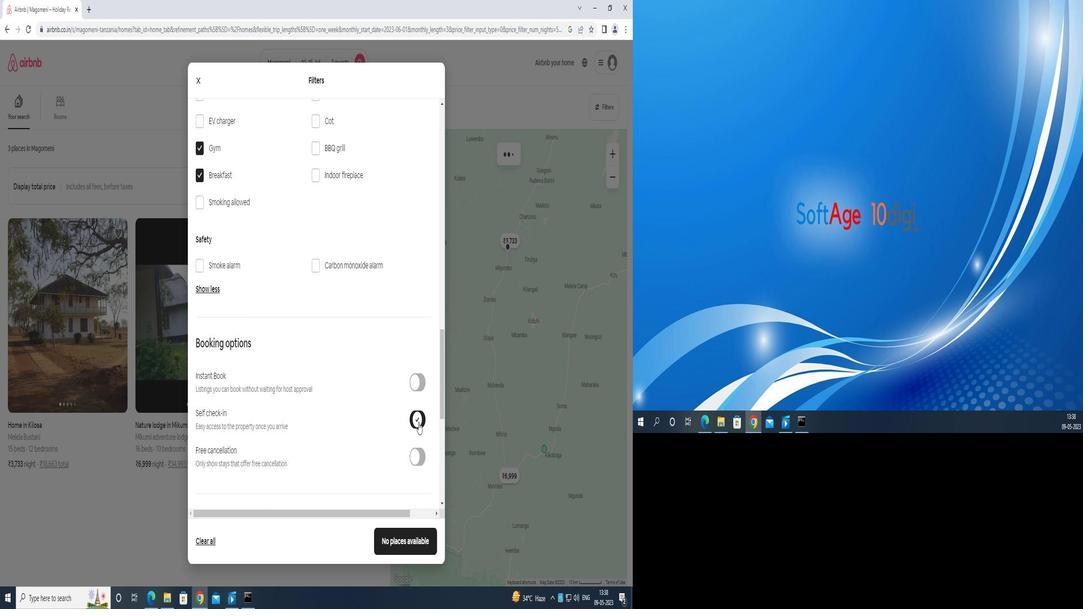 
Action: Mouse scrolled (414, 422) with delta (0, 0)
Screenshot: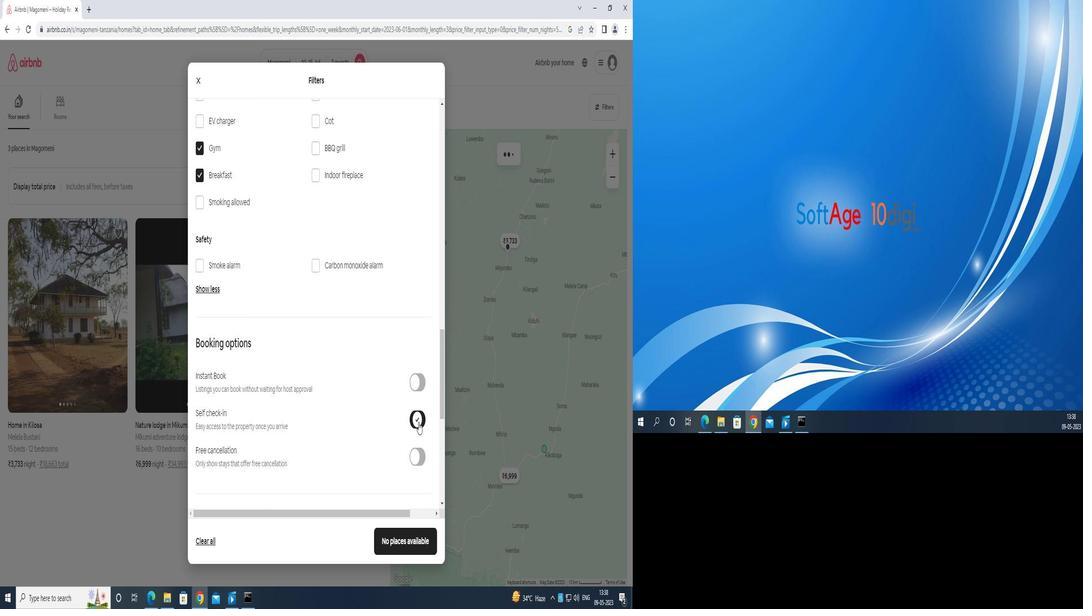 
Action: Mouse moved to (414, 423)
Screenshot: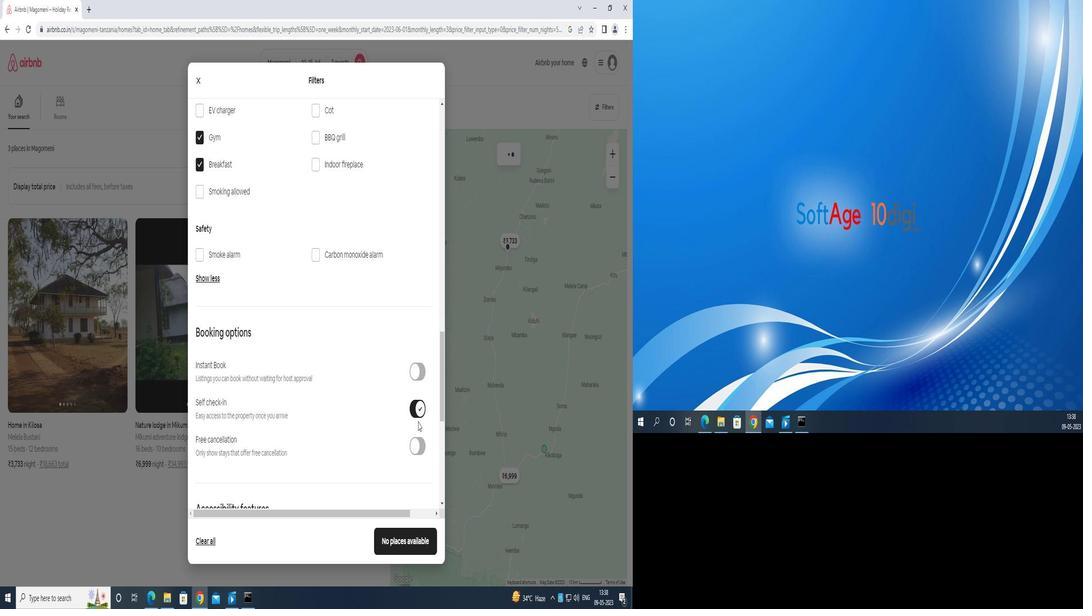 
Action: Mouse scrolled (414, 423) with delta (0, 0)
Screenshot: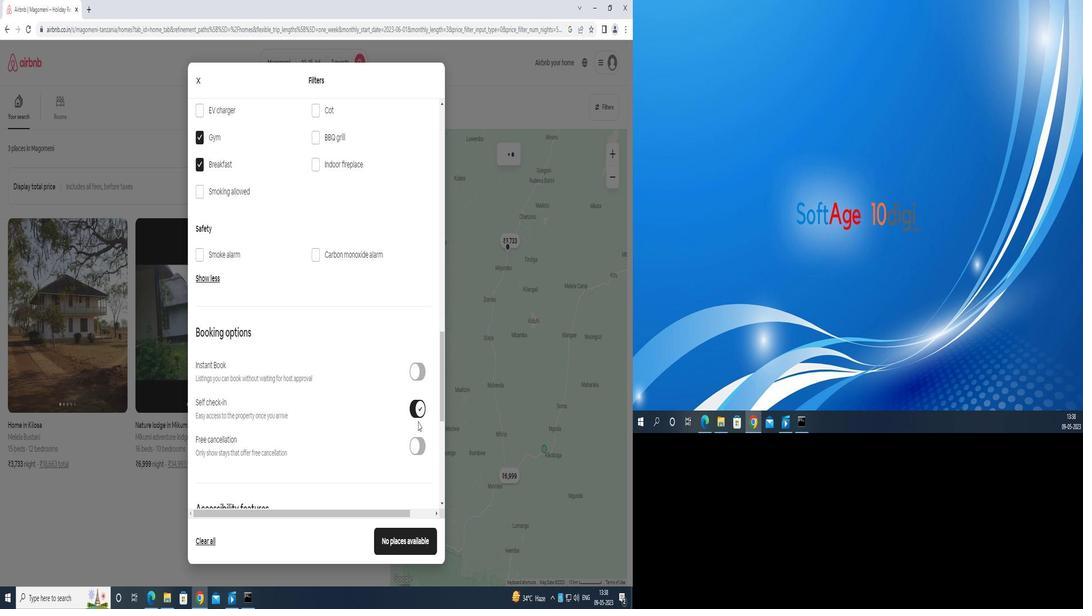 
Action: Mouse moved to (414, 423)
Screenshot: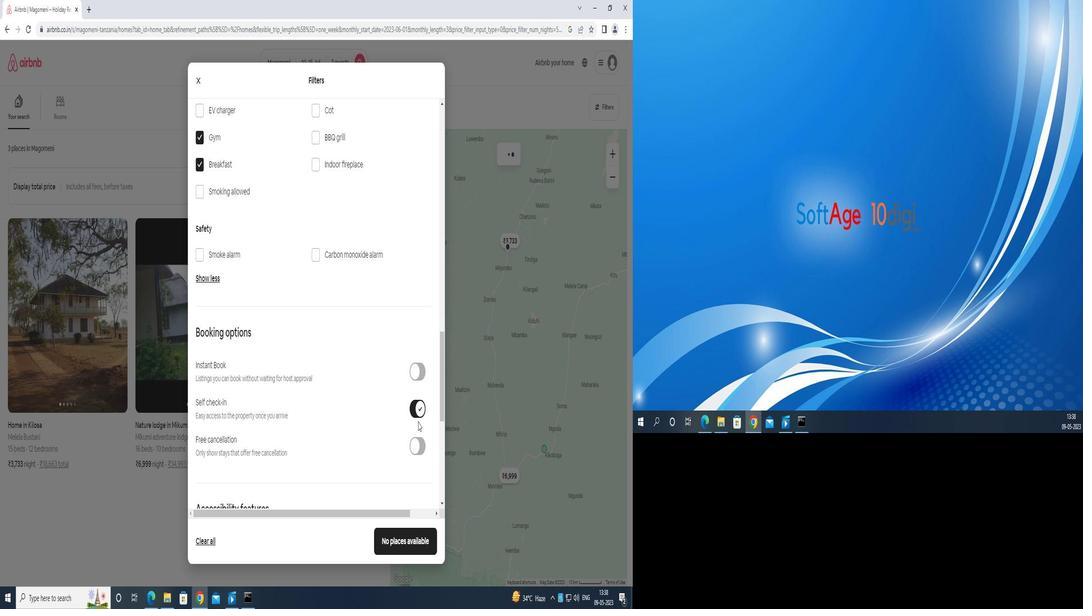 
Action: Mouse scrolled (414, 423) with delta (0, 0)
Screenshot: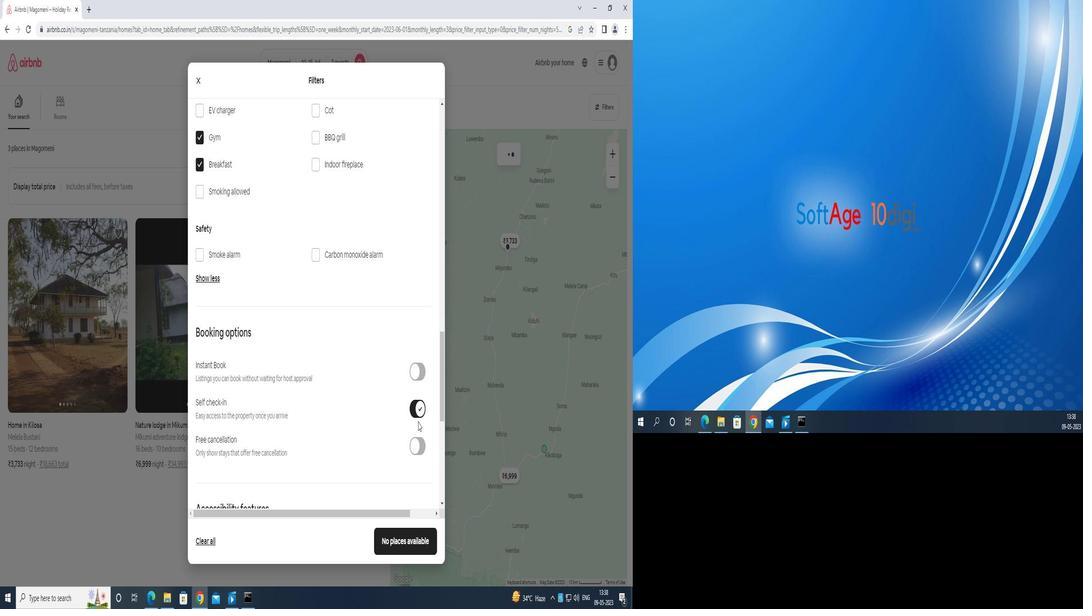 
Action: Mouse moved to (365, 424)
Screenshot: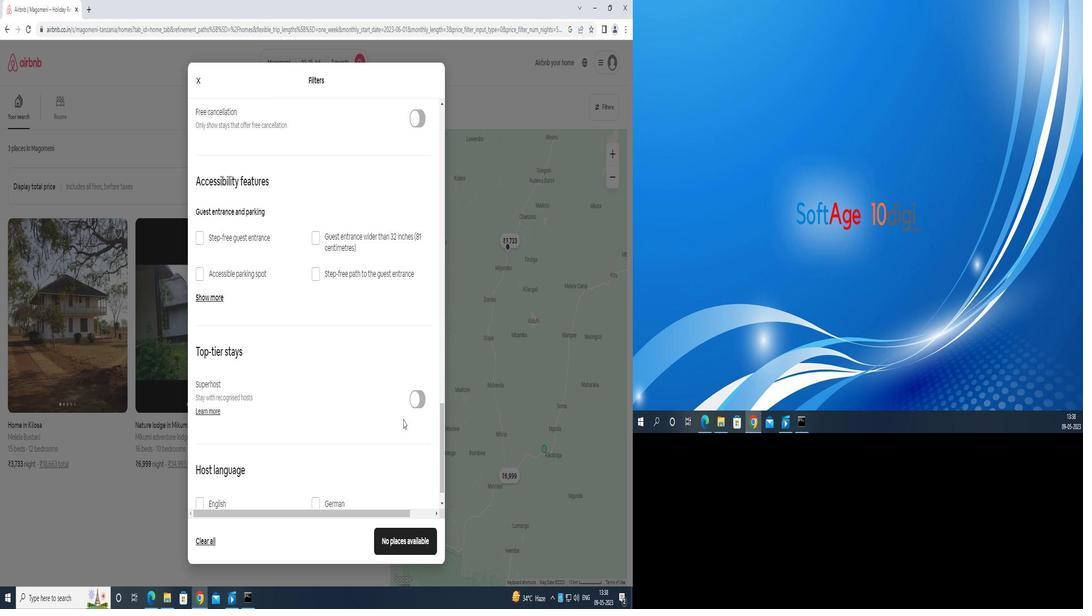 
Action: Mouse scrolled (365, 423) with delta (0, 0)
Screenshot: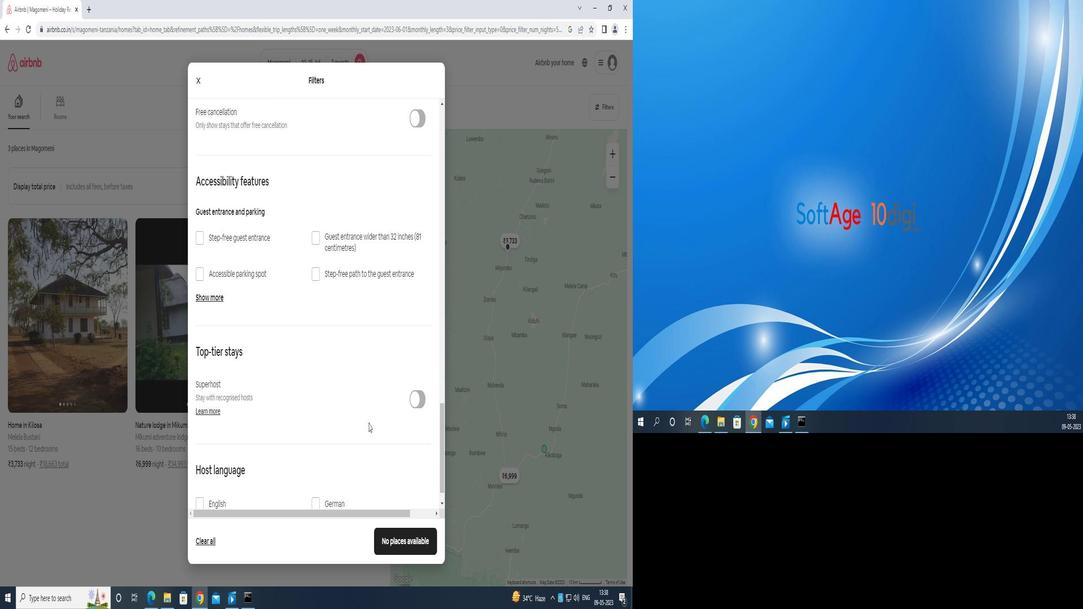 
Action: Mouse scrolled (365, 423) with delta (0, 0)
Screenshot: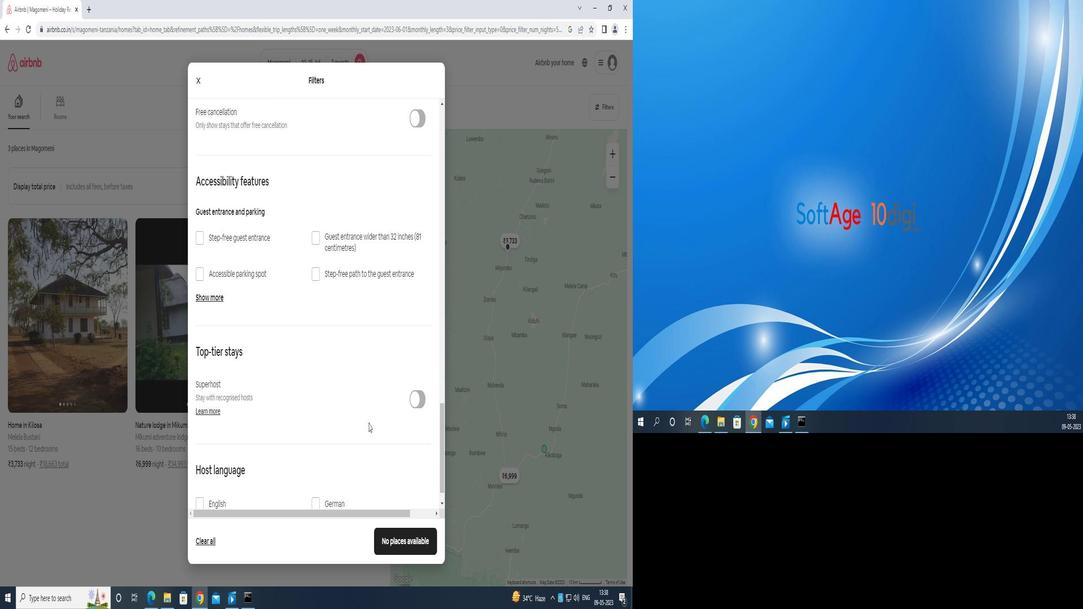 
Action: Mouse moved to (199, 479)
Screenshot: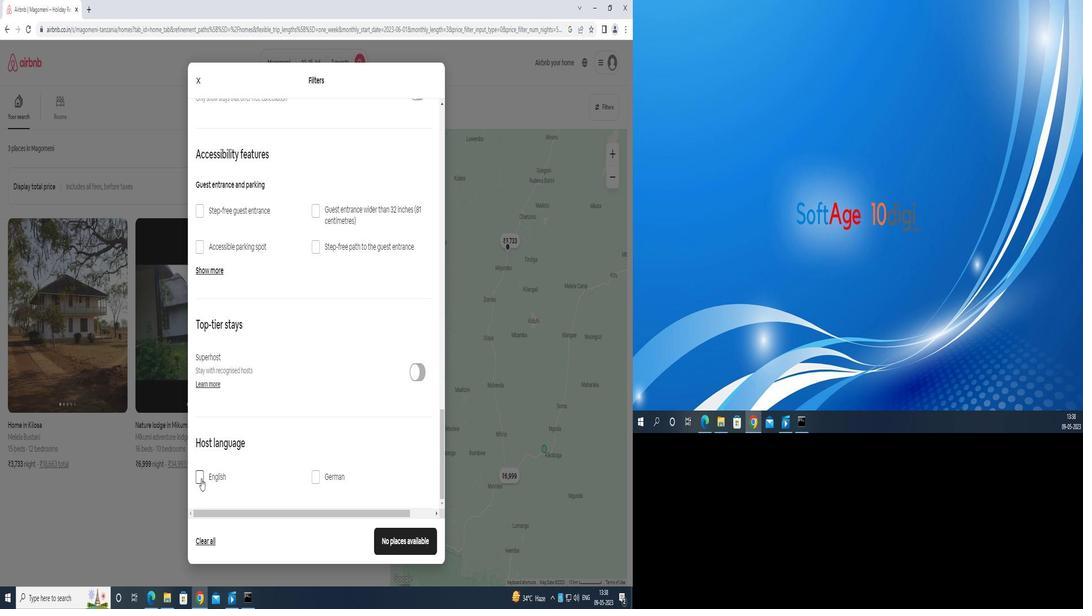 
Action: Mouse pressed left at (199, 479)
Screenshot: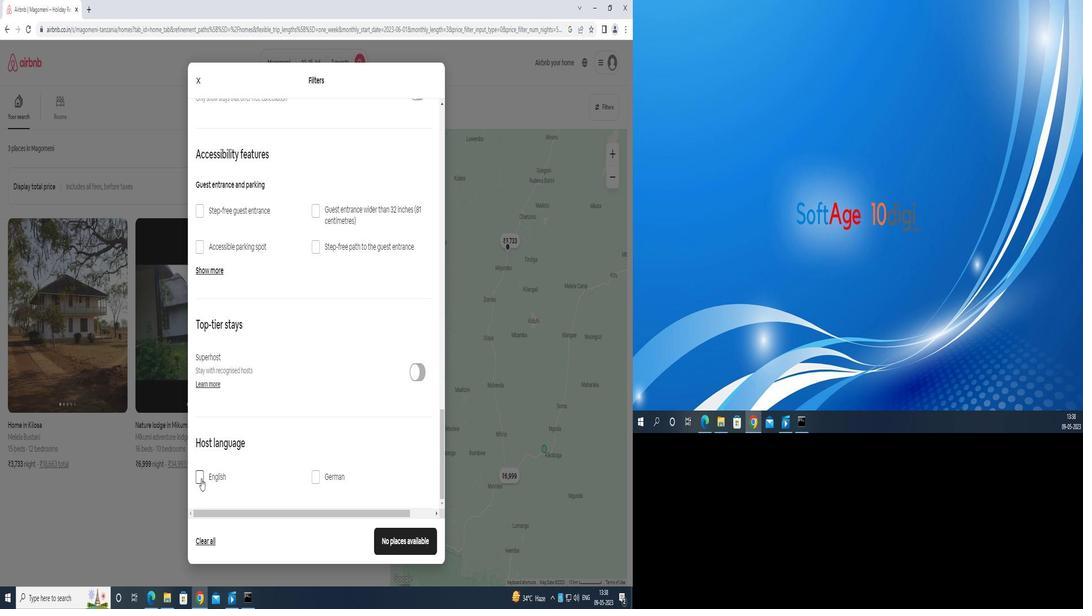 
Action: Mouse moved to (391, 540)
Screenshot: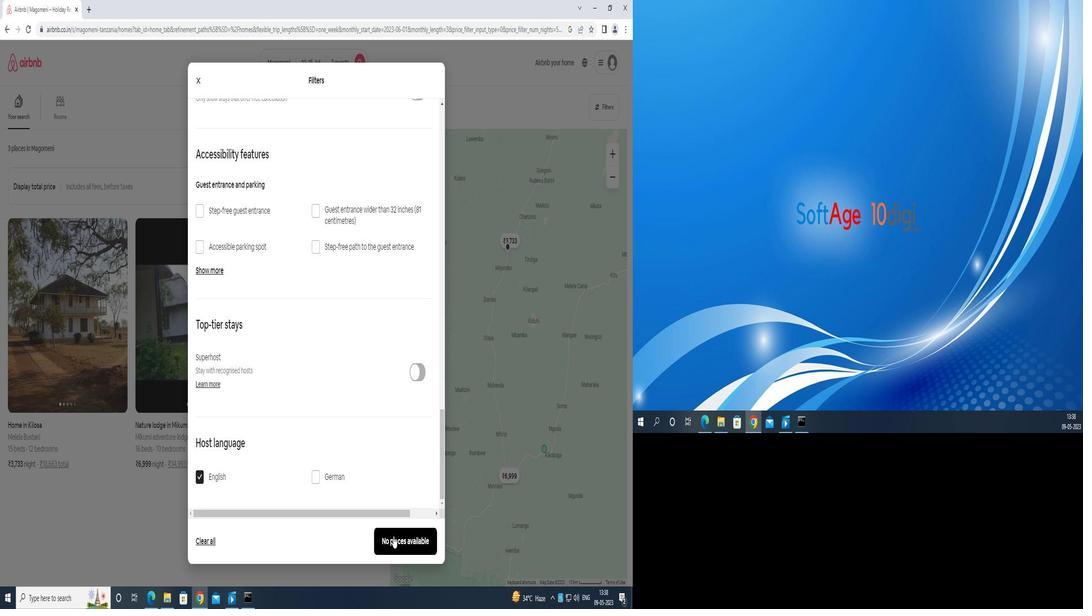 
Action: Mouse pressed left at (391, 540)
Screenshot: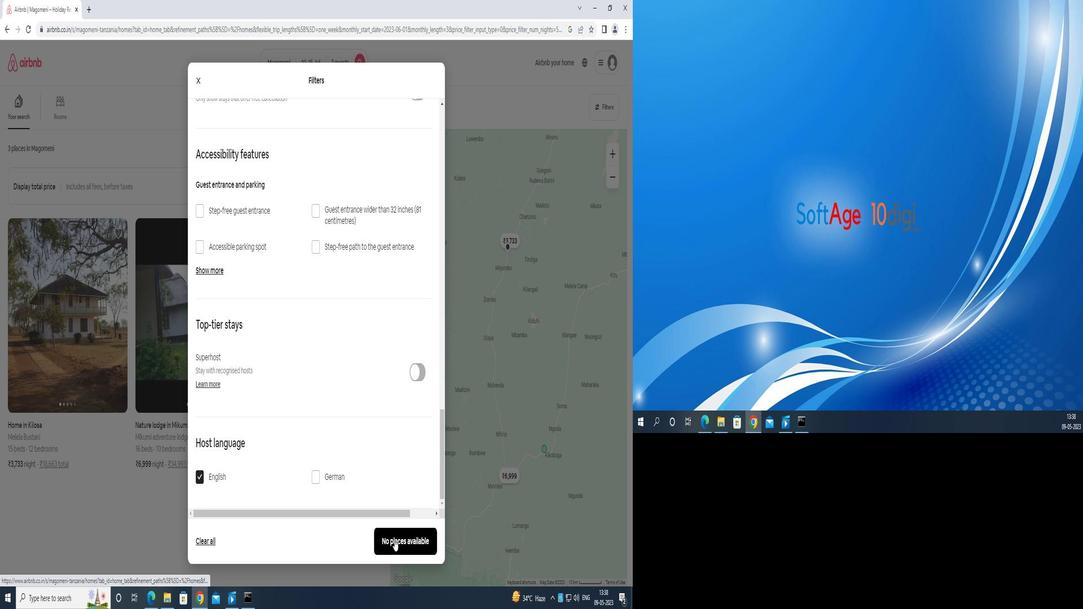 
Action: Mouse moved to (391, 540)
Screenshot: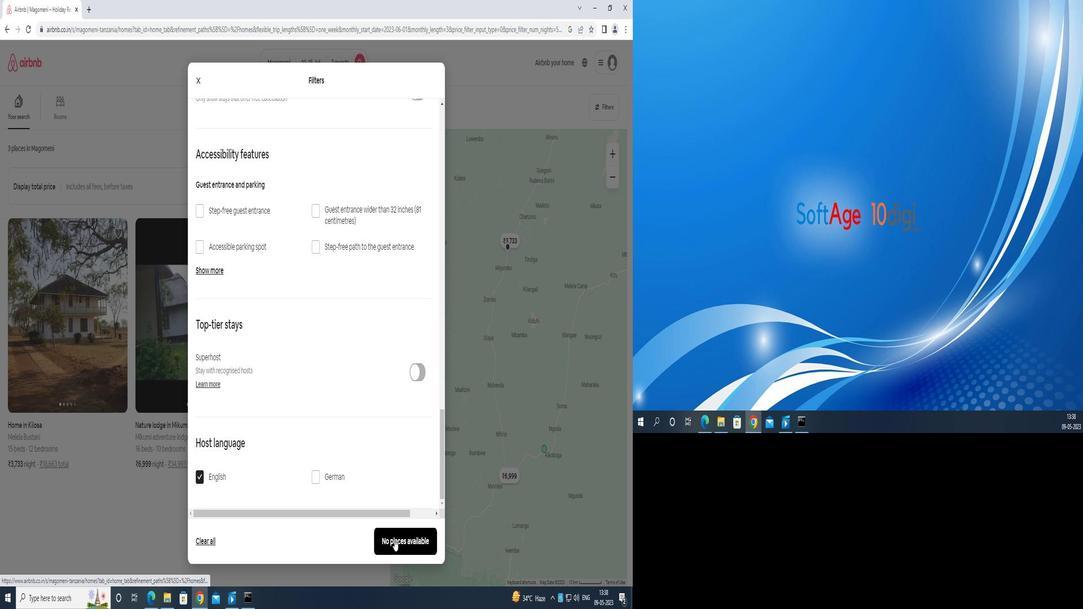 
